 Task: Search one way flight ticket for 3 adults, 3 children in premium economy from Cedar Rapids: Eastern Iowa Airport to Riverton: Central Wyoming Regional Airport (was Riverton Regional) on 5-4-2023. Number of bags: 1 carry on bag. Price is upto 74000. Outbound departure time preference is 14:00.
Action: Mouse moved to (370, 333)
Screenshot: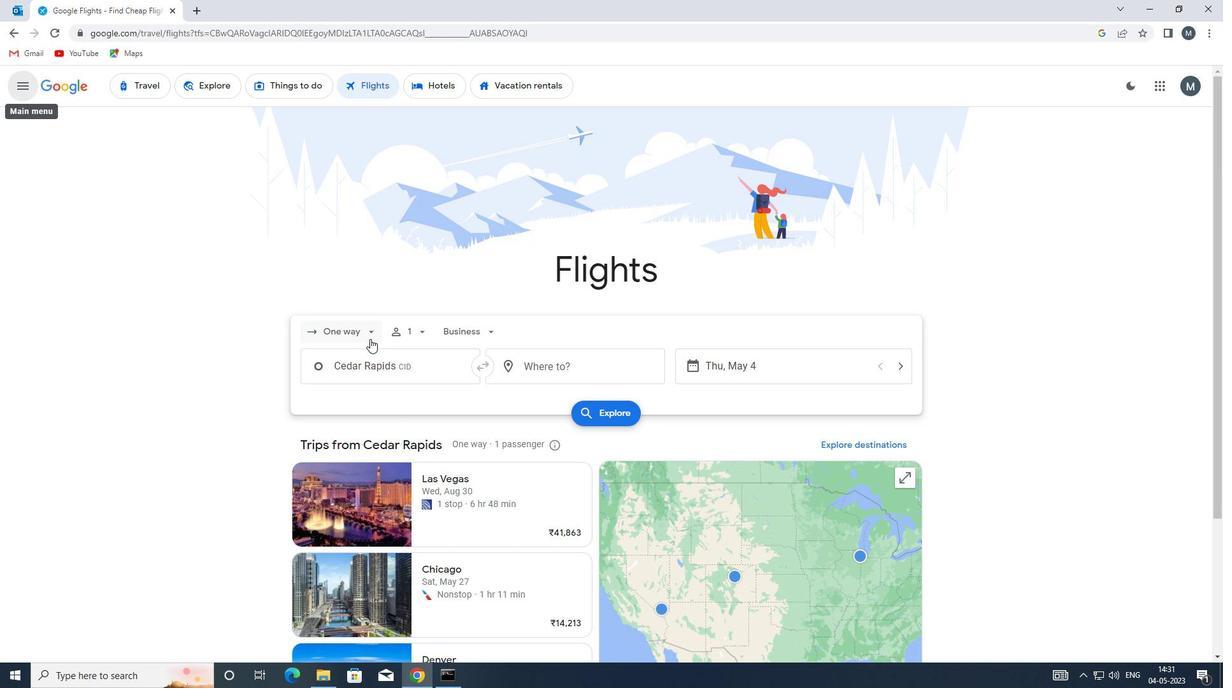 
Action: Mouse pressed left at (370, 333)
Screenshot: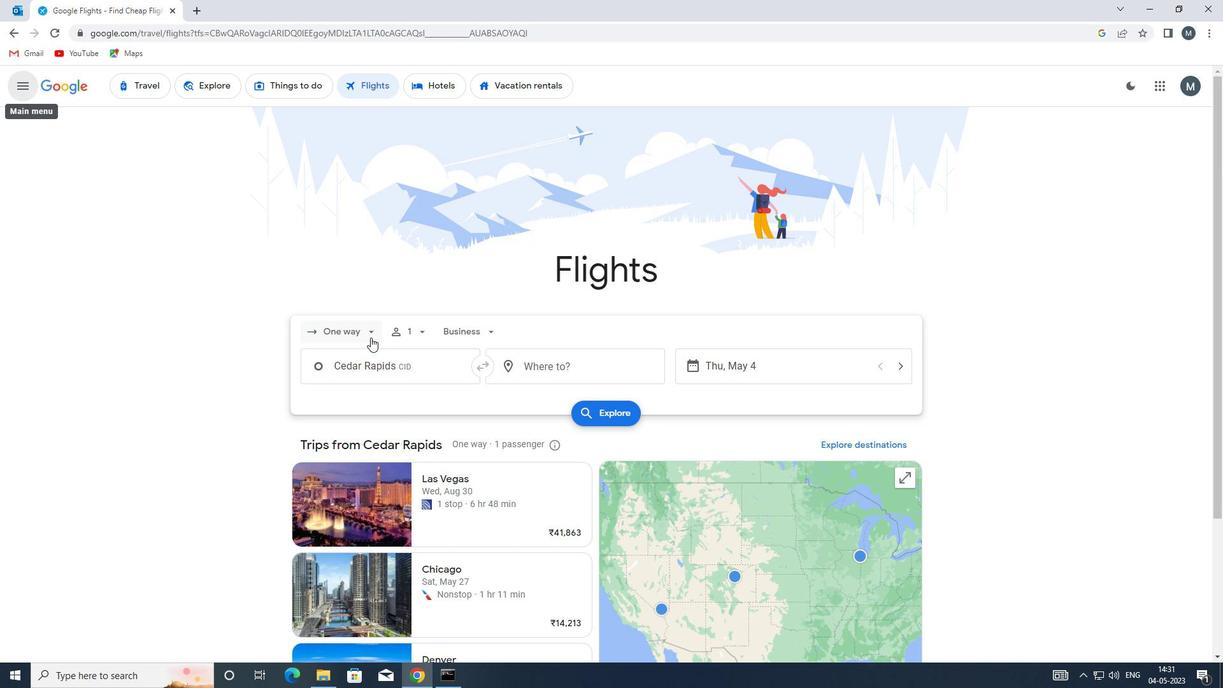 
Action: Mouse moved to (384, 398)
Screenshot: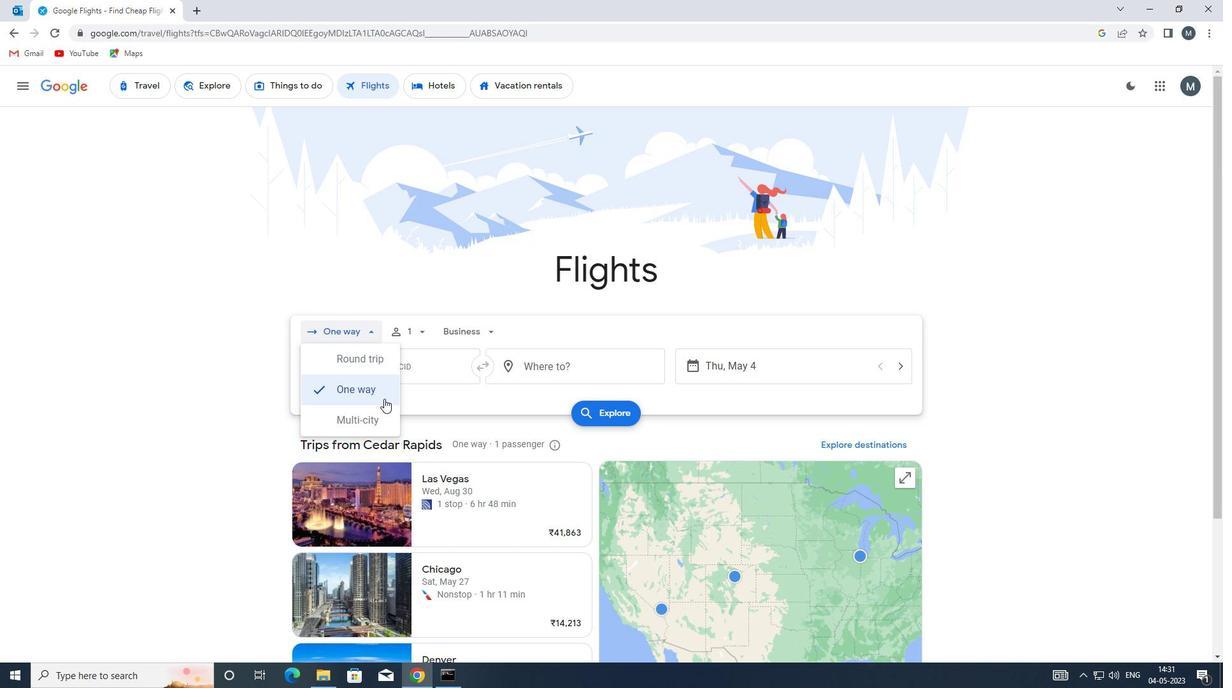 
Action: Mouse pressed left at (384, 398)
Screenshot: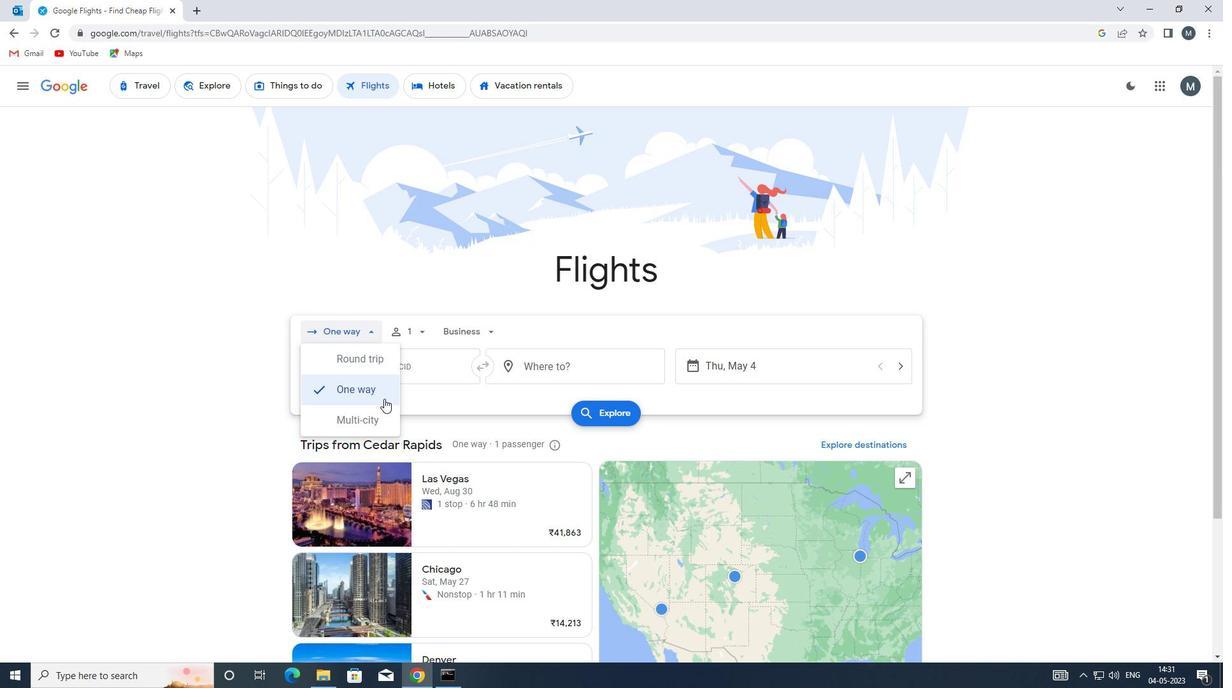 
Action: Mouse moved to (421, 330)
Screenshot: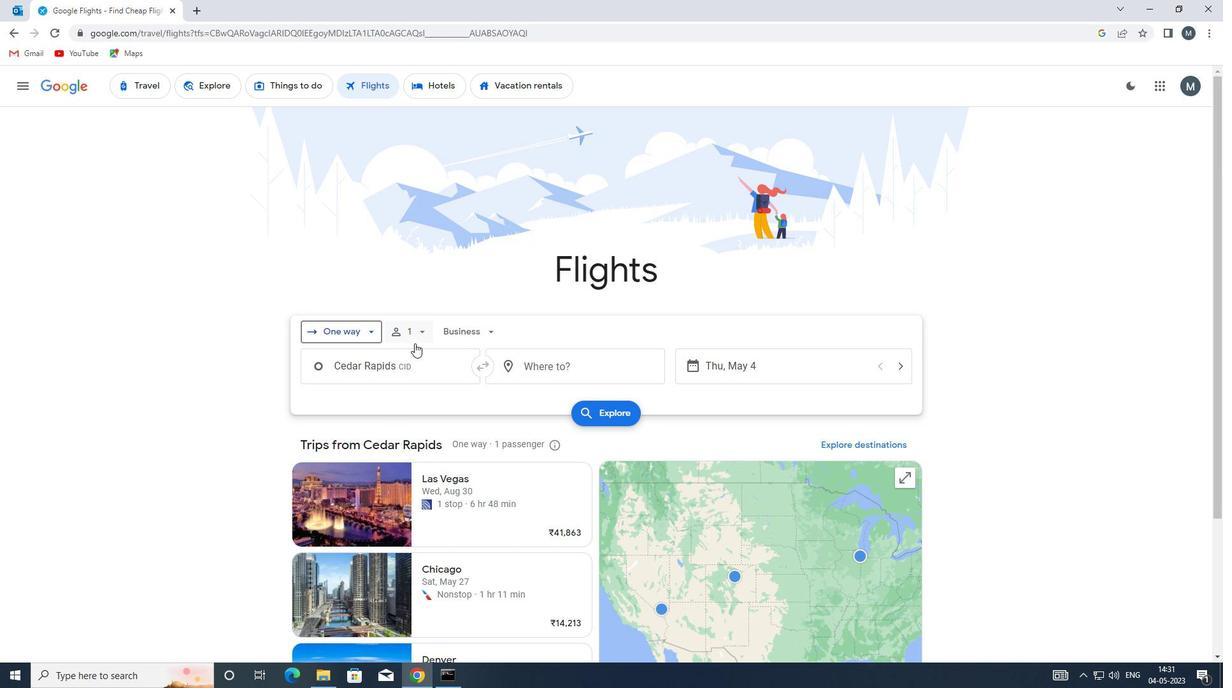 
Action: Mouse pressed left at (421, 330)
Screenshot: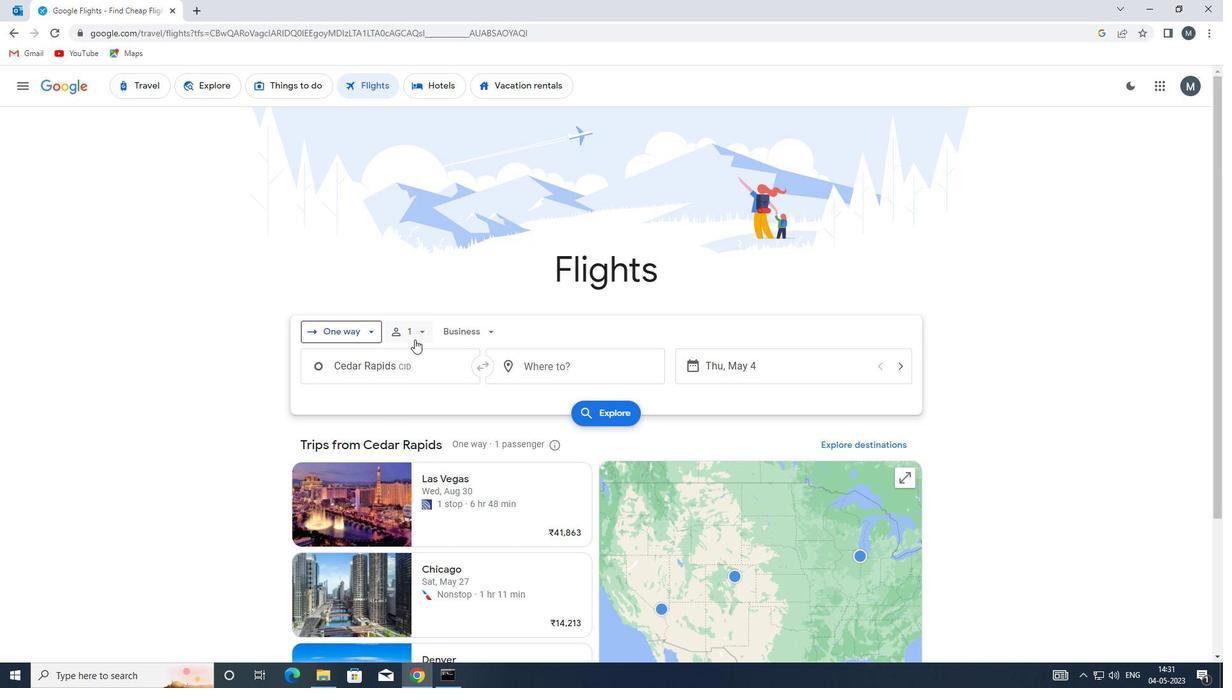 
Action: Mouse moved to (519, 363)
Screenshot: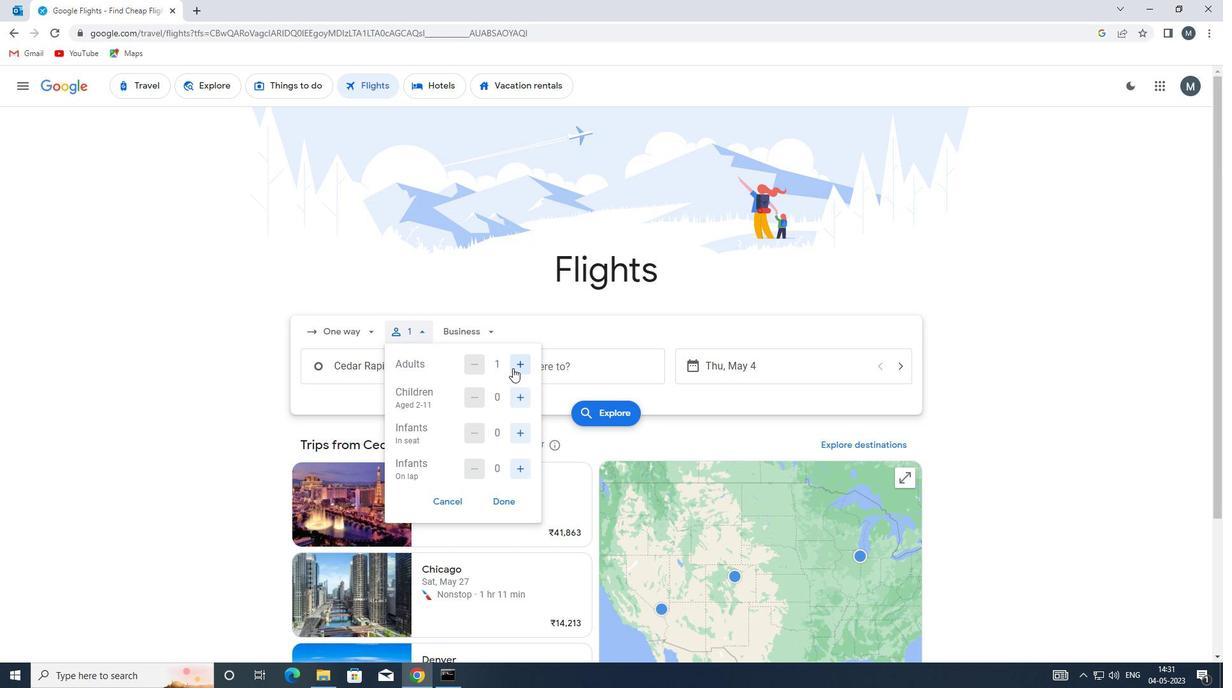 
Action: Mouse pressed left at (519, 363)
Screenshot: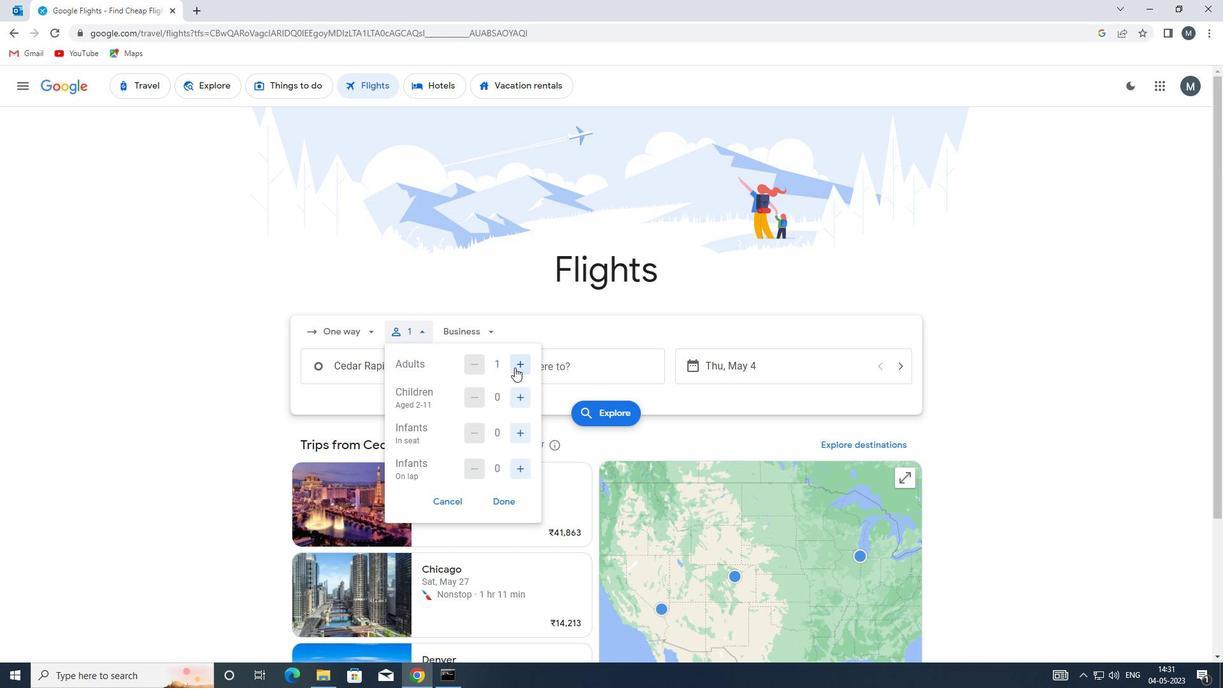 
Action: Mouse pressed left at (519, 363)
Screenshot: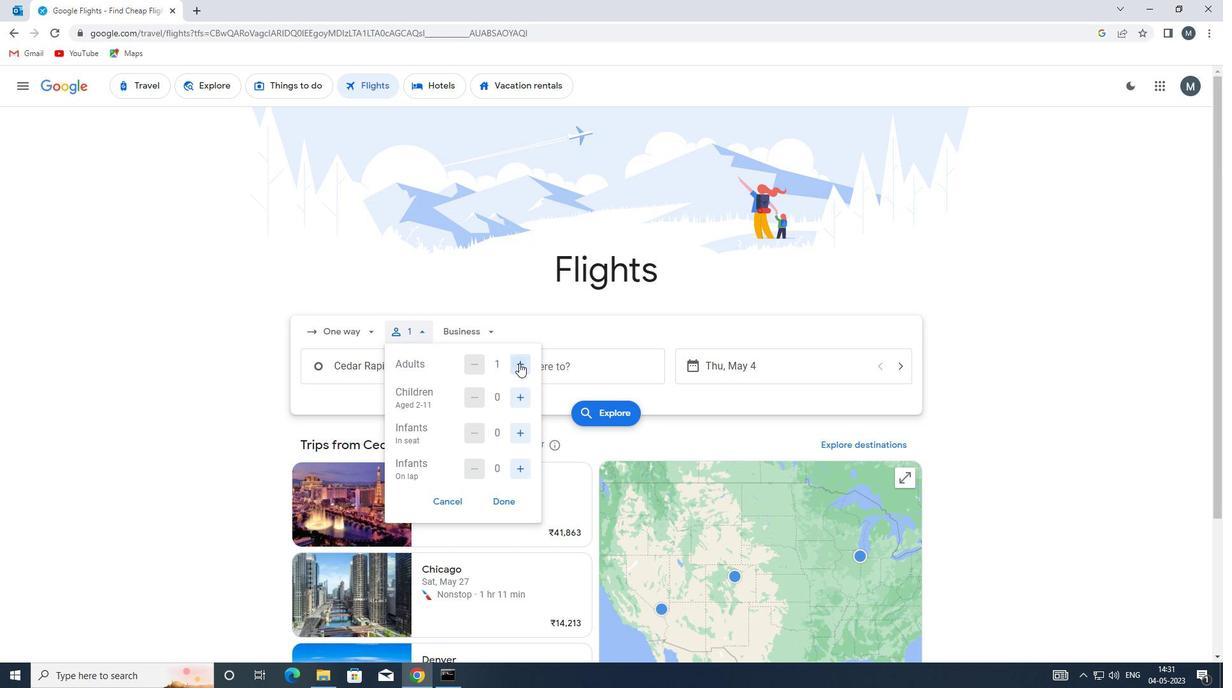 
Action: Mouse pressed left at (519, 363)
Screenshot: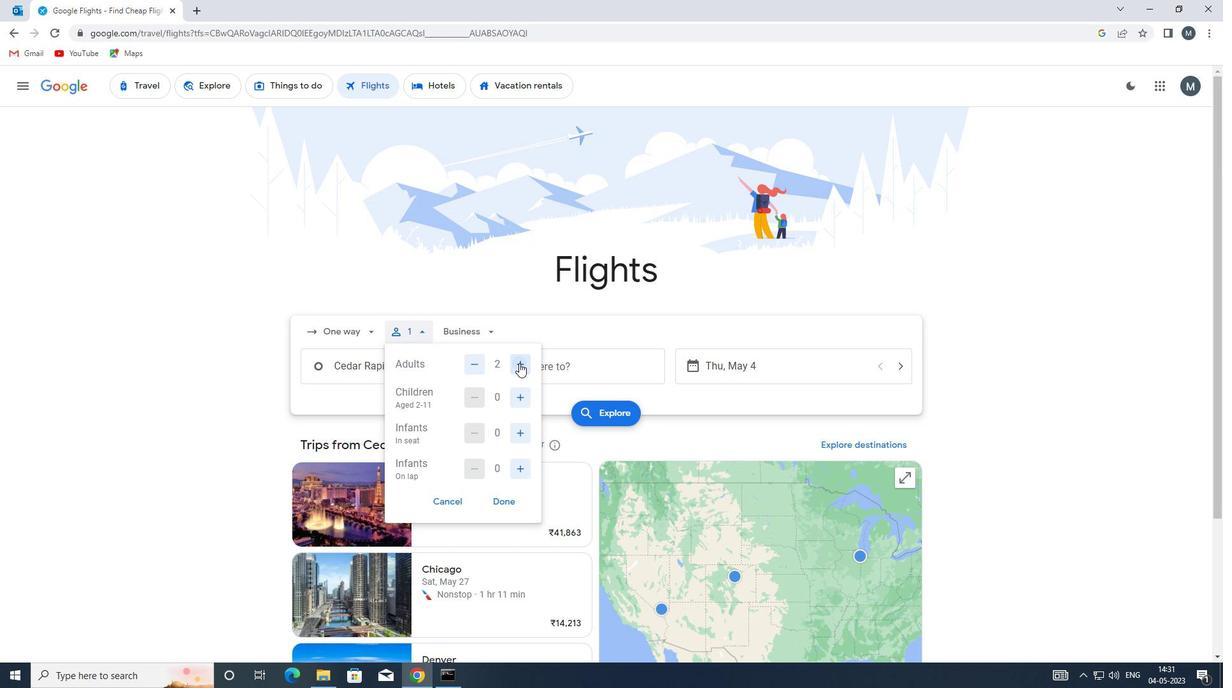 
Action: Mouse moved to (475, 363)
Screenshot: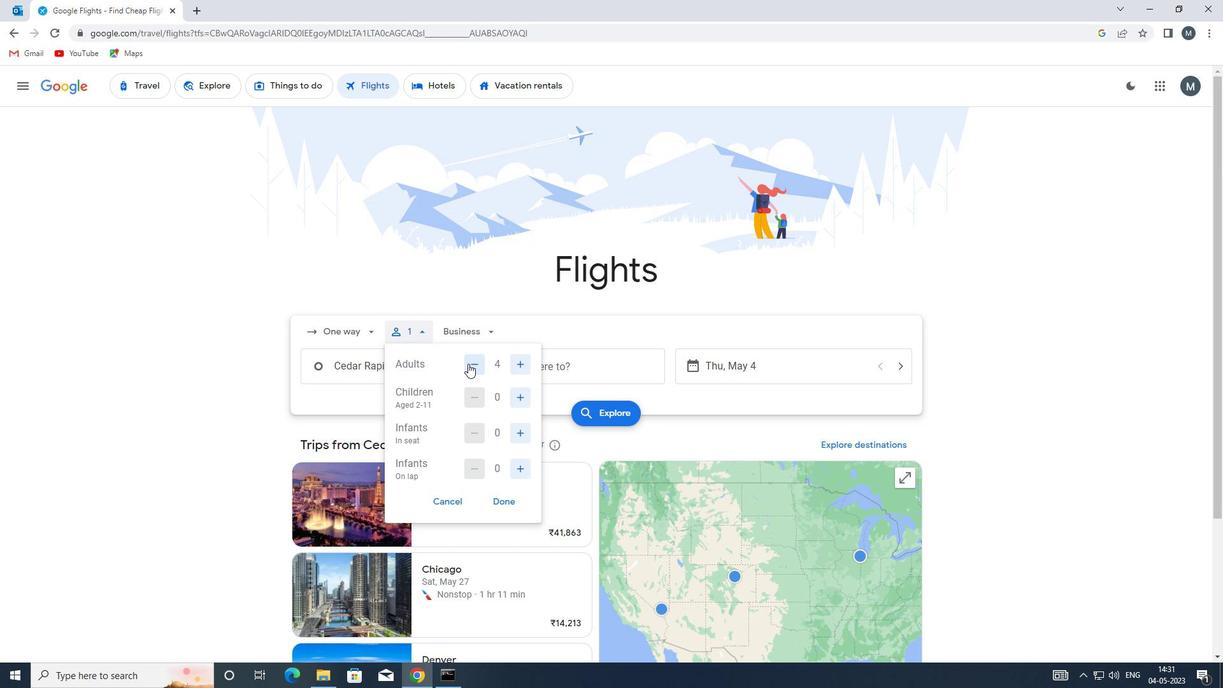 
Action: Mouse pressed left at (475, 363)
Screenshot: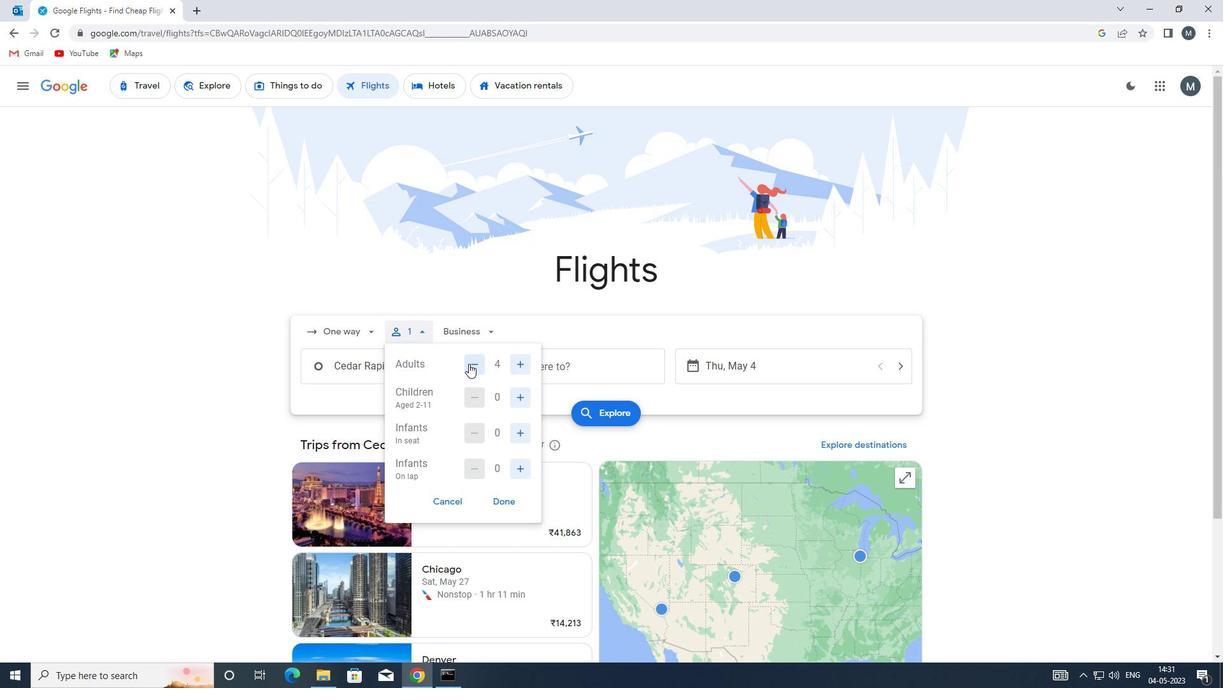 
Action: Mouse moved to (520, 392)
Screenshot: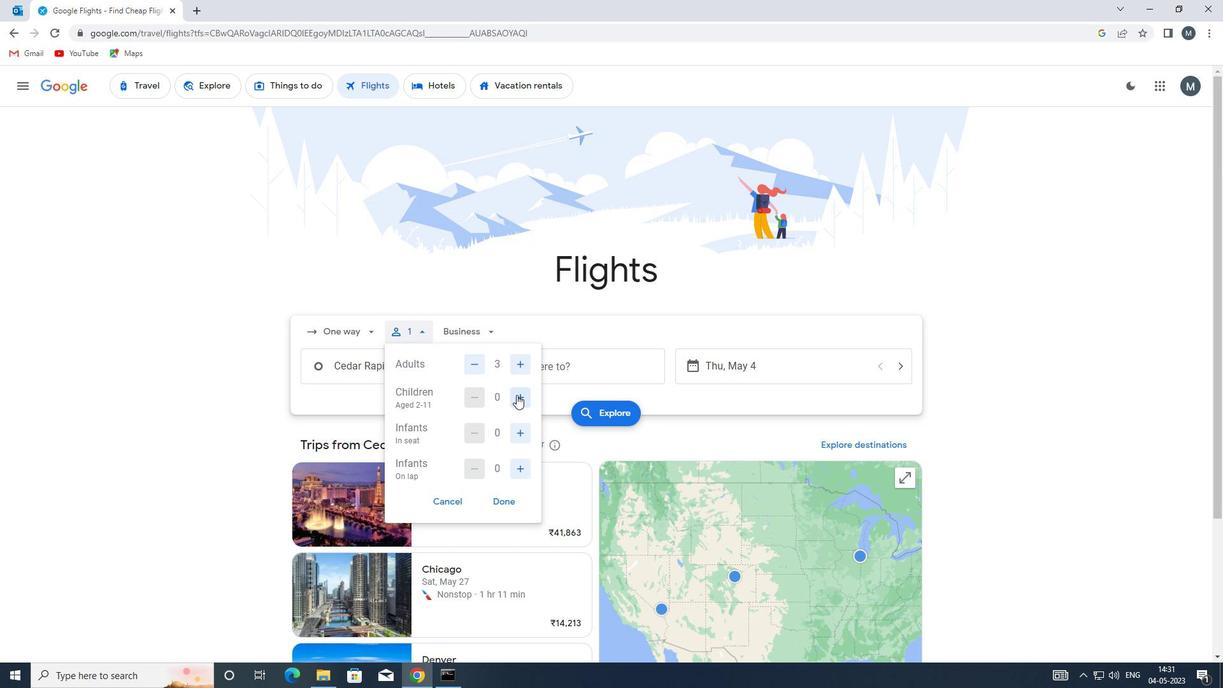 
Action: Mouse pressed left at (520, 392)
Screenshot: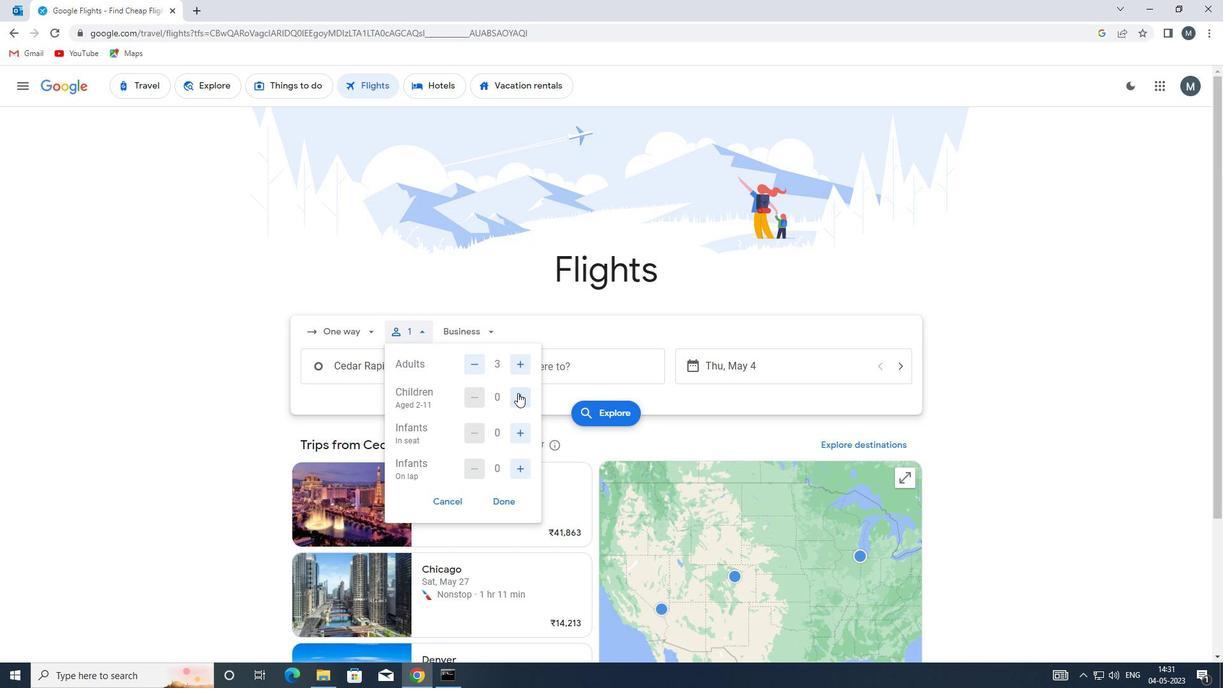 
Action: Mouse pressed left at (520, 392)
Screenshot: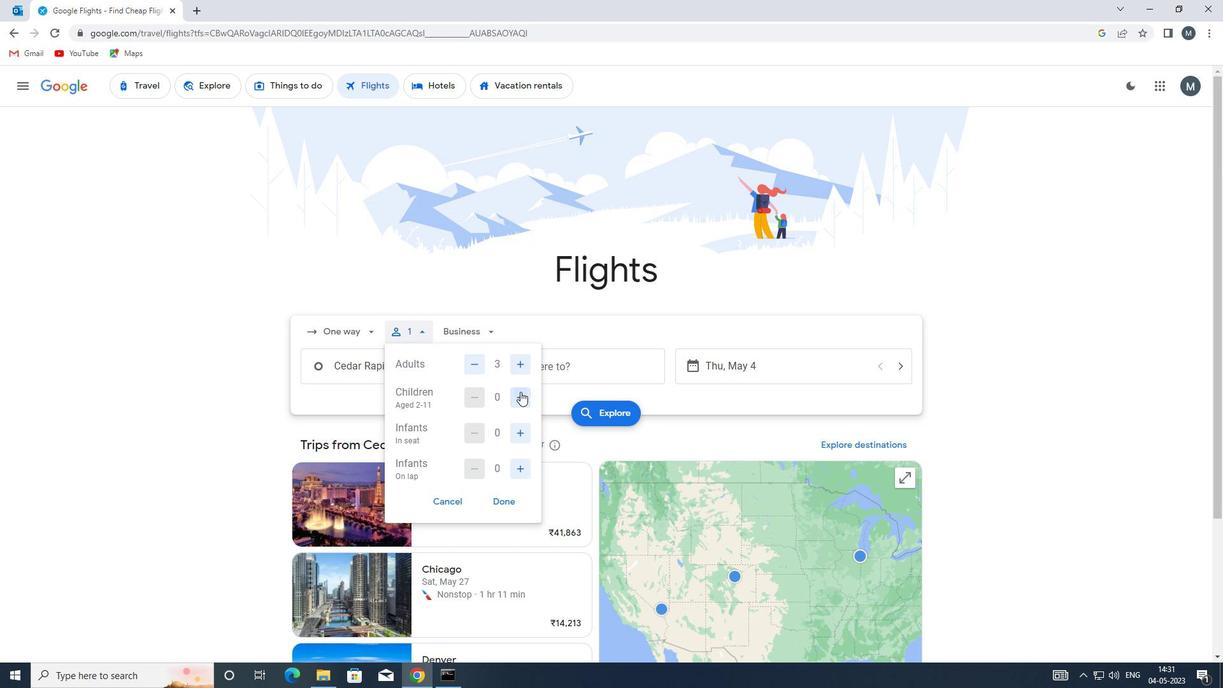 
Action: Mouse pressed left at (520, 392)
Screenshot: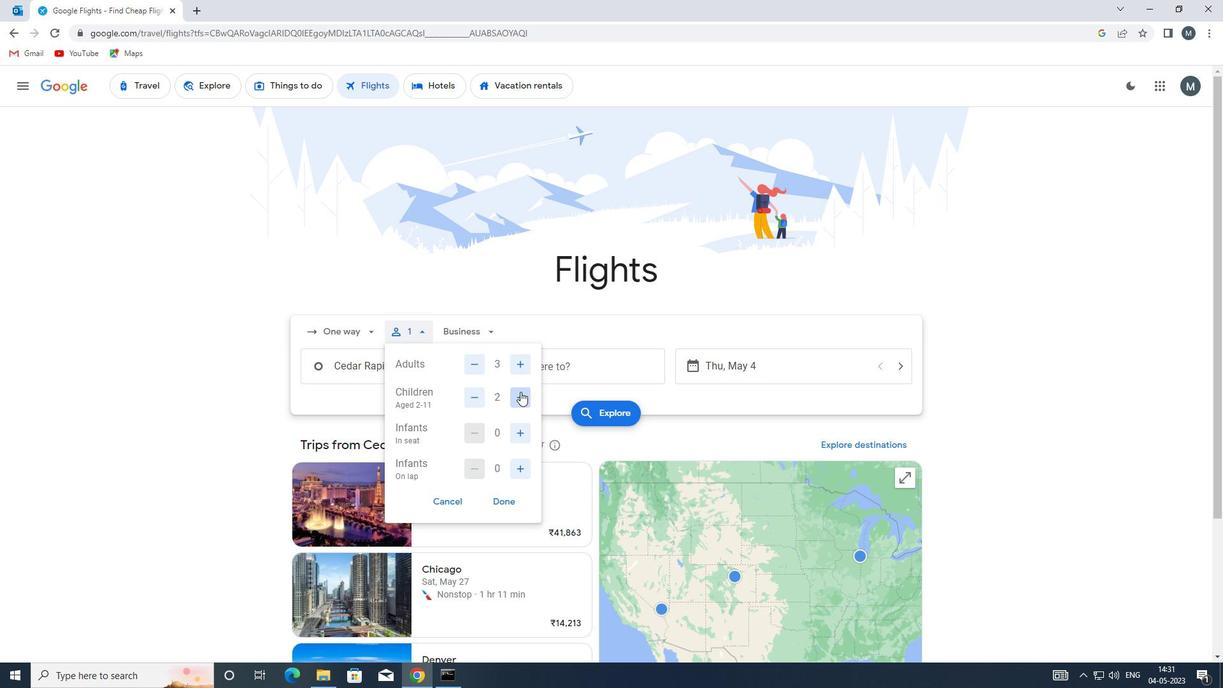 
Action: Mouse moved to (506, 497)
Screenshot: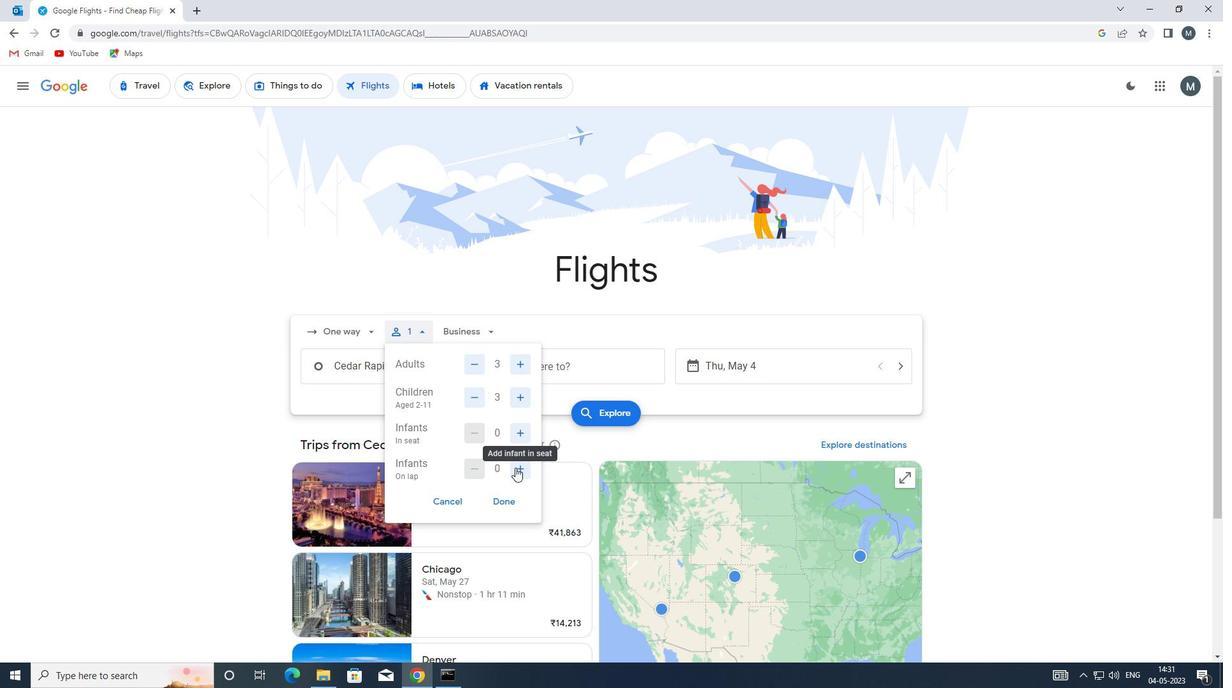 
Action: Mouse pressed left at (506, 497)
Screenshot: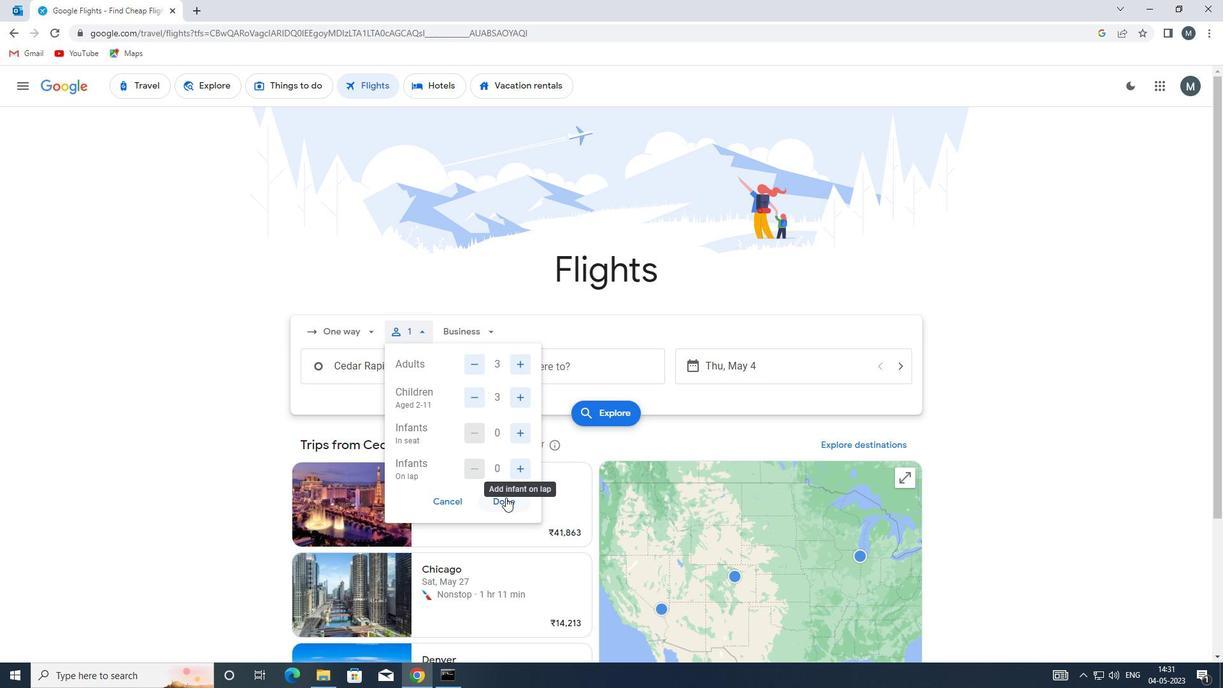 
Action: Mouse moved to (481, 327)
Screenshot: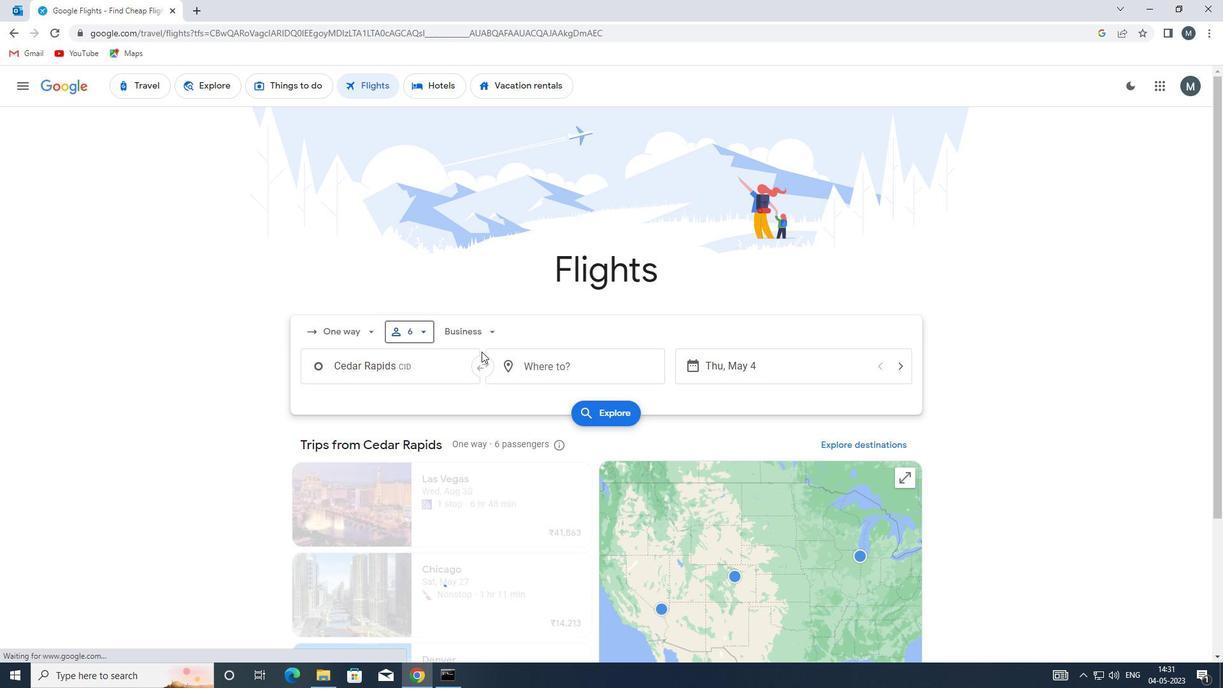 
Action: Mouse pressed left at (481, 327)
Screenshot: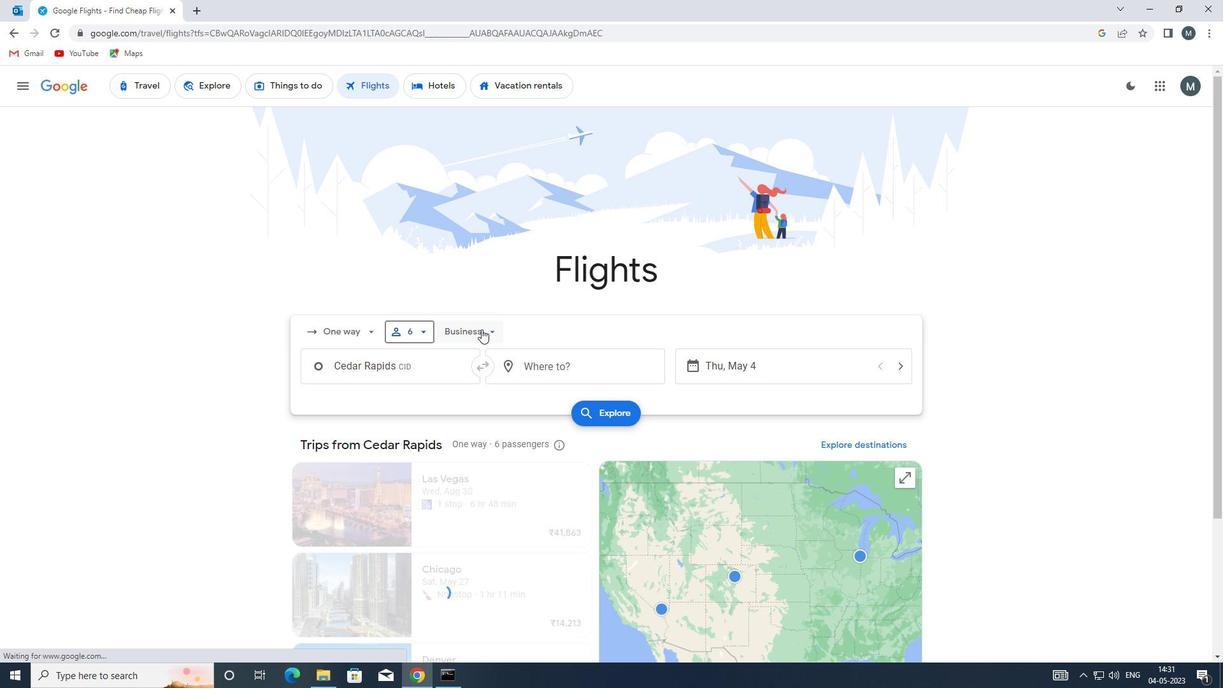 
Action: Mouse moved to (499, 390)
Screenshot: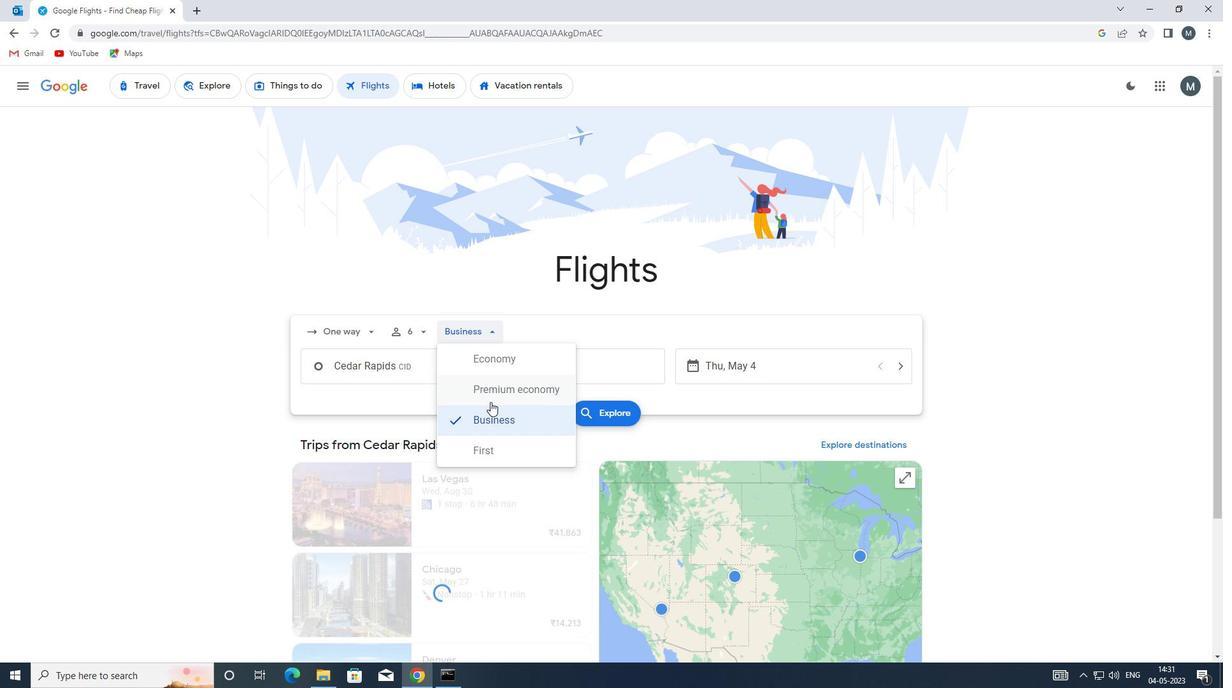 
Action: Mouse pressed left at (499, 390)
Screenshot: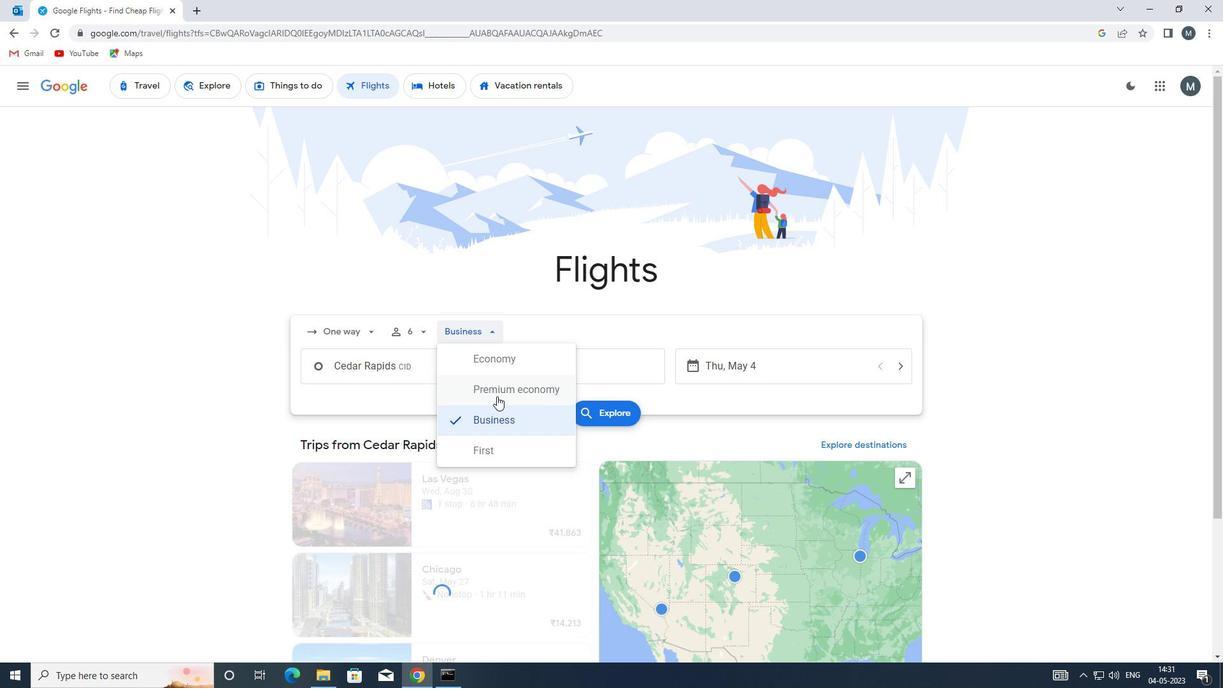 
Action: Mouse moved to (427, 370)
Screenshot: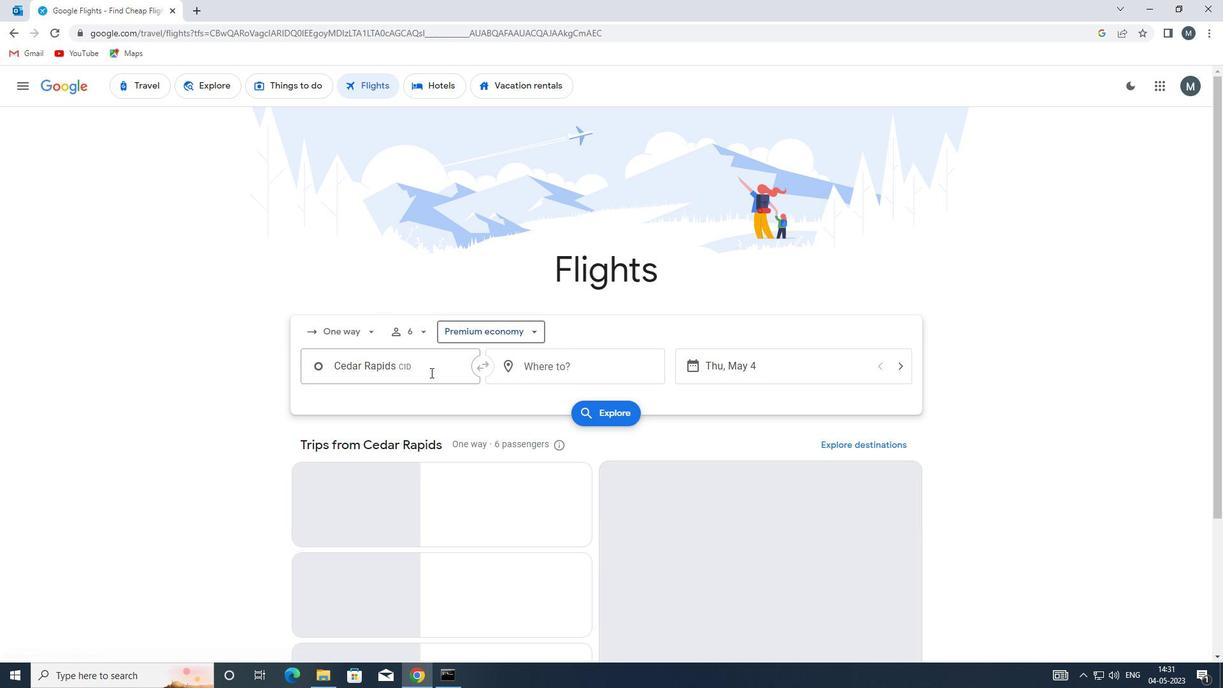 
Action: Mouse pressed left at (427, 370)
Screenshot: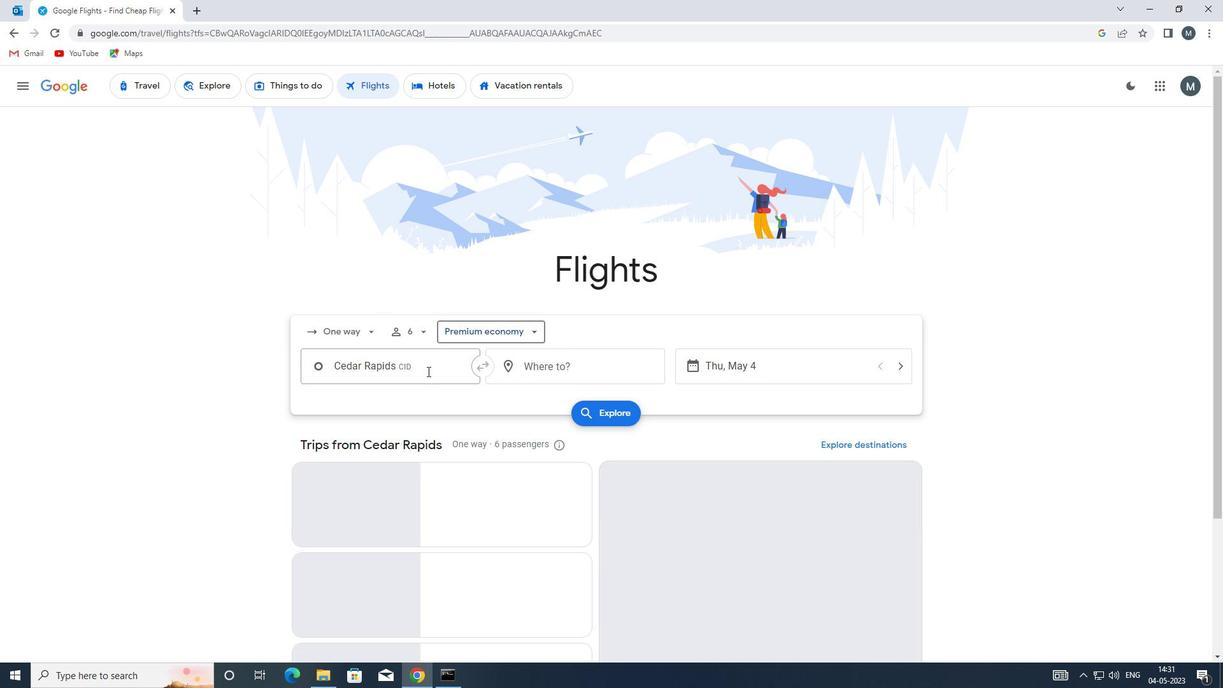 
Action: Mouse moved to (428, 369)
Screenshot: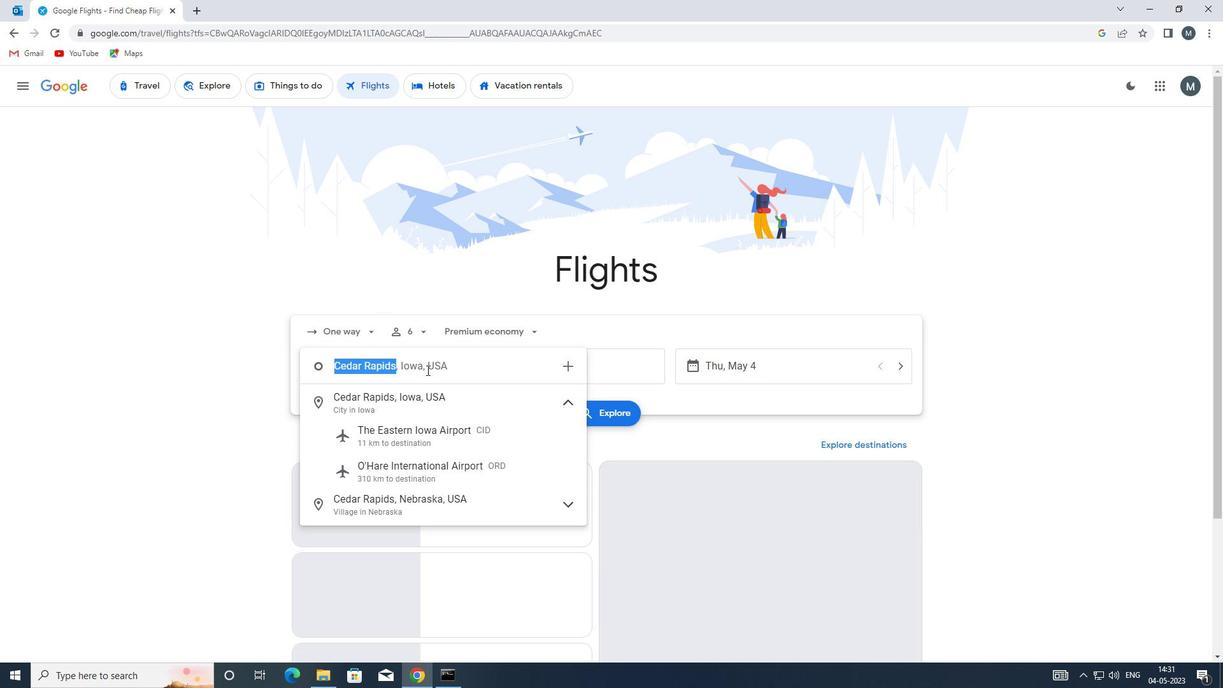 
Action: Key pressed cid
Screenshot: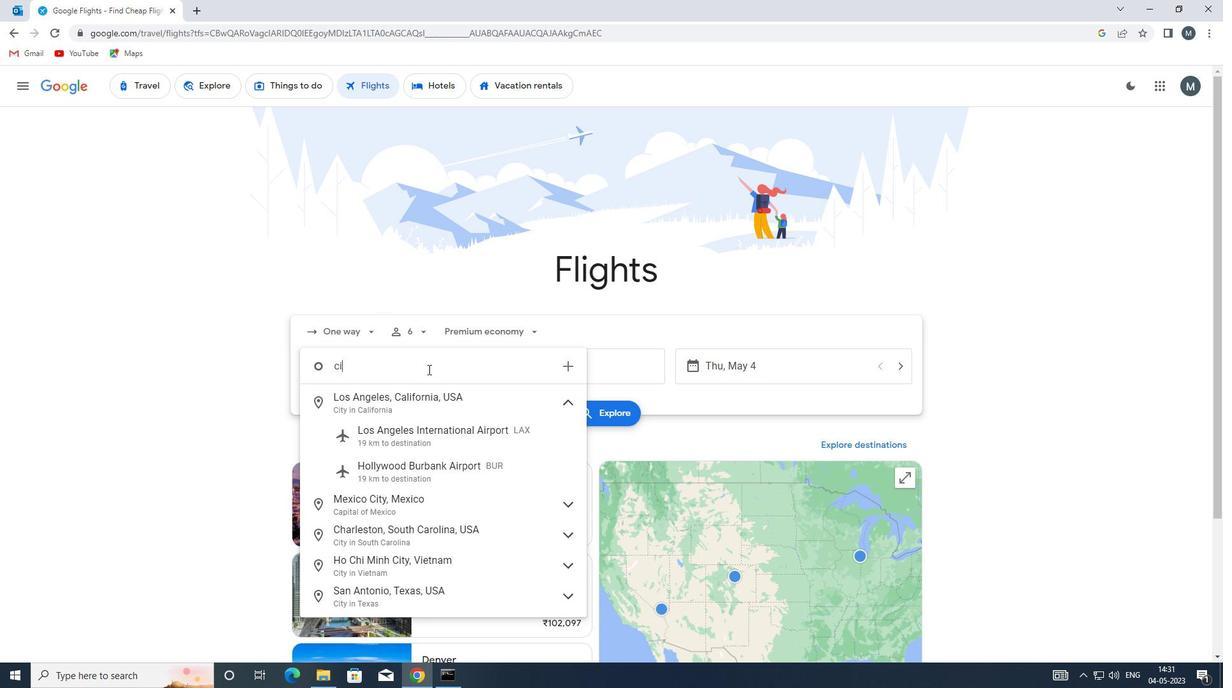 
Action: Mouse moved to (433, 403)
Screenshot: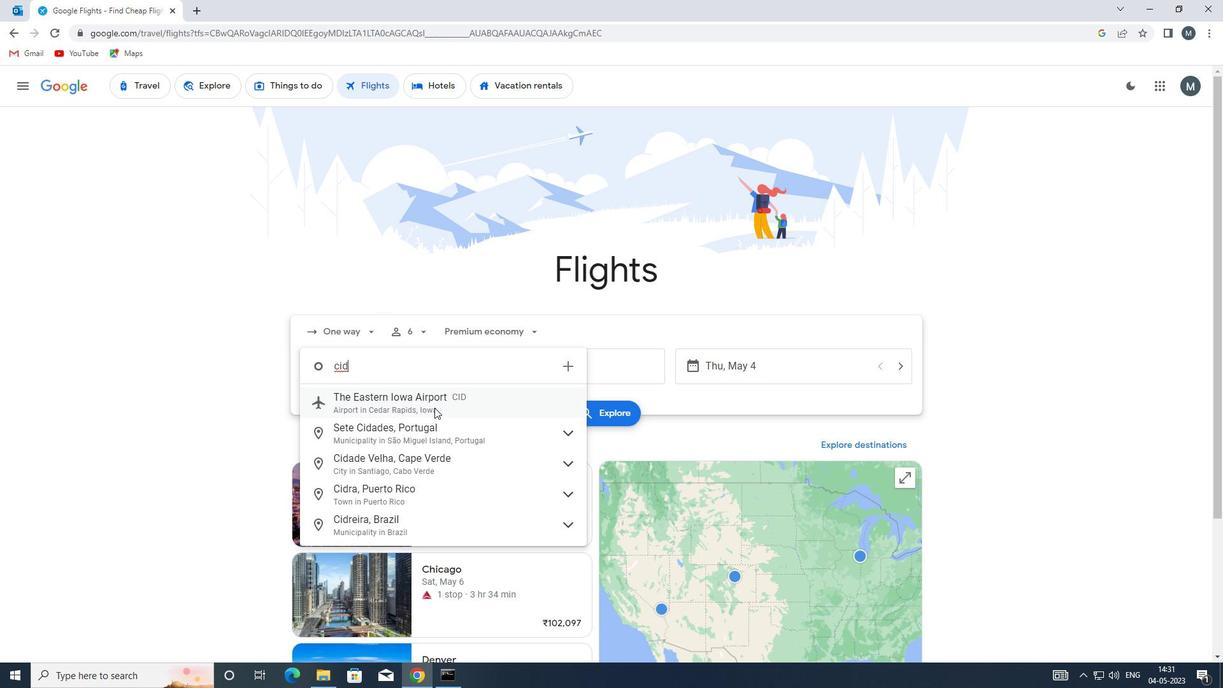 
Action: Mouse pressed left at (433, 403)
Screenshot: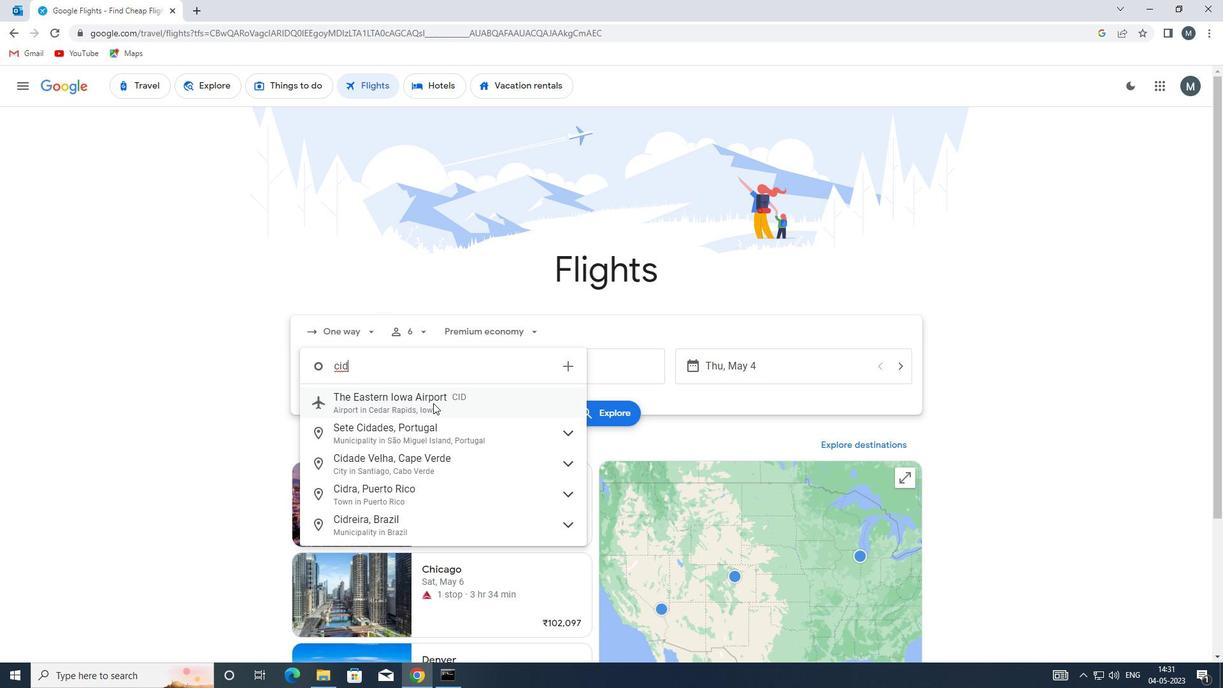 
Action: Mouse moved to (527, 370)
Screenshot: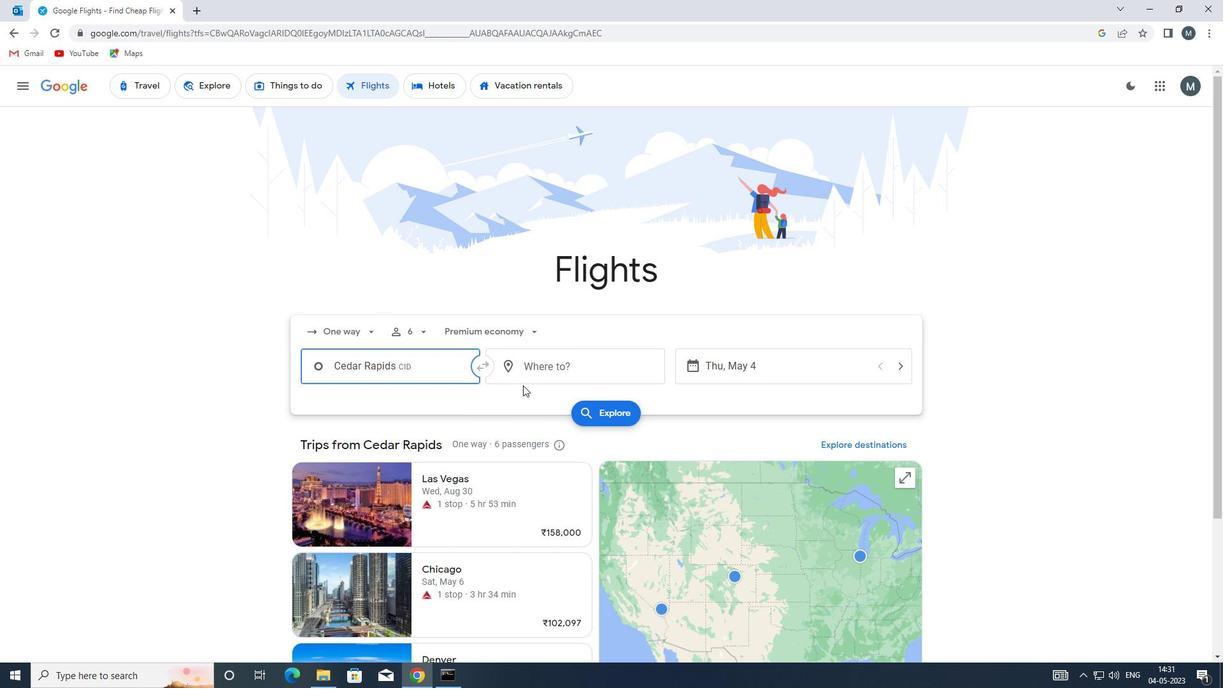 
Action: Mouse pressed left at (527, 370)
Screenshot: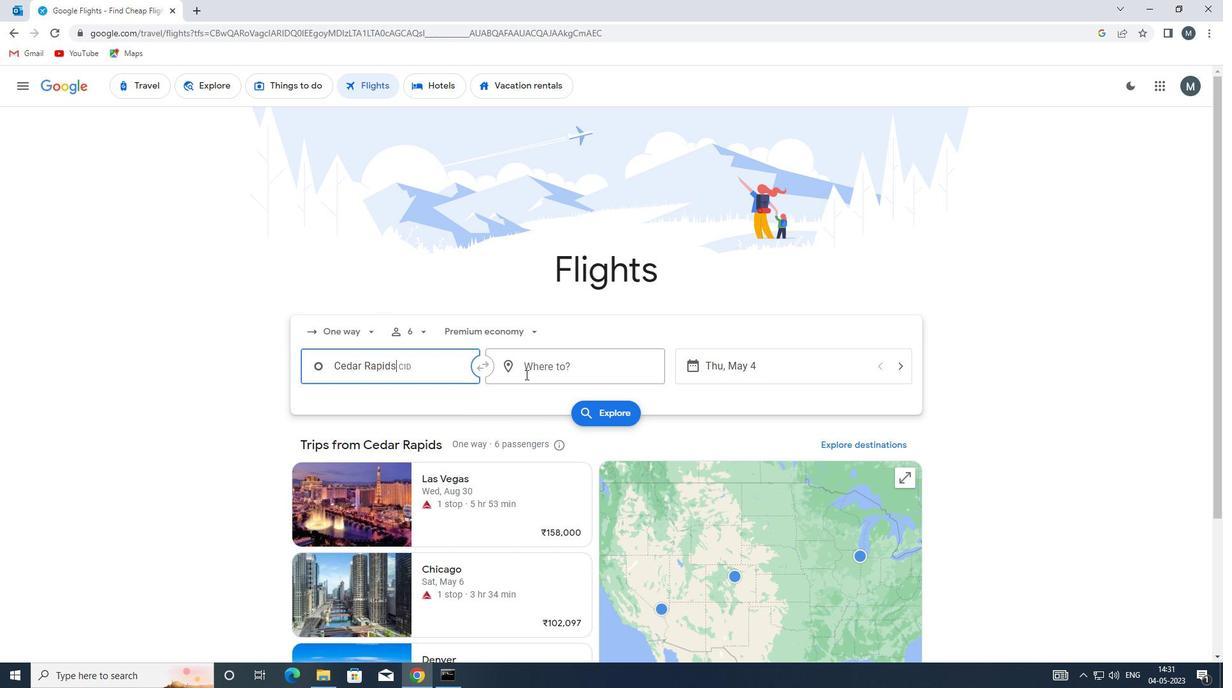 
Action: Key pressed riw
Screenshot: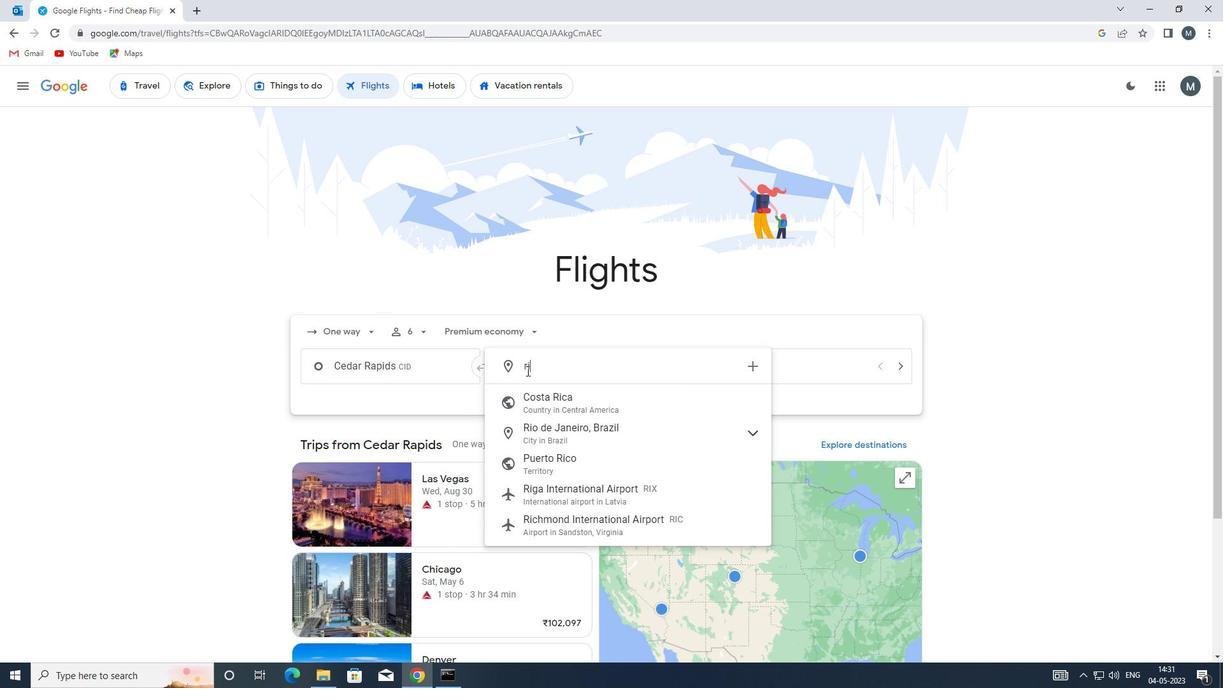 
Action: Mouse moved to (564, 406)
Screenshot: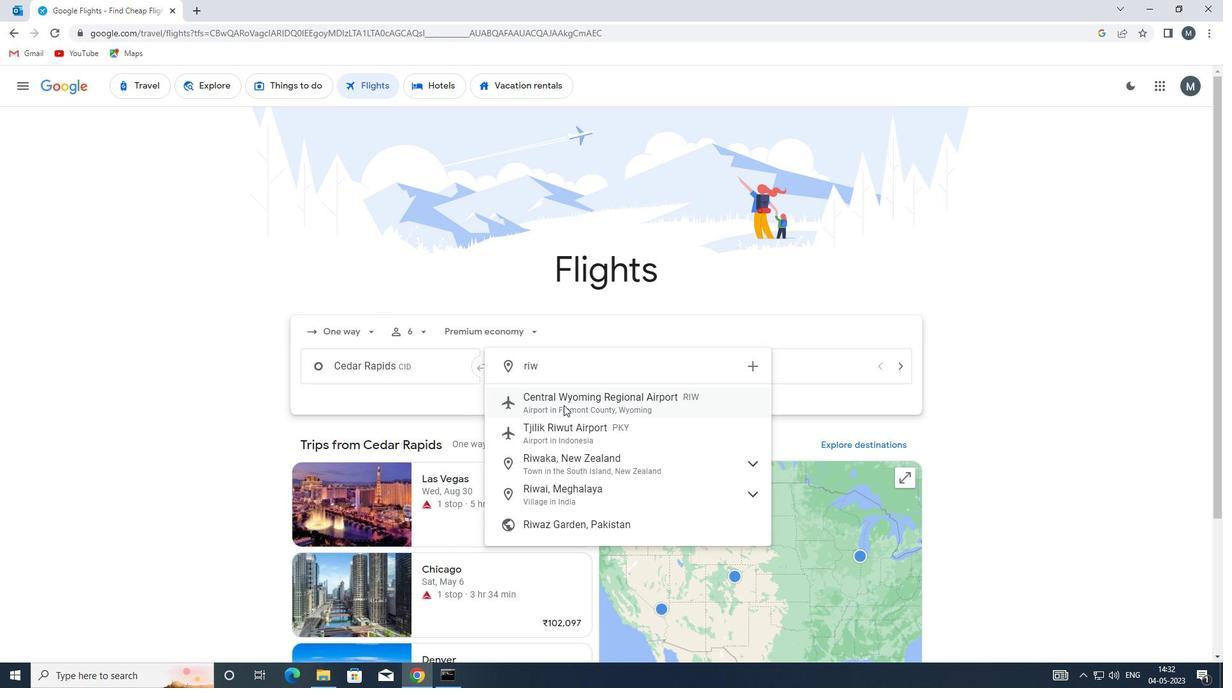 
Action: Mouse pressed left at (564, 406)
Screenshot: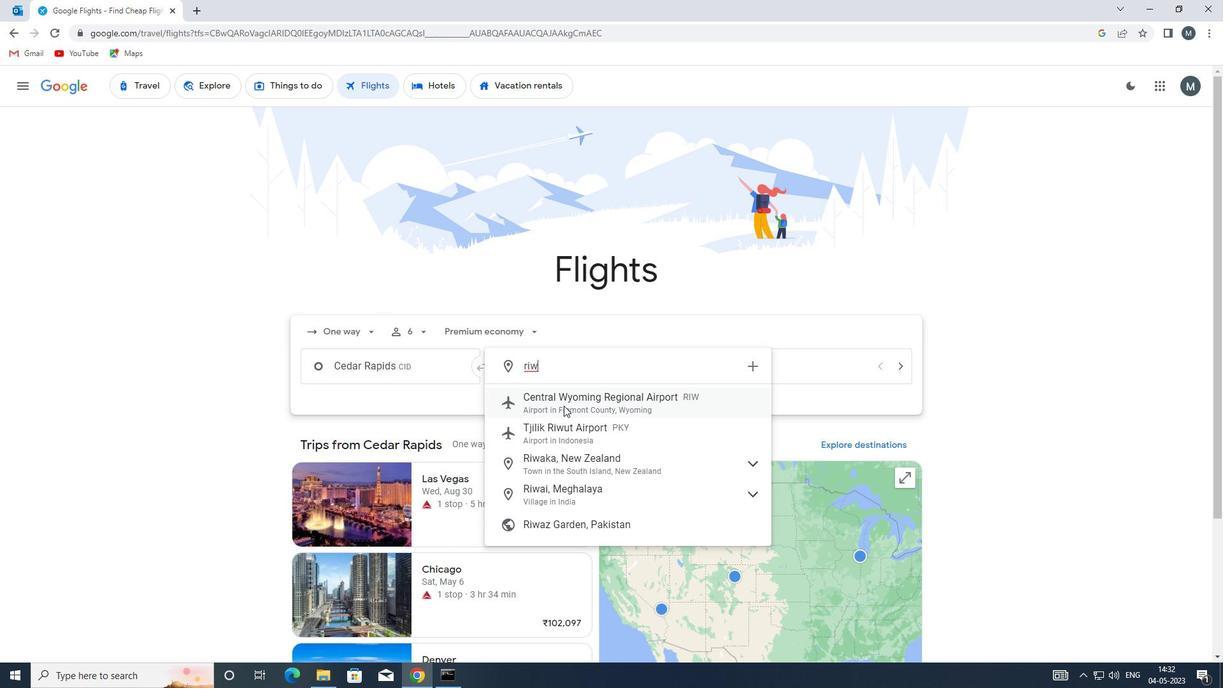 
Action: Mouse moved to (794, 365)
Screenshot: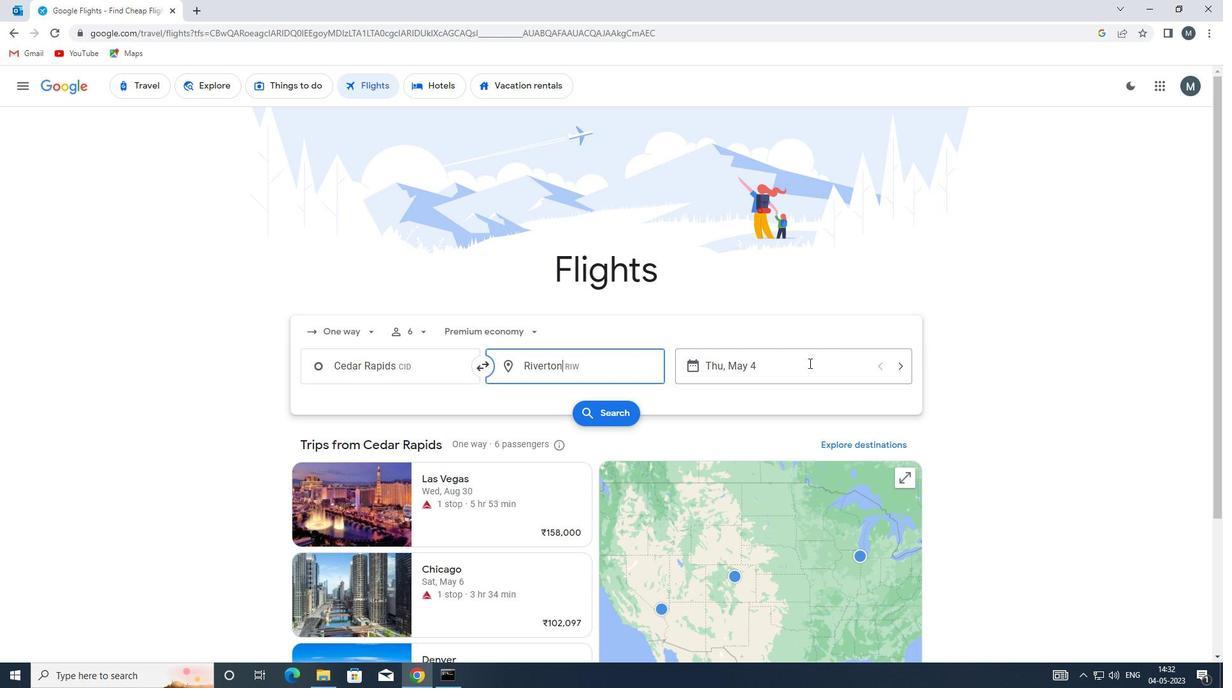 
Action: Mouse pressed left at (794, 365)
Screenshot: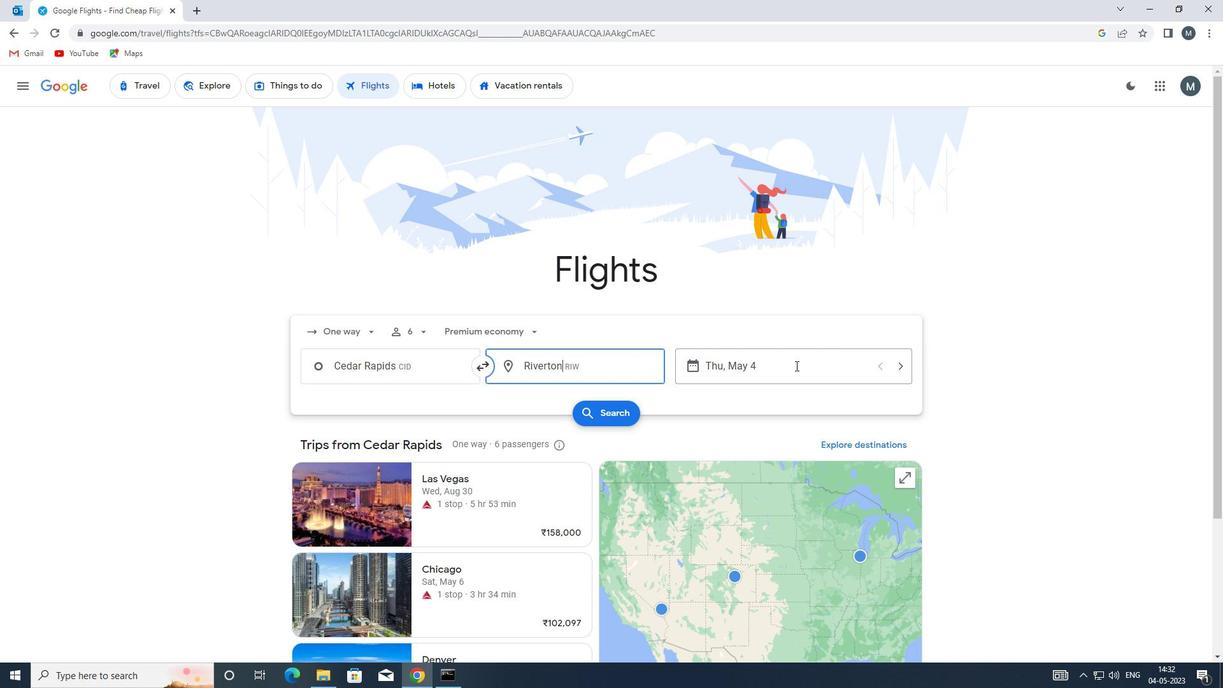 
Action: Mouse moved to (585, 434)
Screenshot: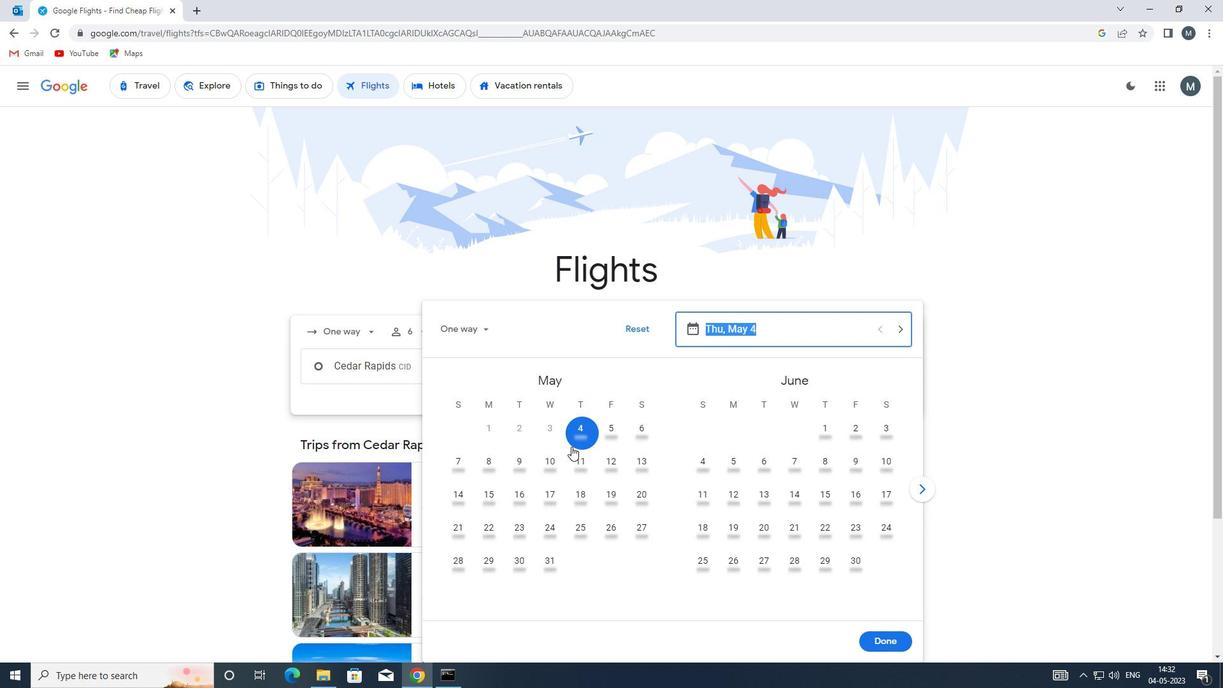 
Action: Mouse pressed left at (585, 434)
Screenshot: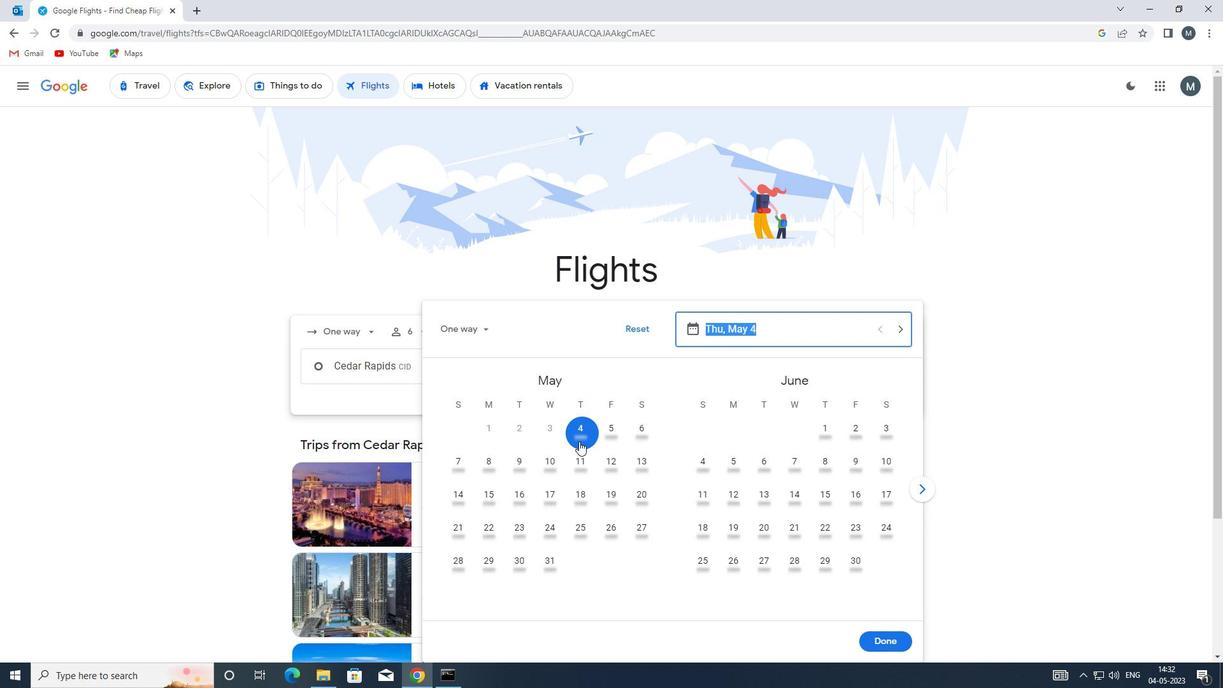 
Action: Mouse moved to (889, 641)
Screenshot: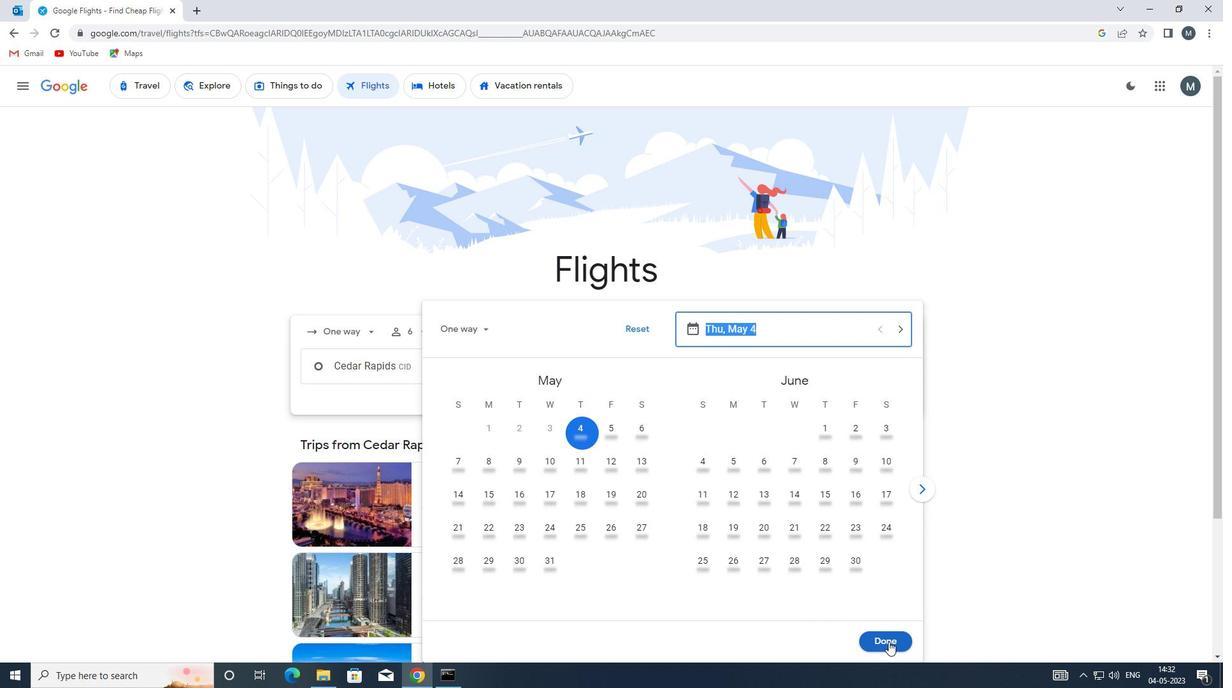 
Action: Mouse pressed left at (889, 641)
Screenshot: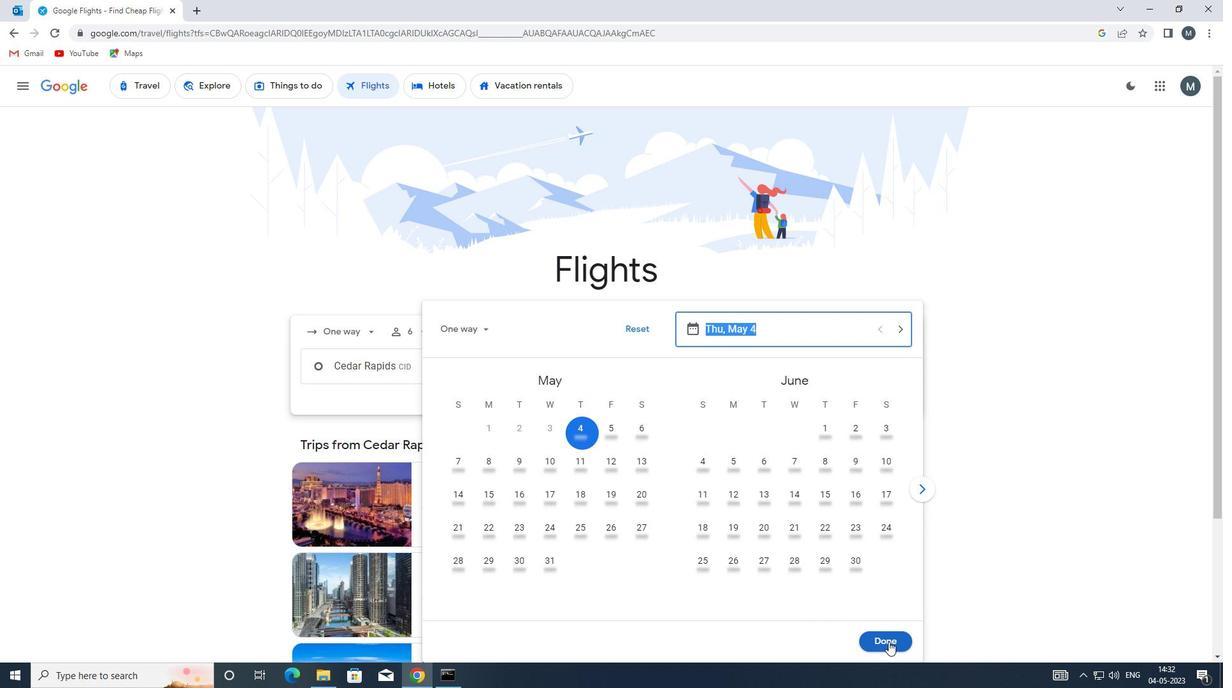 
Action: Mouse moved to (628, 416)
Screenshot: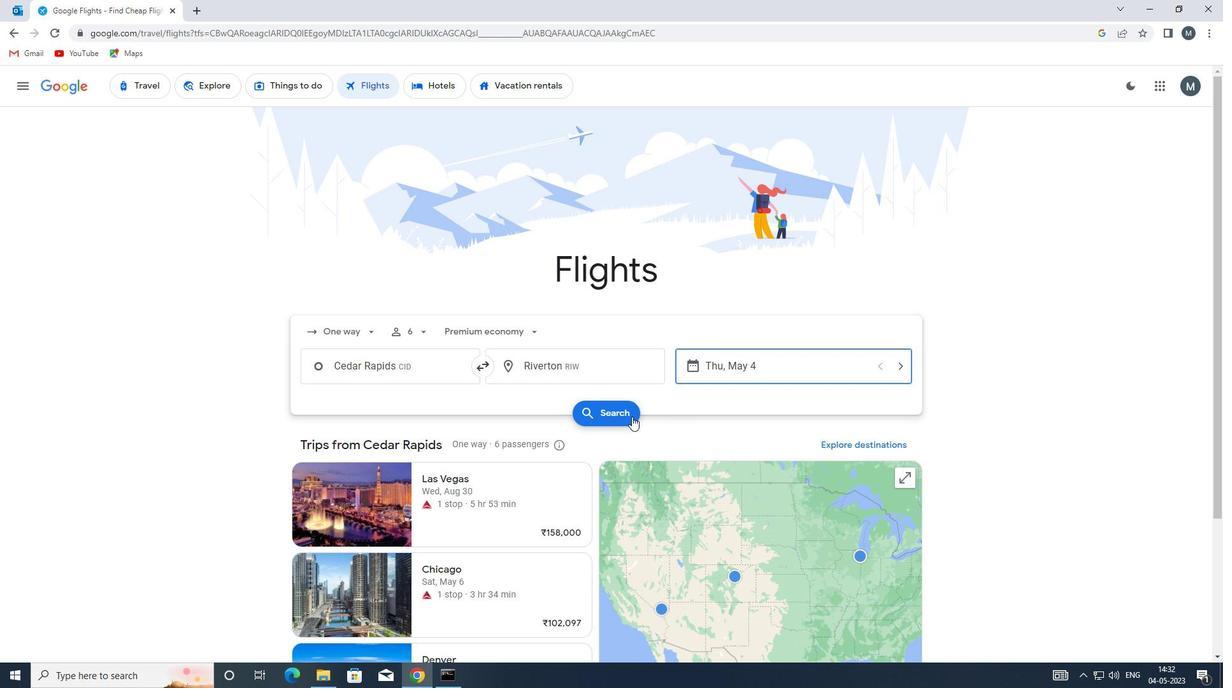 
Action: Mouse pressed left at (628, 416)
Screenshot: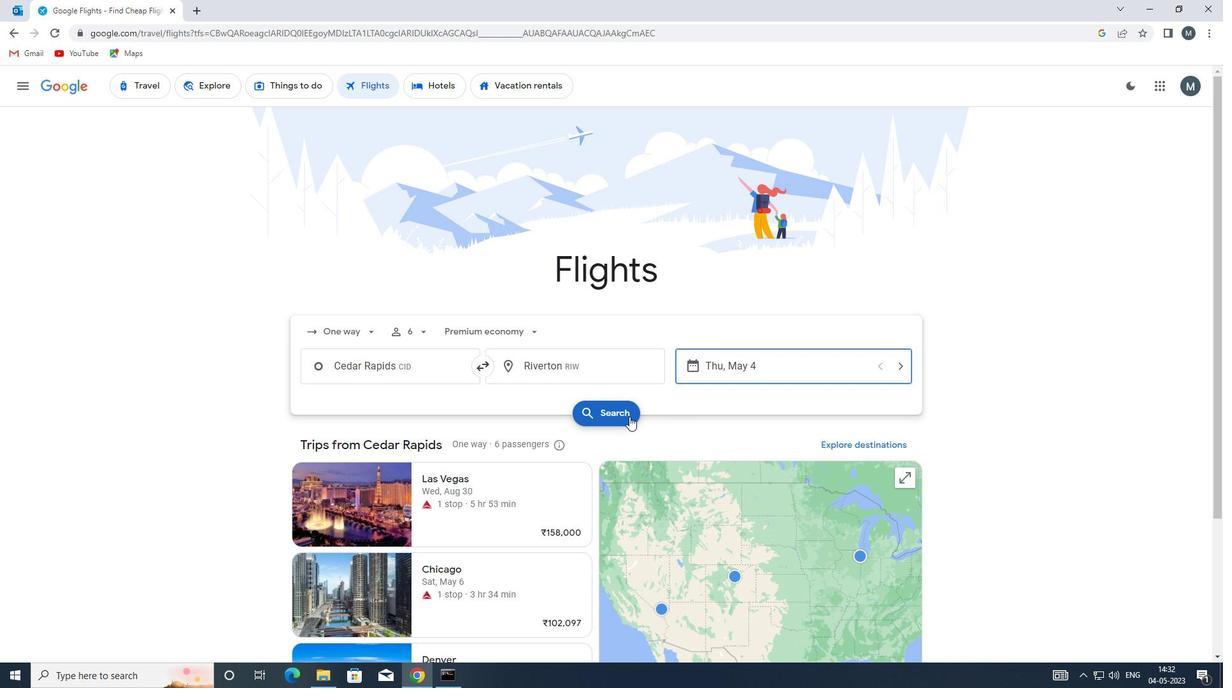 
Action: Mouse moved to (332, 203)
Screenshot: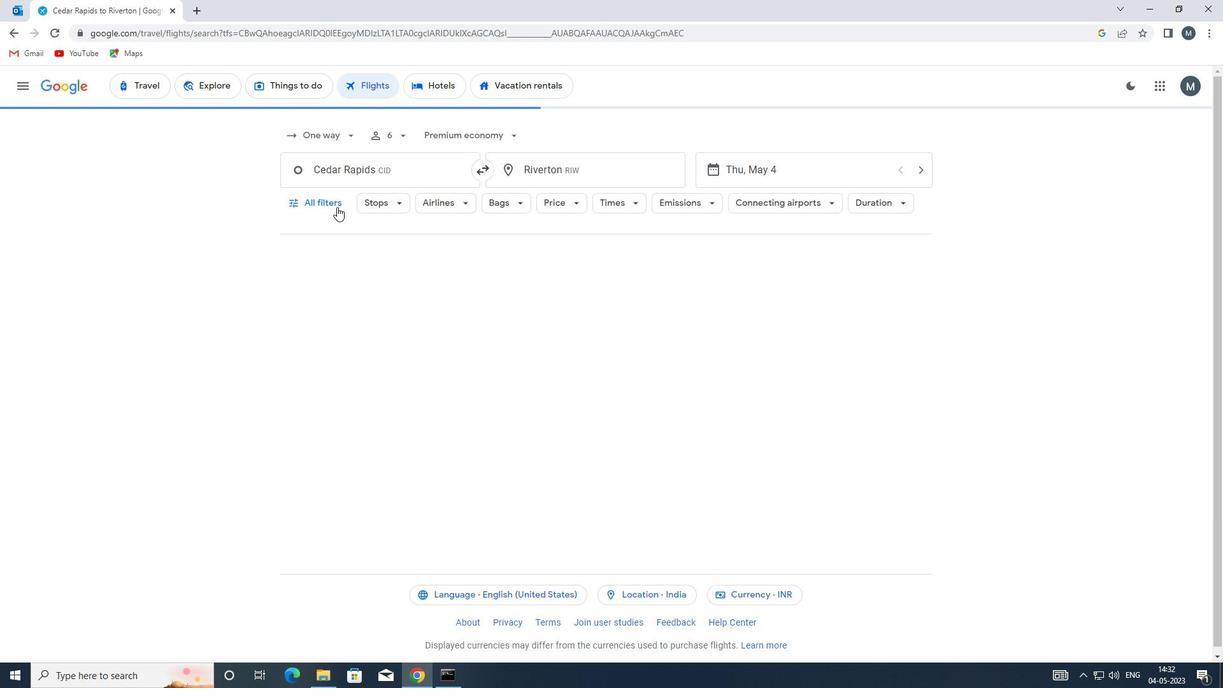 
Action: Mouse pressed left at (332, 203)
Screenshot: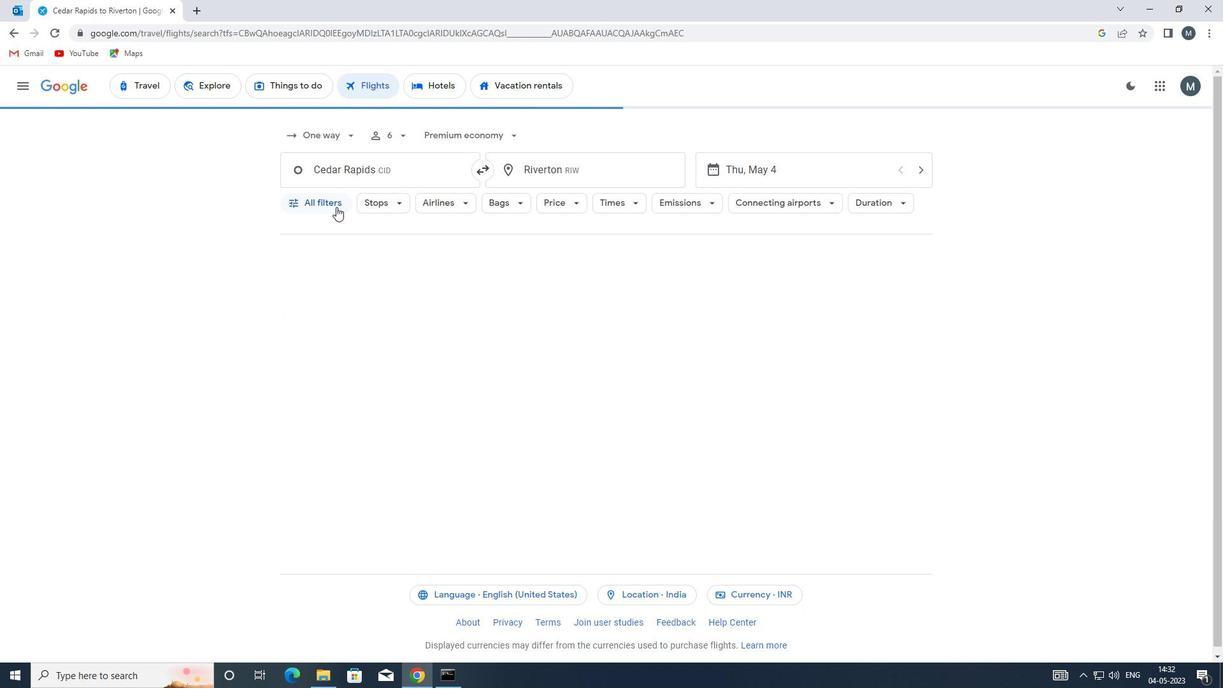 
Action: Mouse moved to (352, 372)
Screenshot: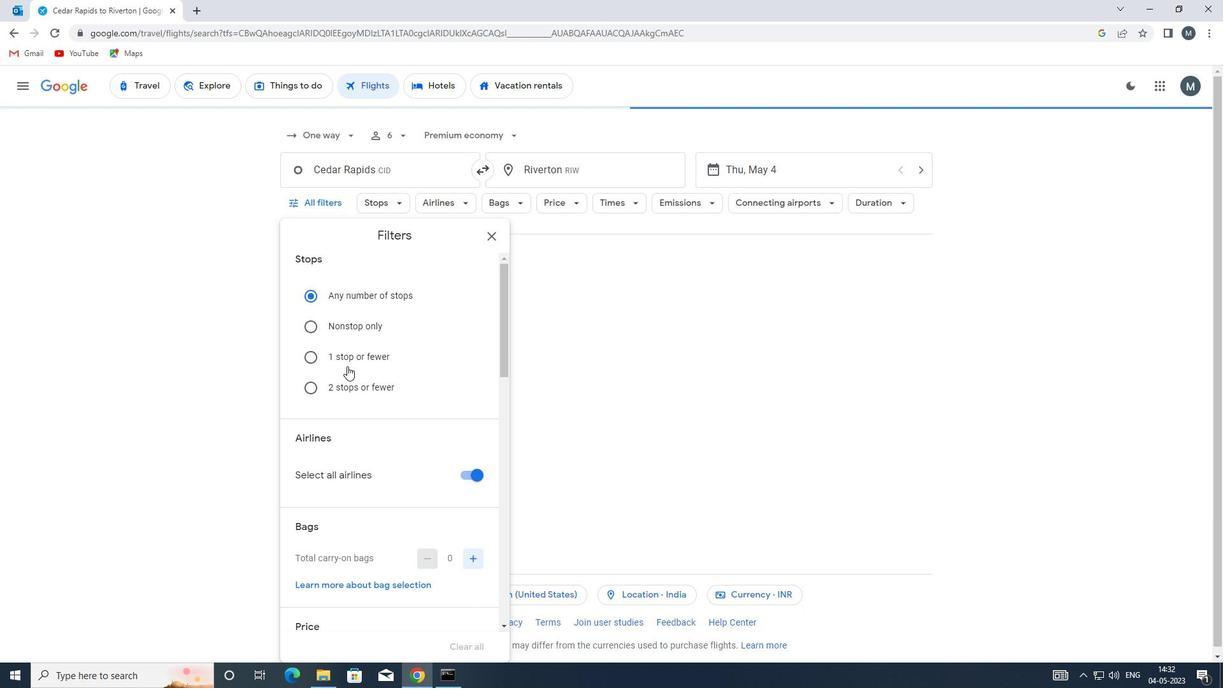 
Action: Mouse scrolled (352, 372) with delta (0, 0)
Screenshot: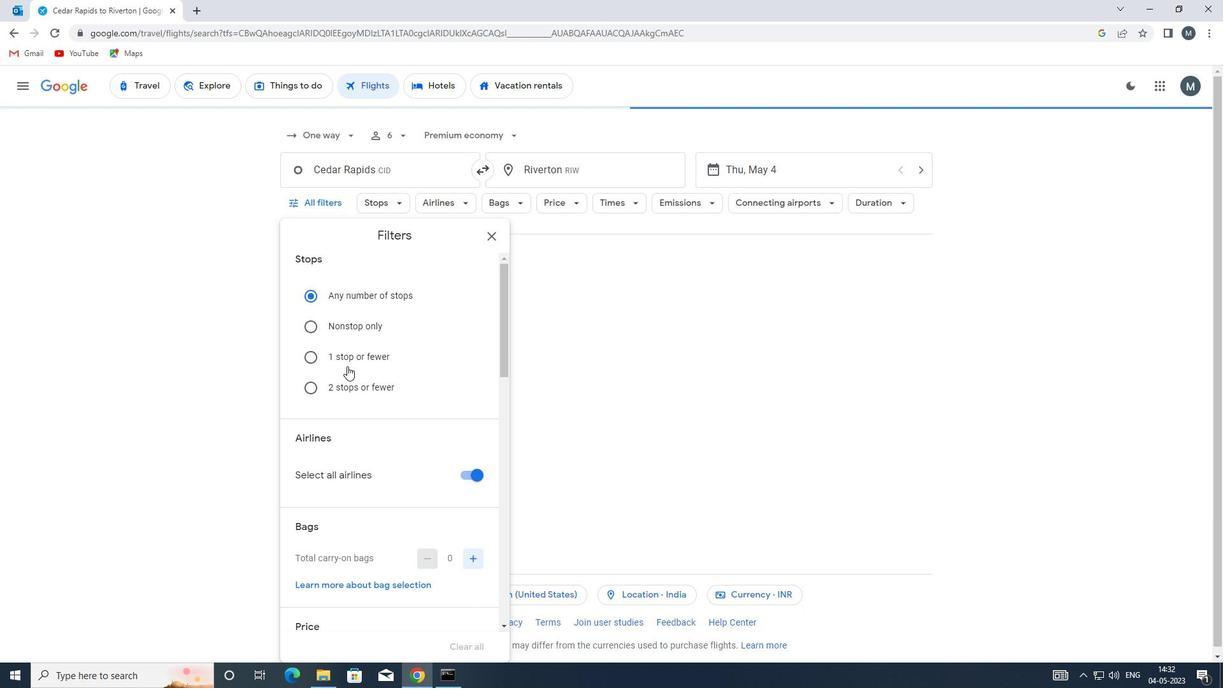 
Action: Mouse moved to (469, 410)
Screenshot: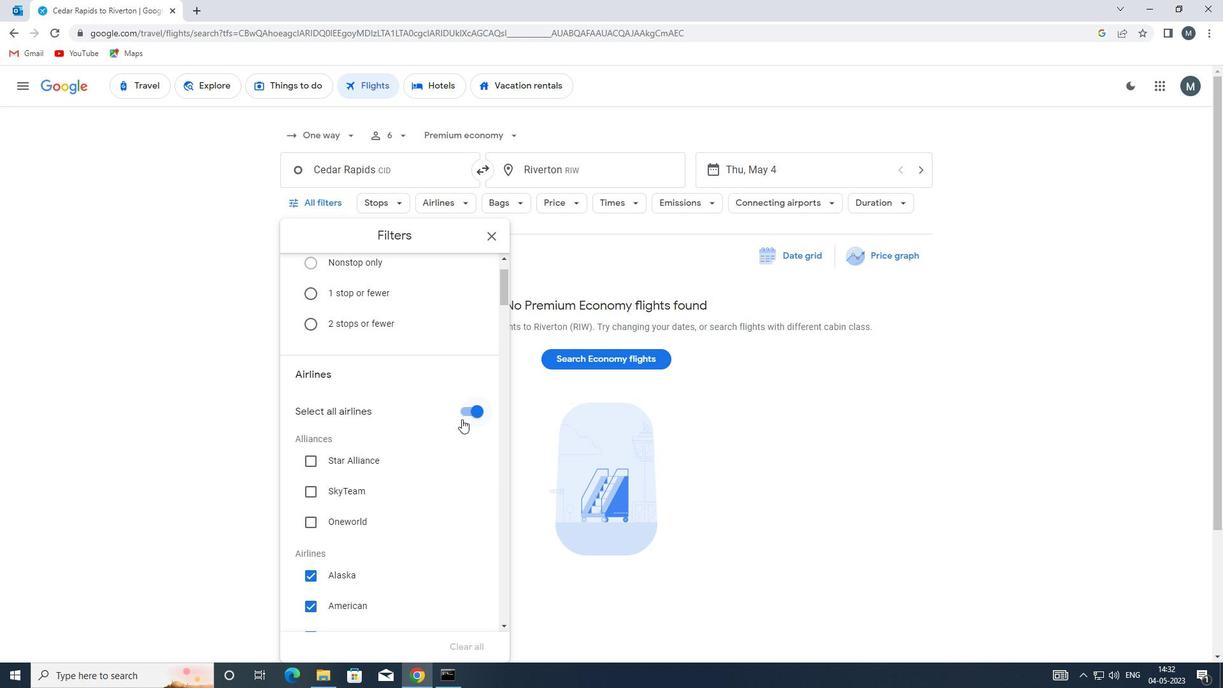 
Action: Mouse pressed left at (469, 410)
Screenshot: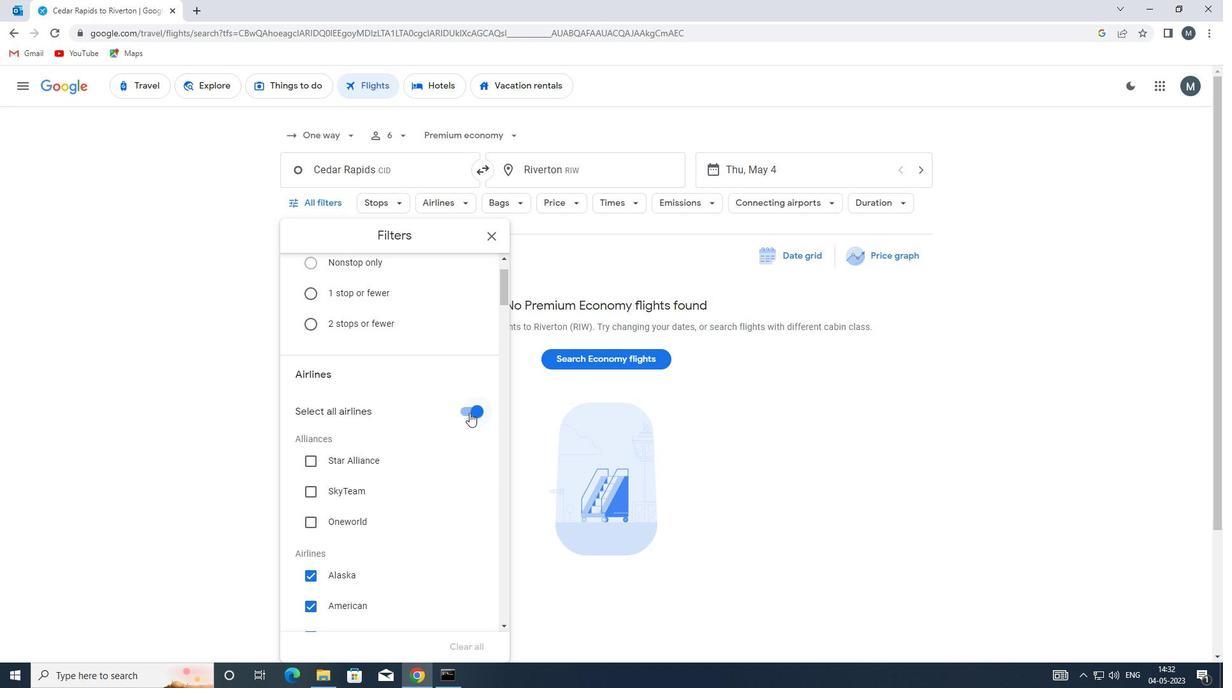 
Action: Mouse moved to (411, 439)
Screenshot: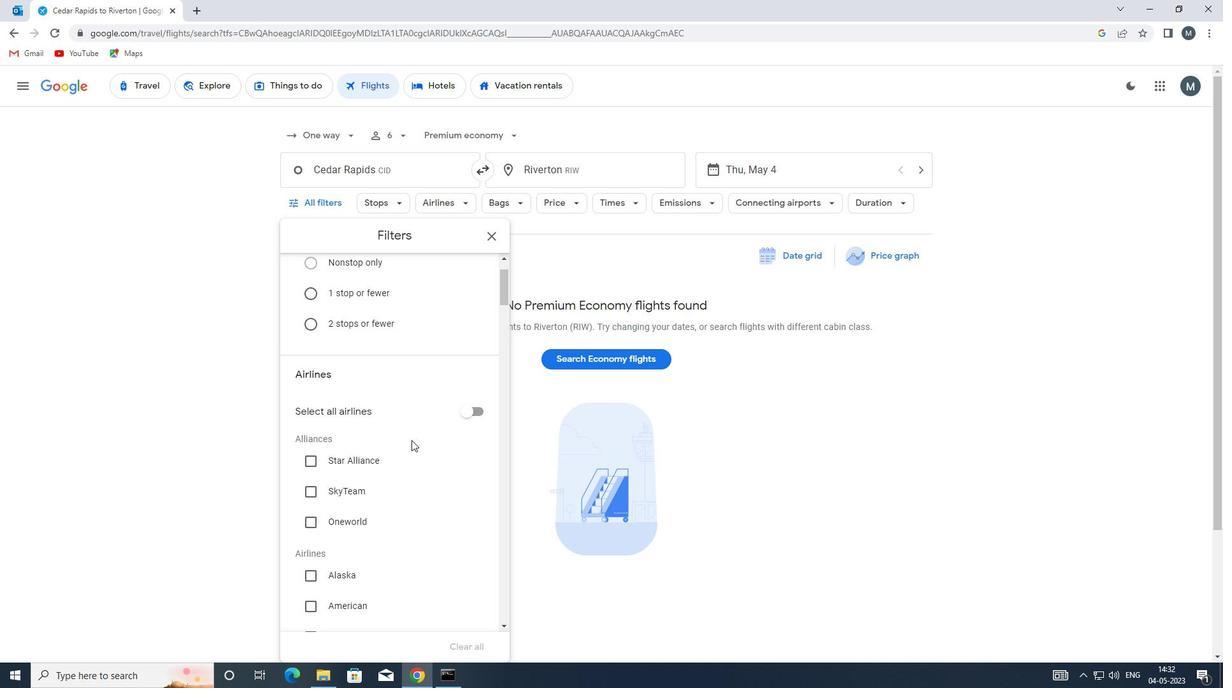 
Action: Mouse scrolled (411, 439) with delta (0, 0)
Screenshot: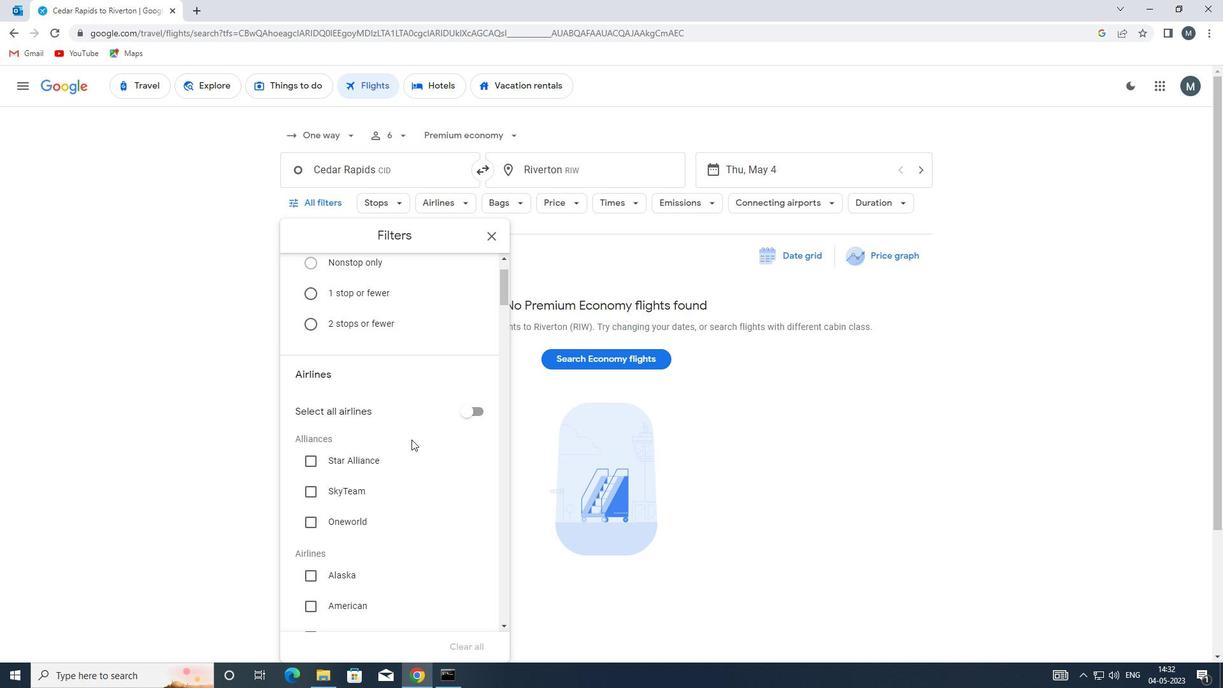 
Action: Mouse moved to (411, 439)
Screenshot: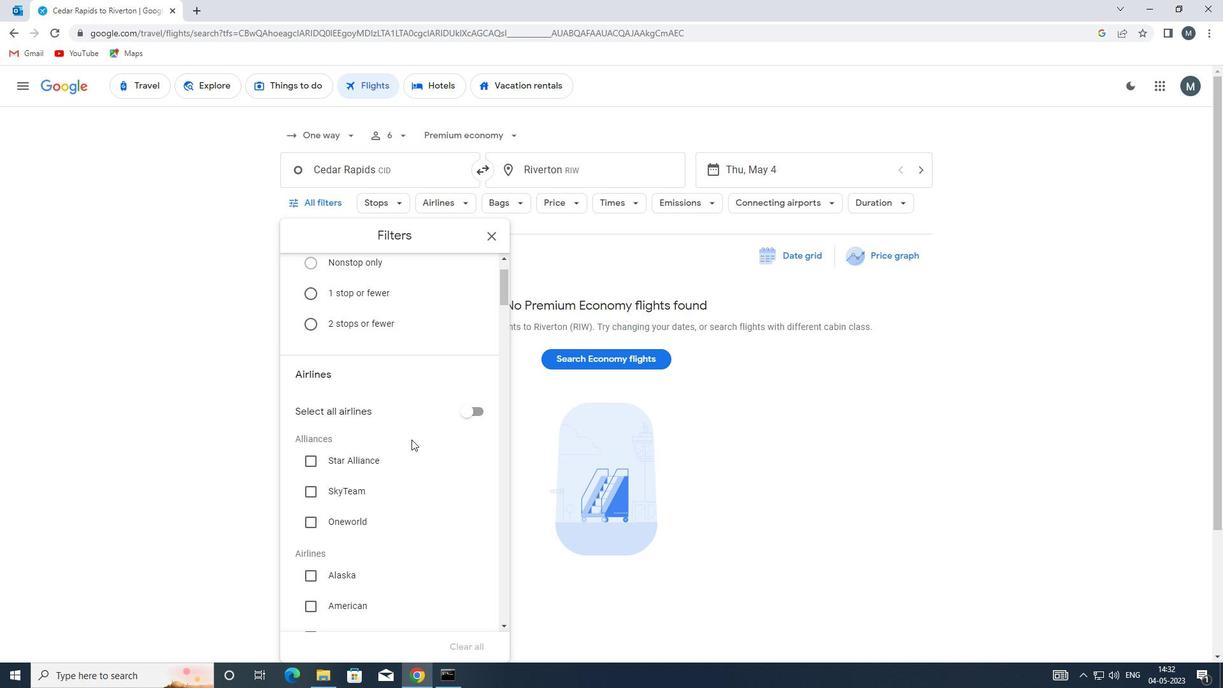 
Action: Mouse scrolled (411, 439) with delta (0, 0)
Screenshot: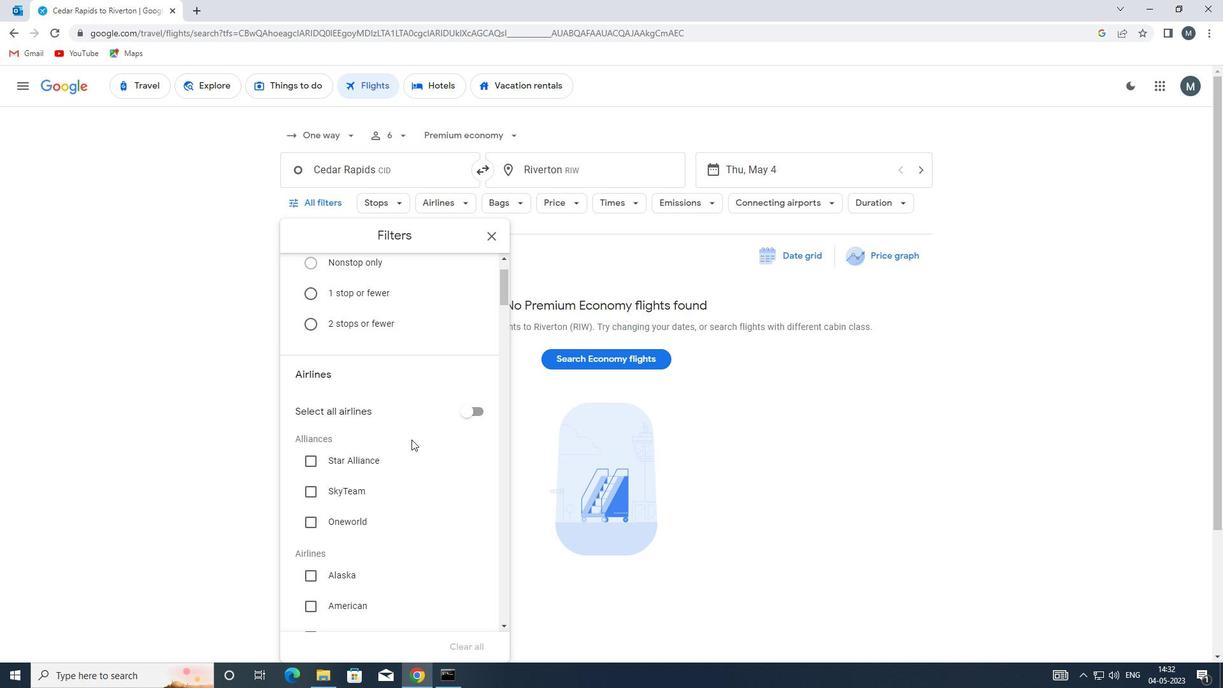
Action: Mouse moved to (416, 441)
Screenshot: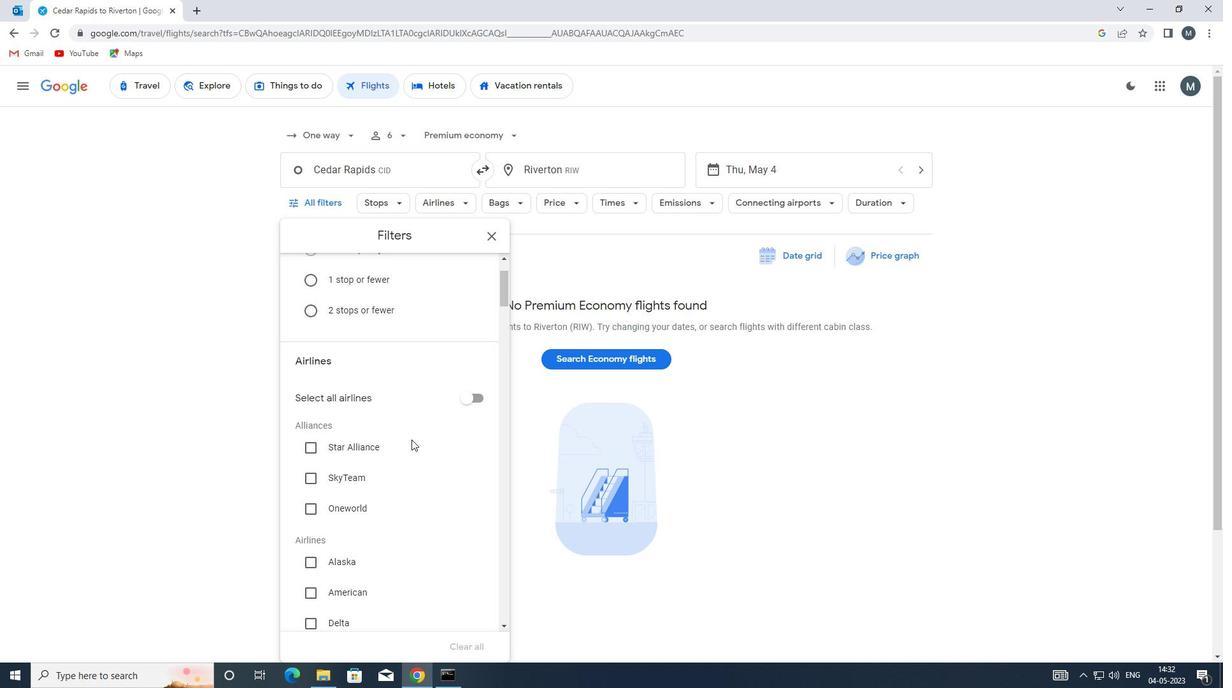 
Action: Mouse scrolled (416, 441) with delta (0, 0)
Screenshot: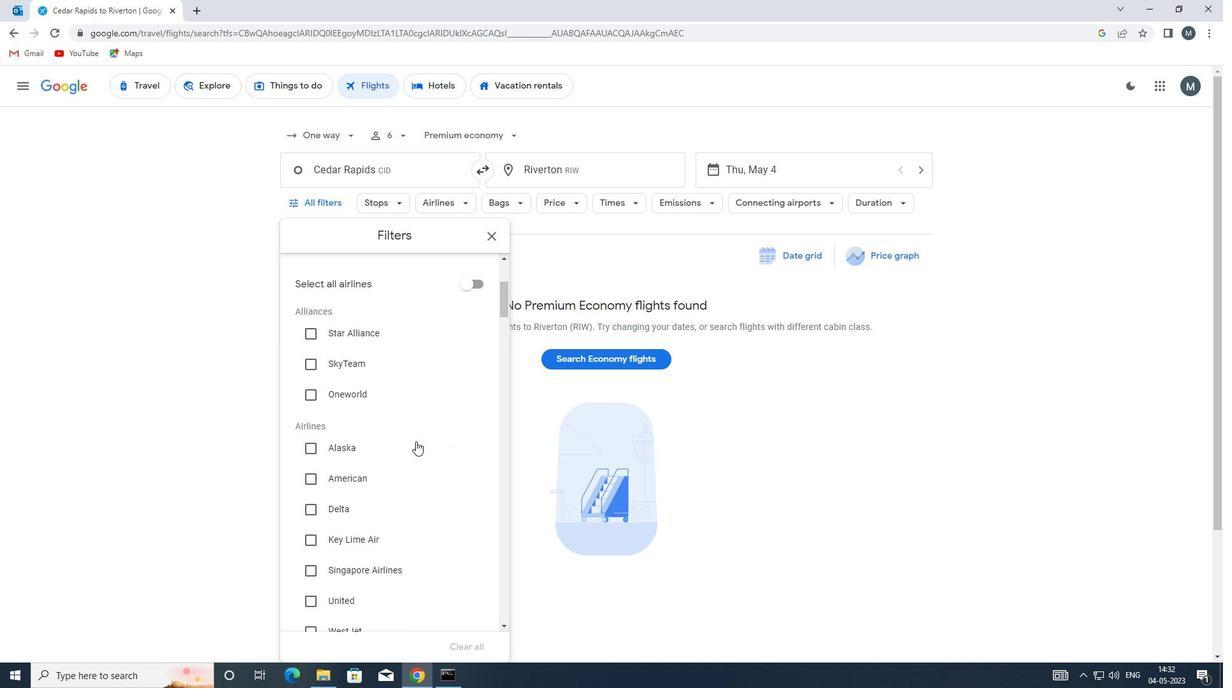 
Action: Mouse scrolled (416, 441) with delta (0, 0)
Screenshot: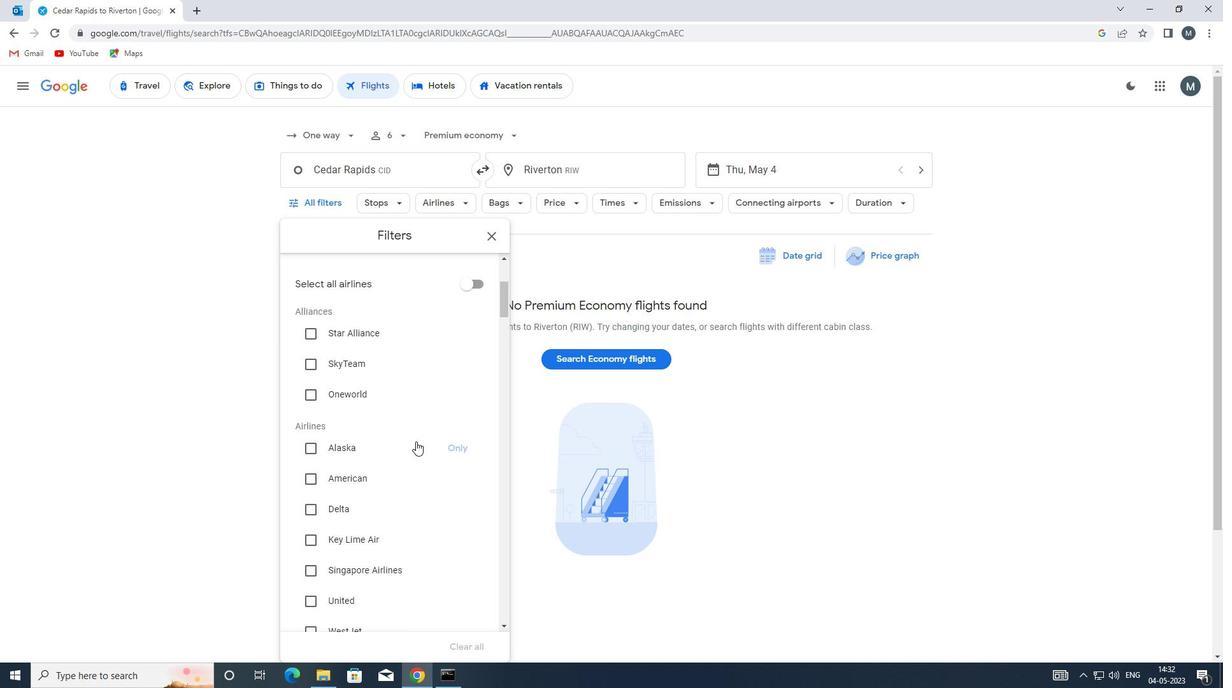 
Action: Mouse scrolled (416, 441) with delta (0, 0)
Screenshot: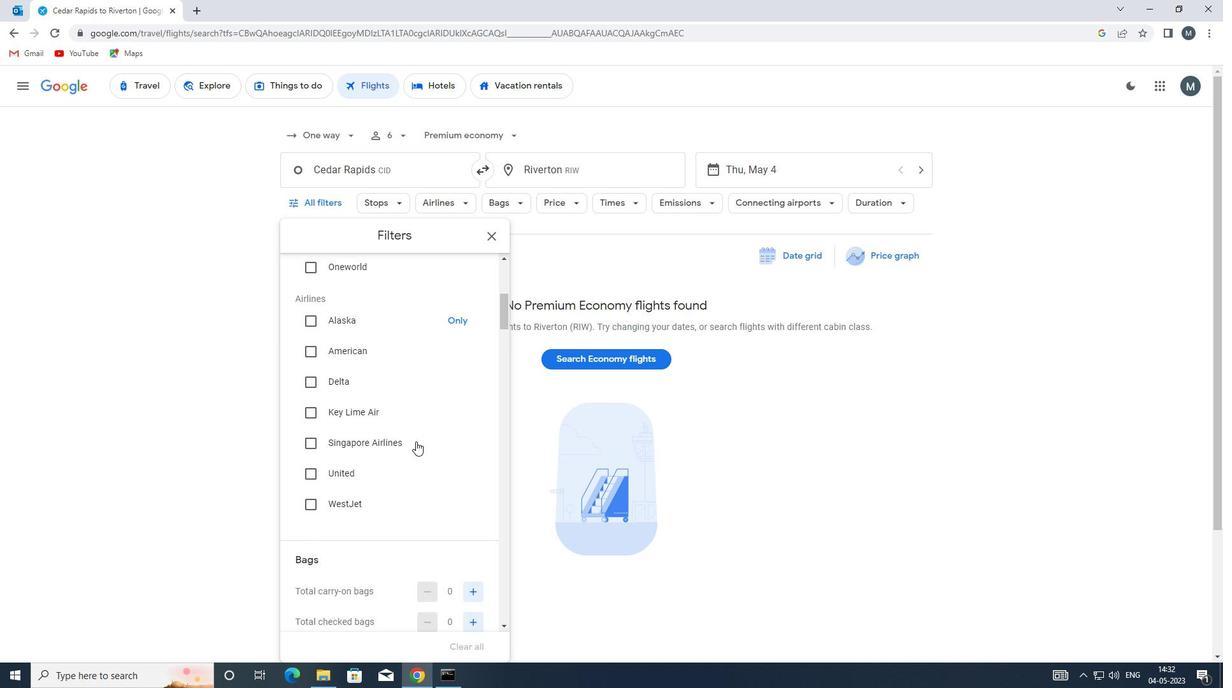 
Action: Mouse moved to (471, 527)
Screenshot: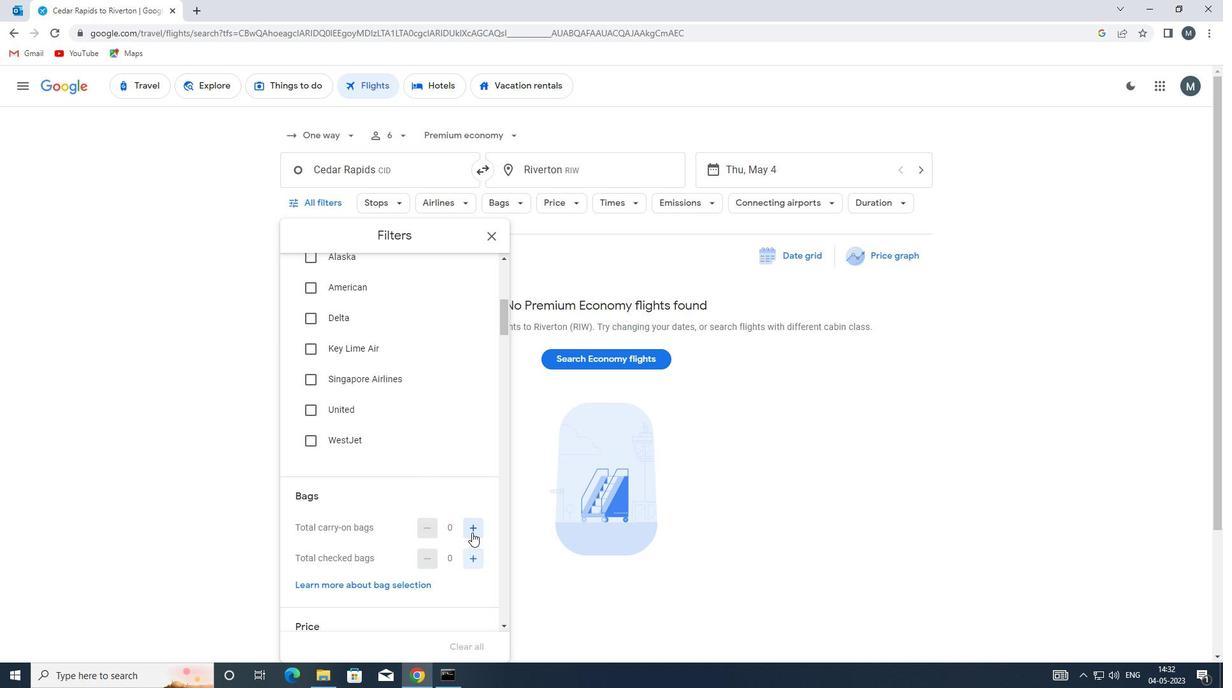 
Action: Mouse pressed left at (471, 527)
Screenshot: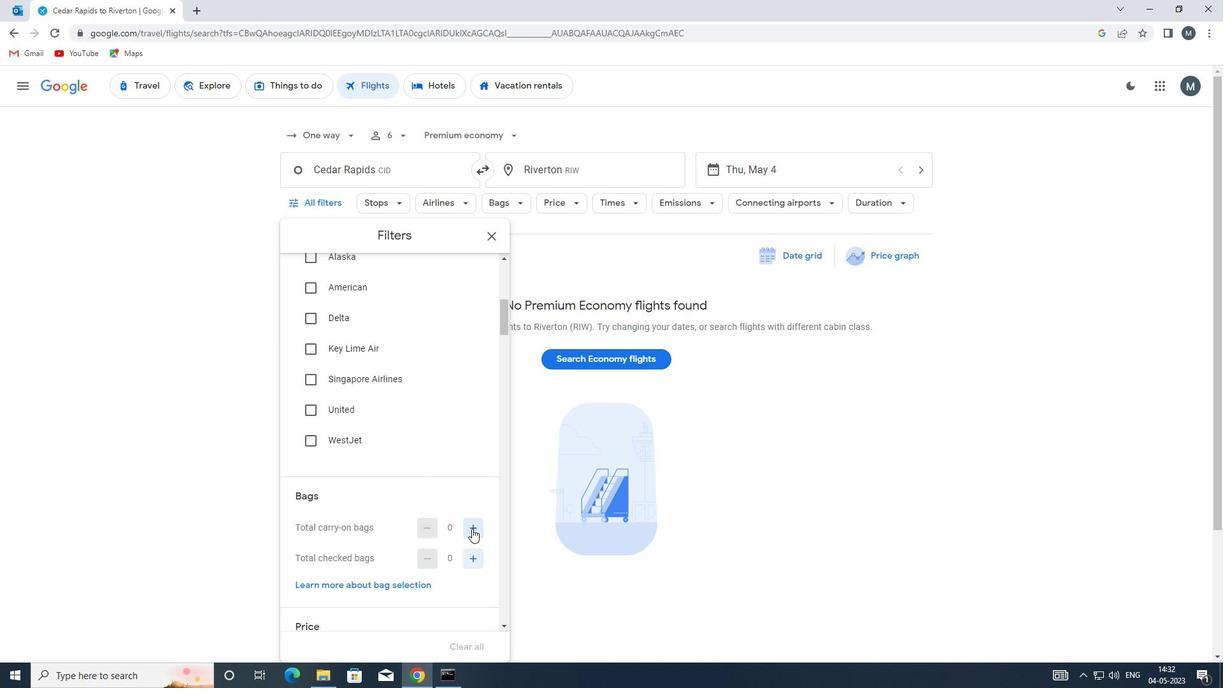 
Action: Mouse moved to (400, 503)
Screenshot: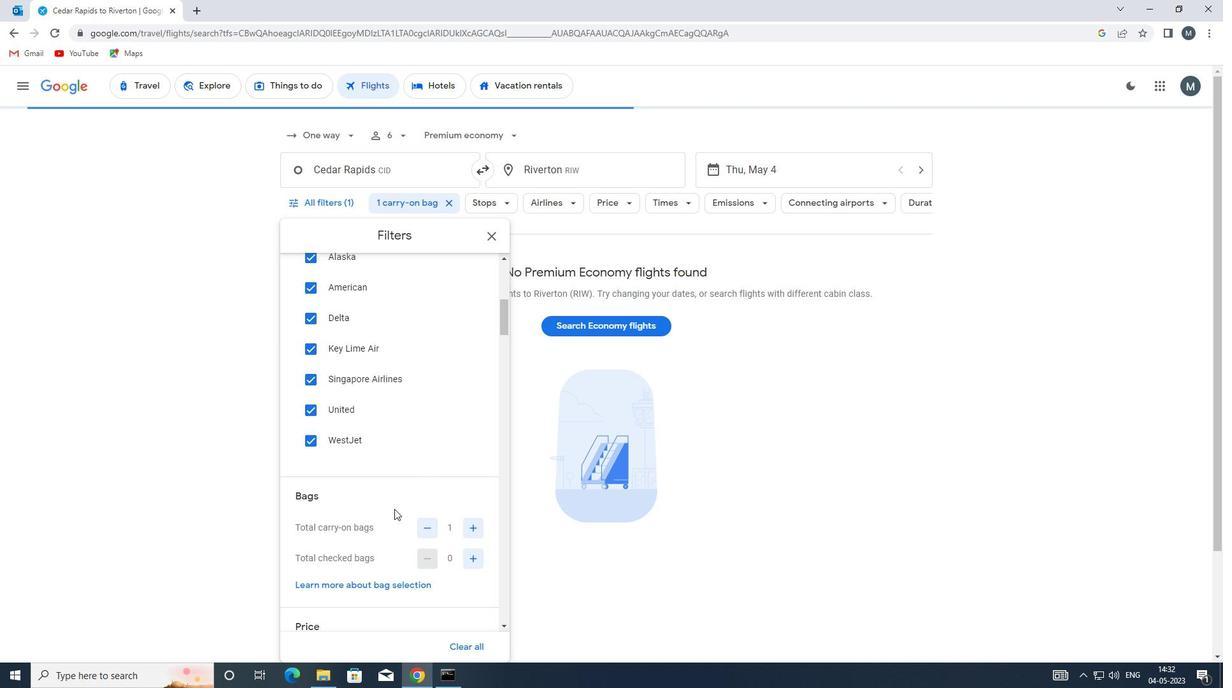 
Action: Mouse scrolled (400, 502) with delta (0, 0)
Screenshot: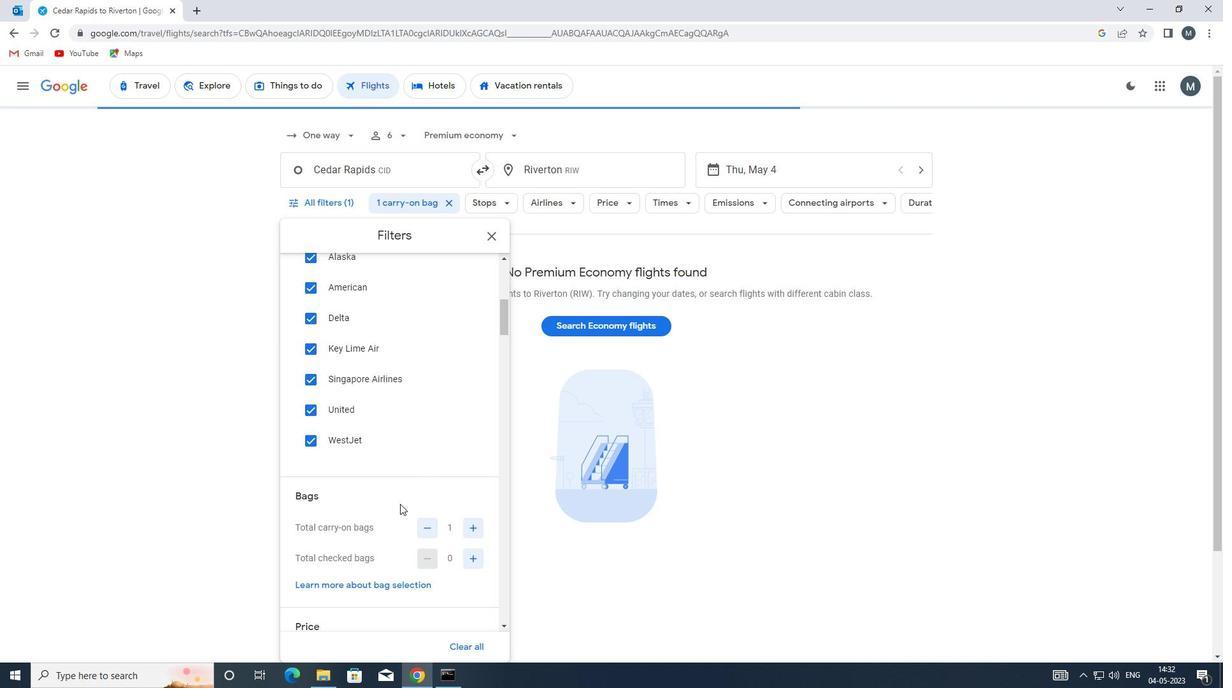 
Action: Mouse moved to (400, 503)
Screenshot: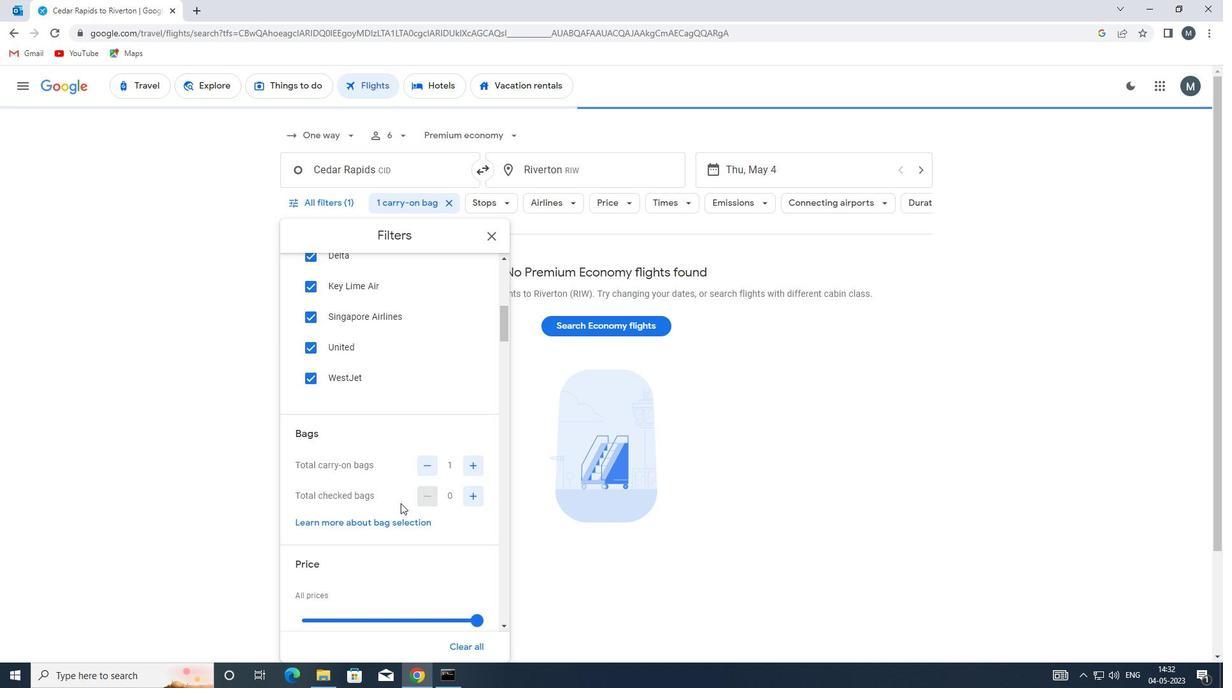 
Action: Mouse scrolled (400, 502) with delta (0, 0)
Screenshot: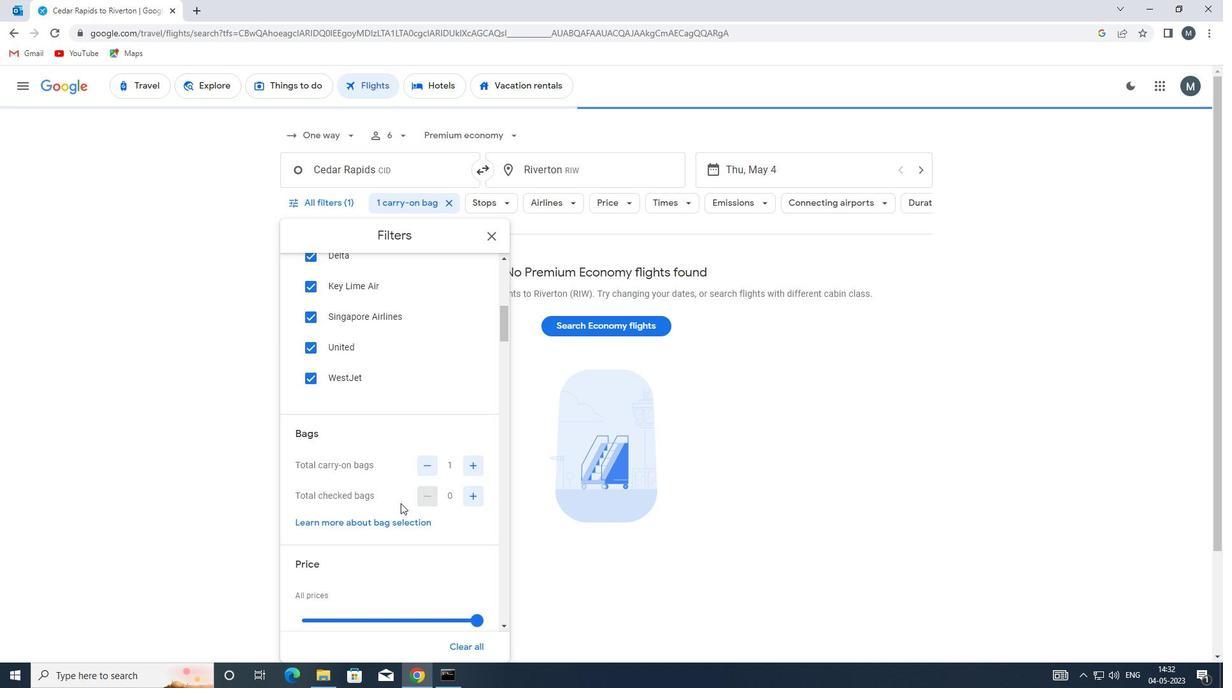 
Action: Mouse moved to (366, 553)
Screenshot: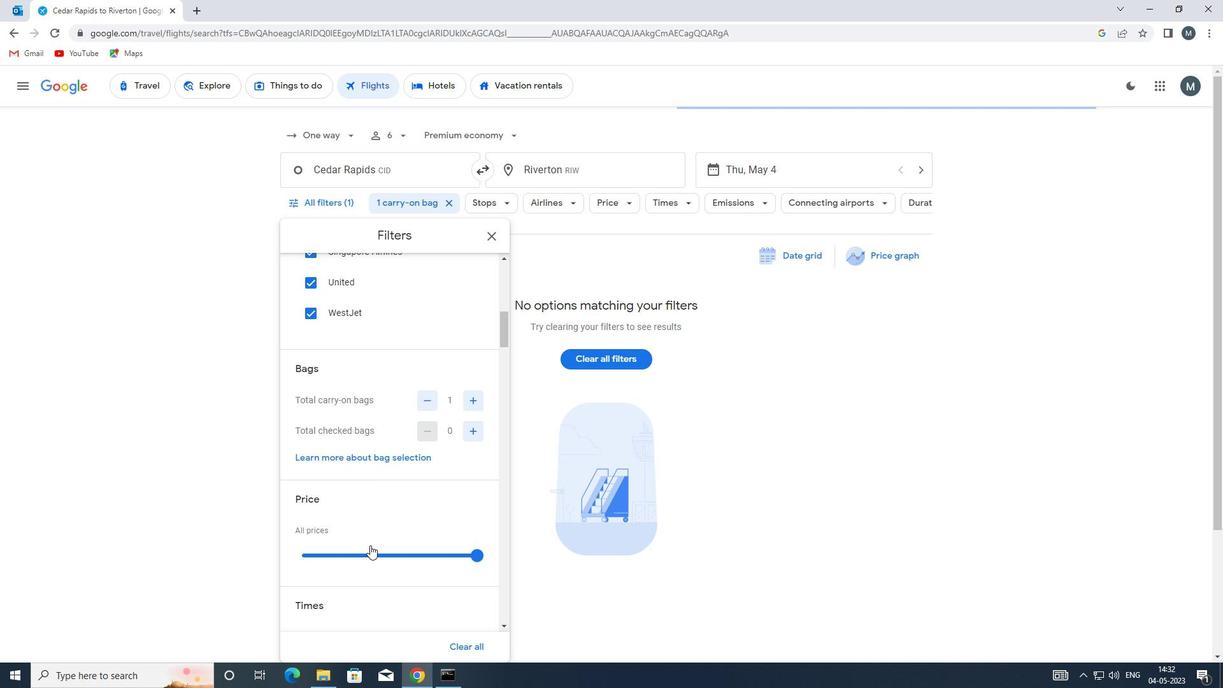 
Action: Mouse pressed left at (366, 553)
Screenshot: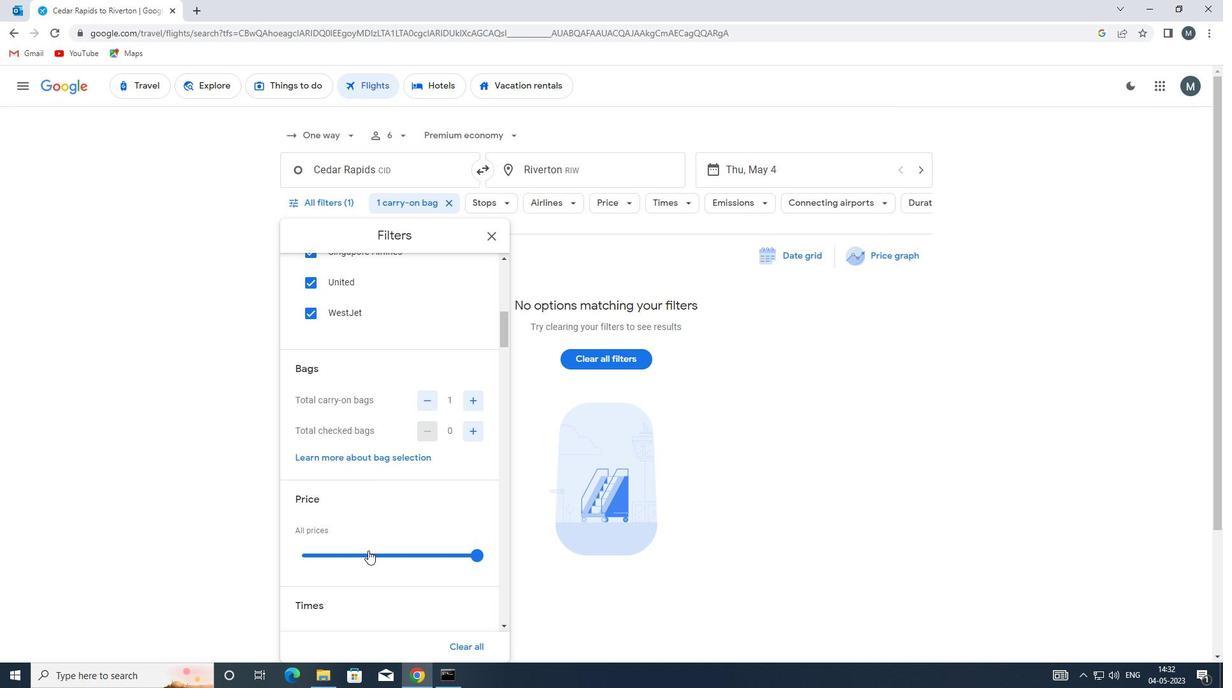 
Action: Mouse moved to (383, 515)
Screenshot: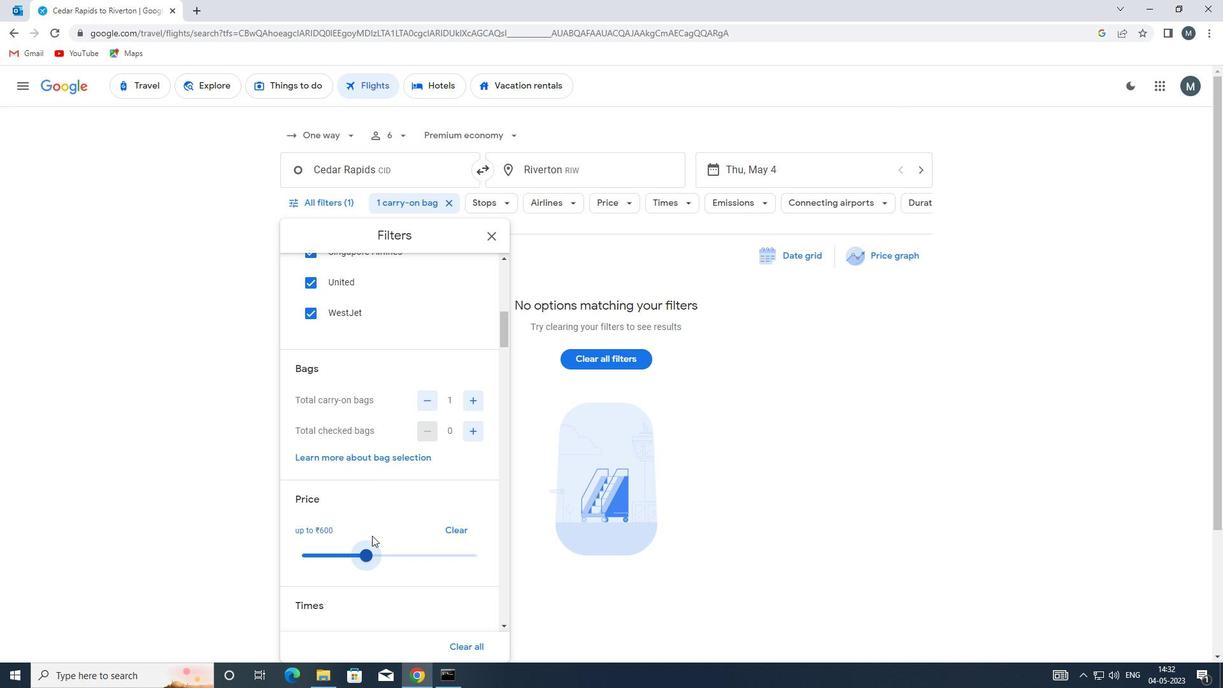 
Action: Mouse scrolled (383, 515) with delta (0, 0)
Screenshot: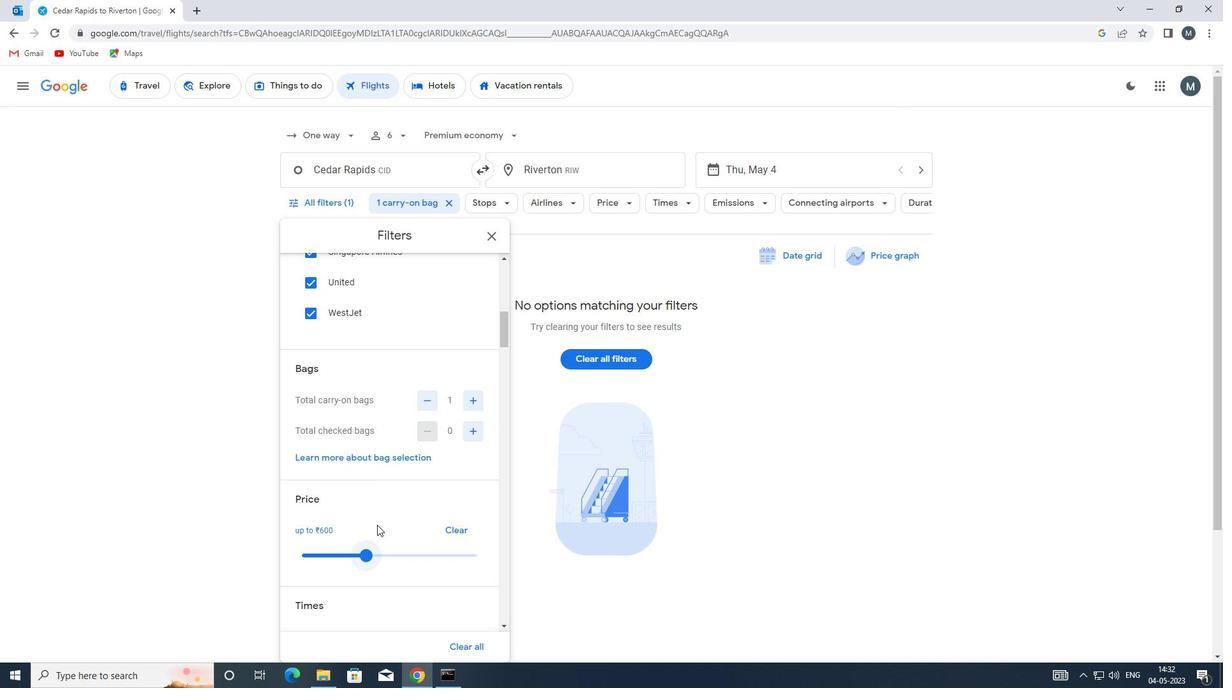 
Action: Mouse moved to (365, 492)
Screenshot: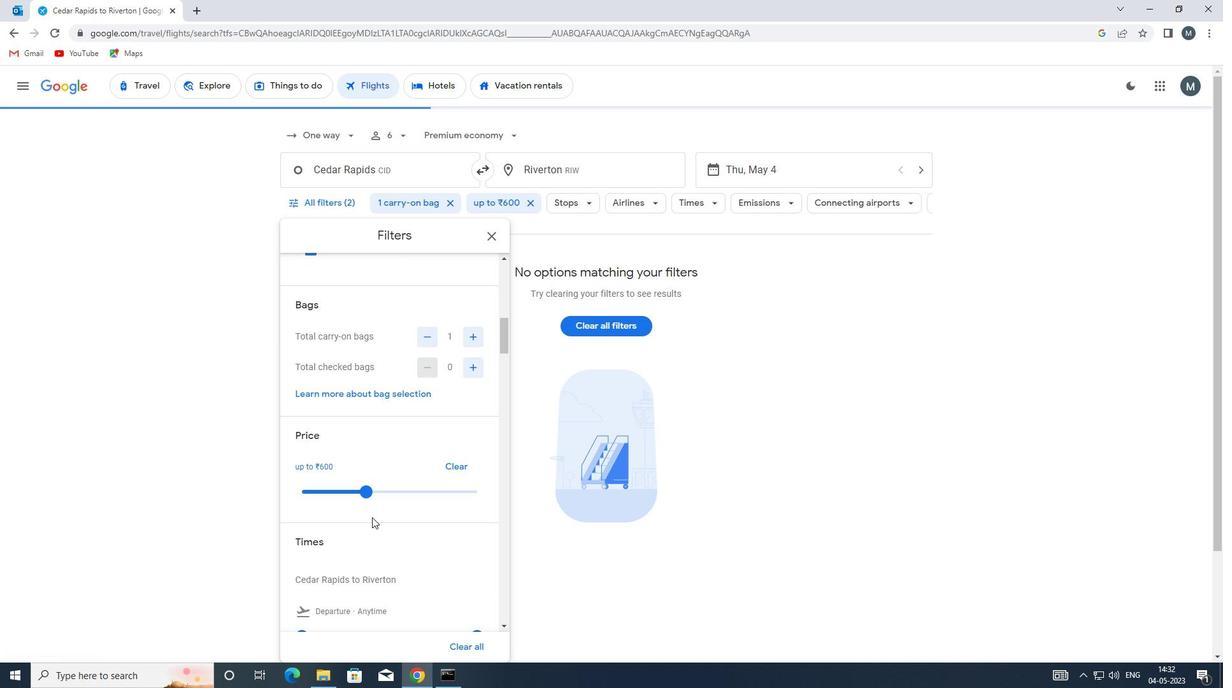 
Action: Mouse pressed left at (365, 492)
Screenshot: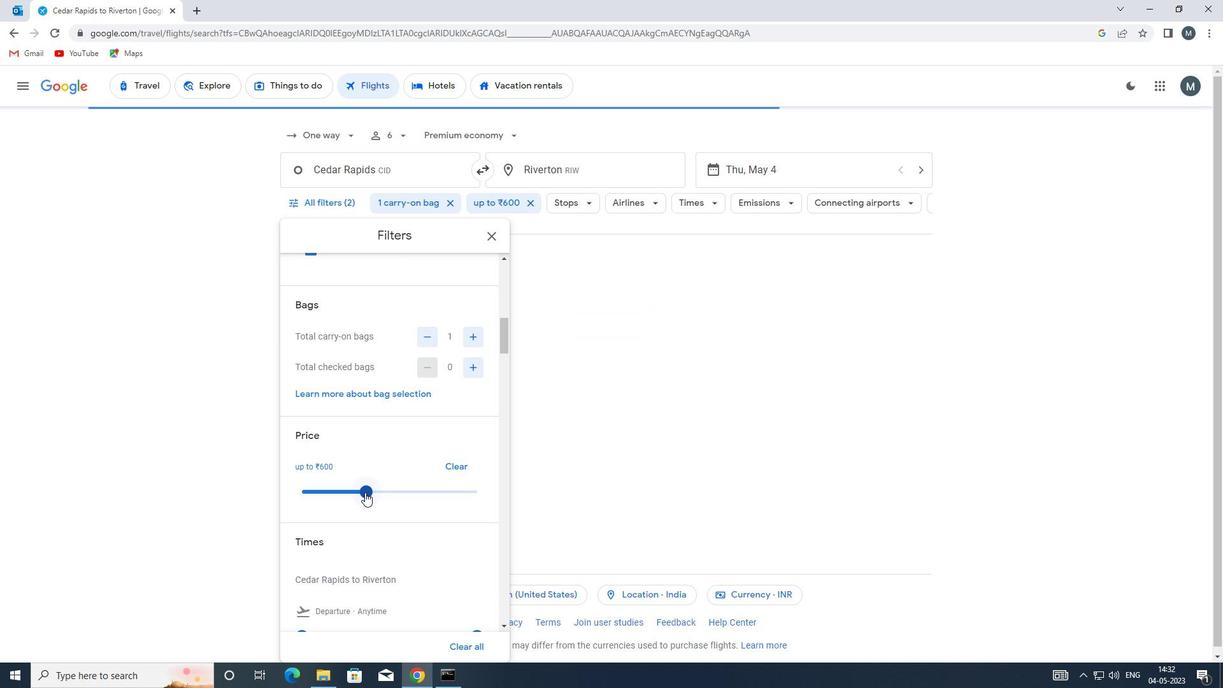 
Action: Mouse moved to (404, 485)
Screenshot: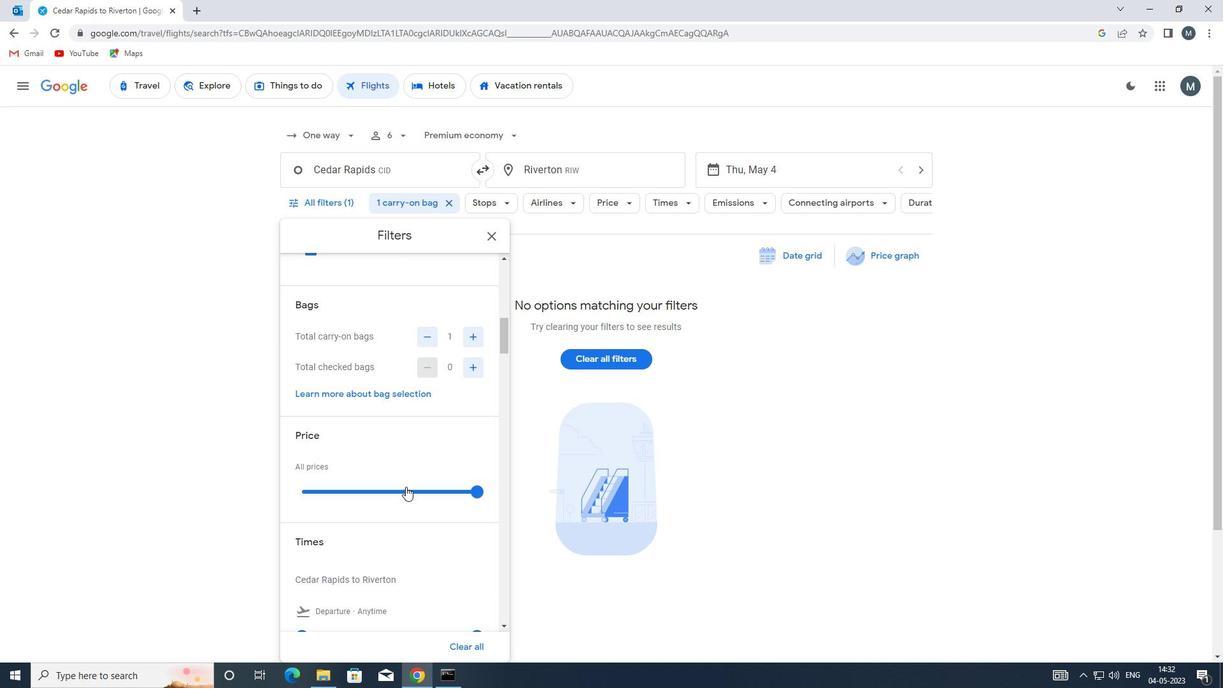 
Action: Mouse scrolled (404, 485) with delta (0, 0)
Screenshot: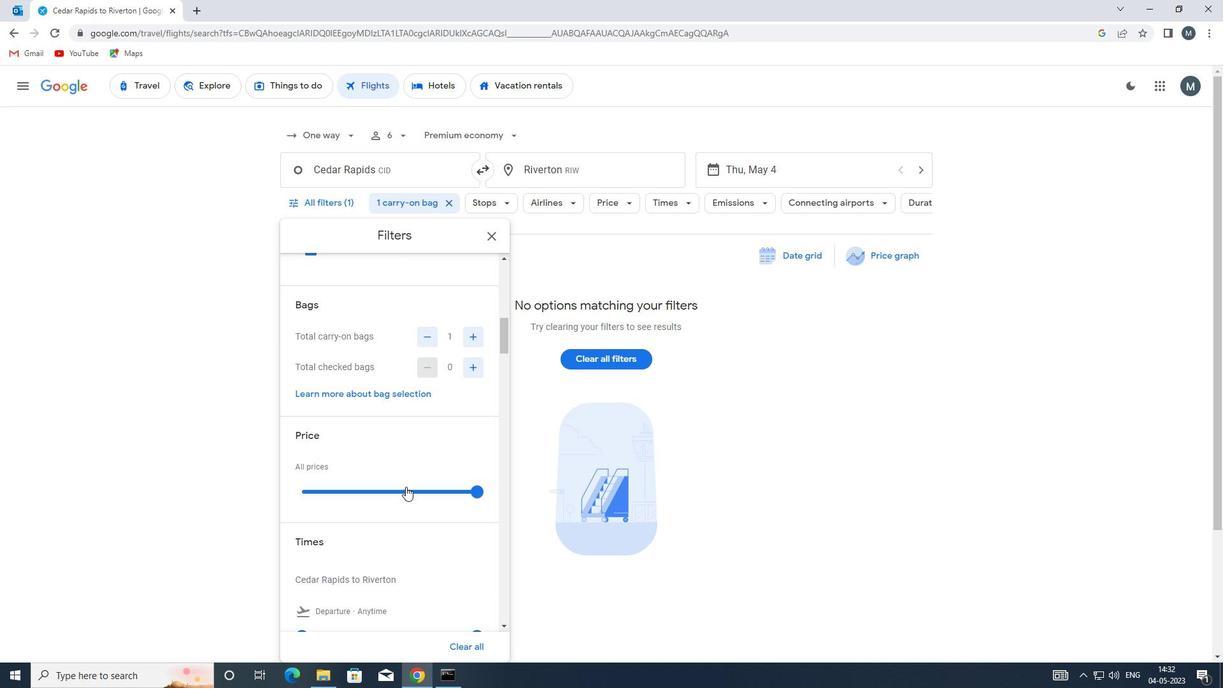 
Action: Mouse moved to (402, 486)
Screenshot: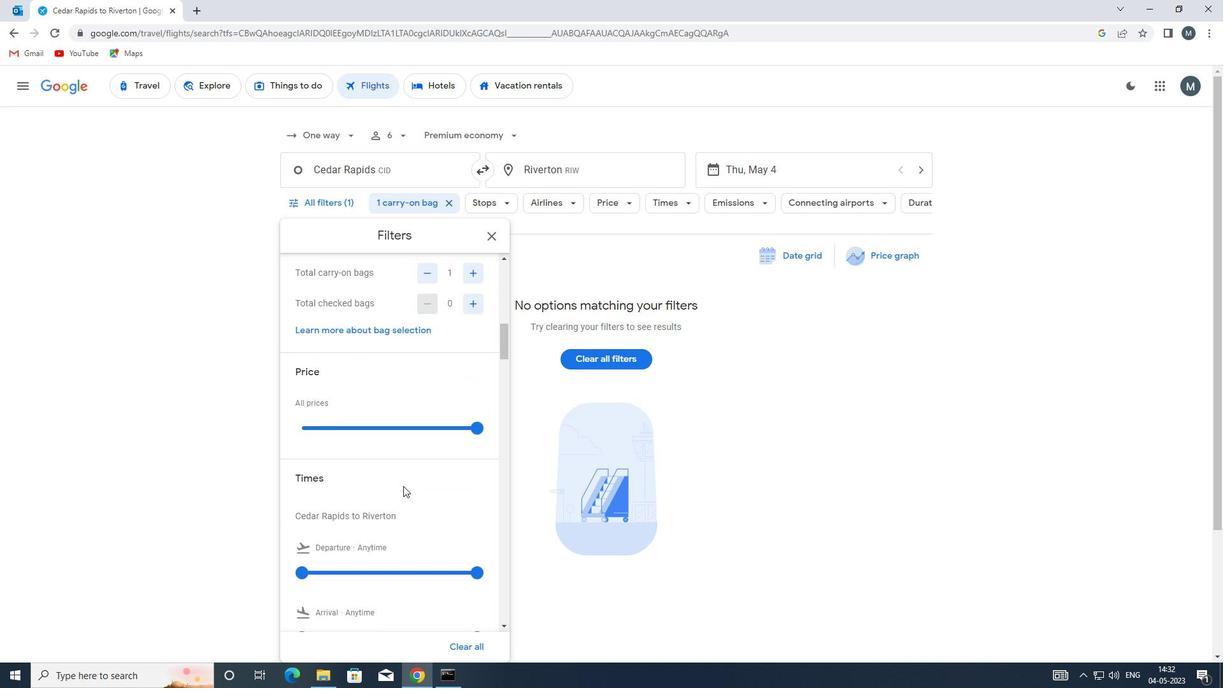 
Action: Mouse scrolled (402, 485) with delta (0, 0)
Screenshot: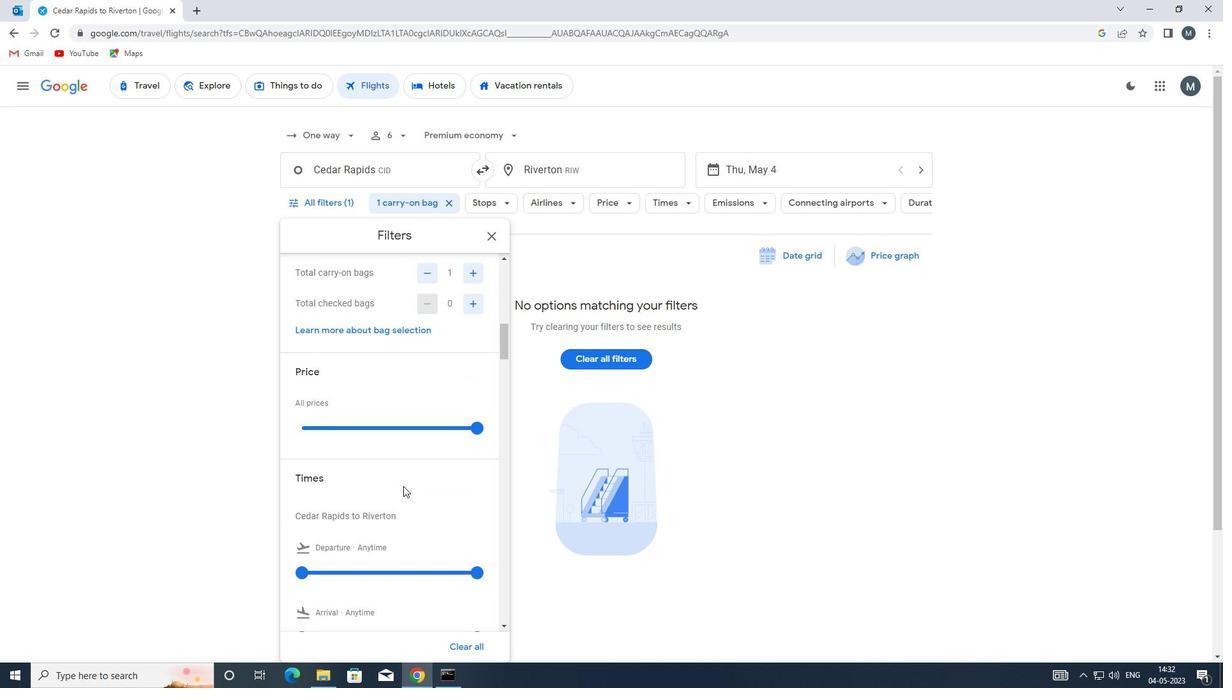
Action: Mouse moved to (310, 506)
Screenshot: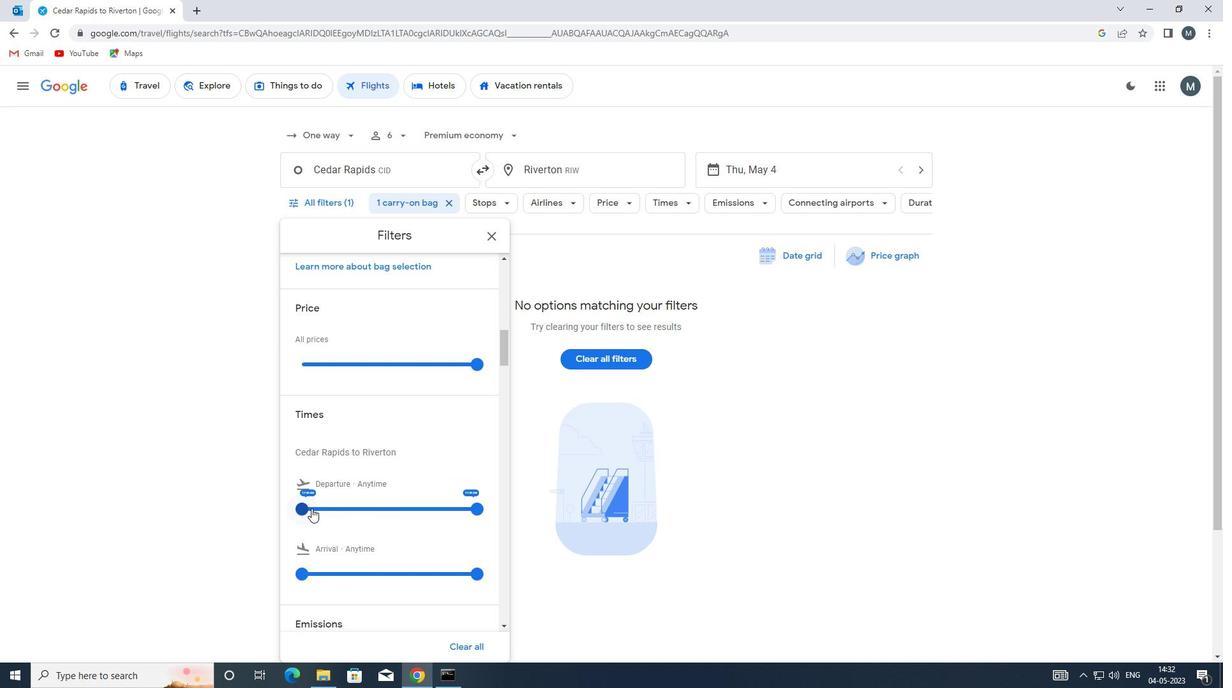 
Action: Mouse pressed left at (310, 506)
Screenshot: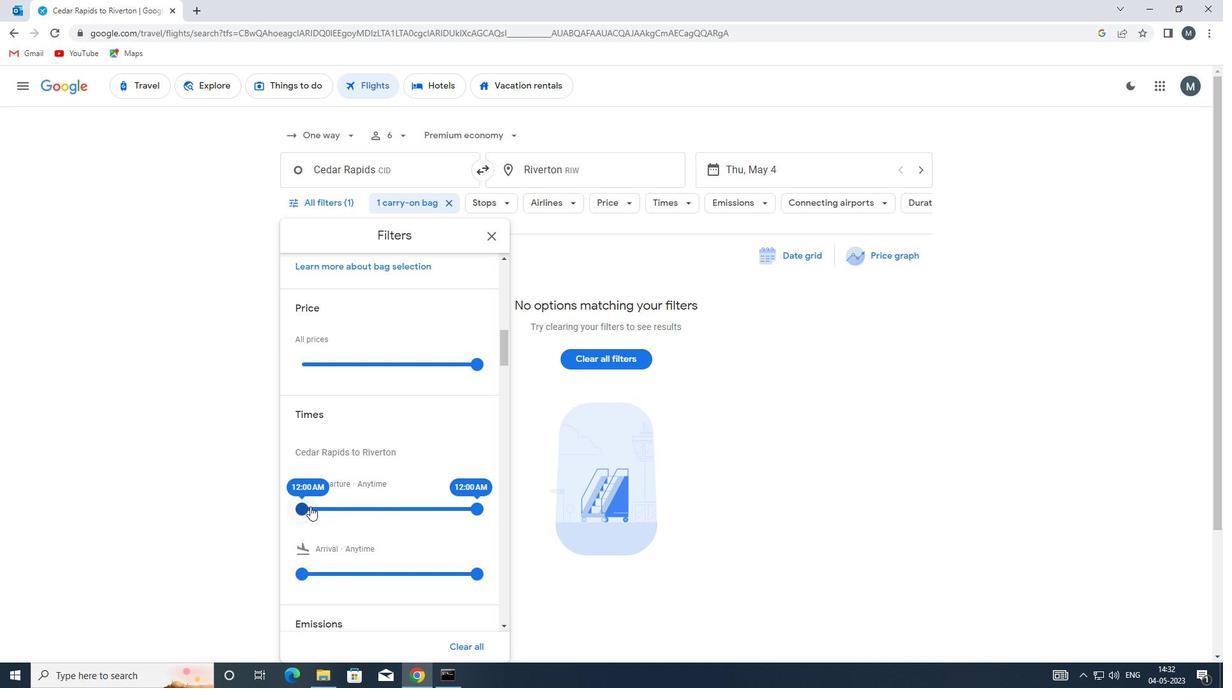 
Action: Mouse moved to (469, 505)
Screenshot: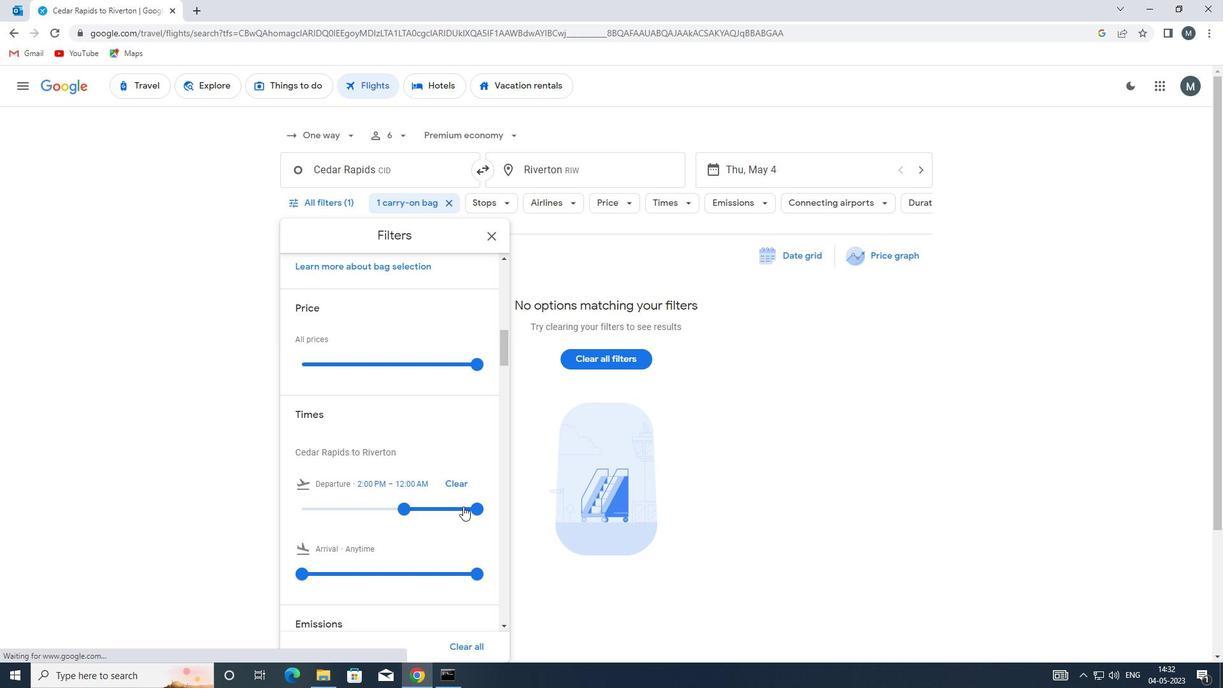 
Action: Mouse pressed left at (469, 505)
Screenshot: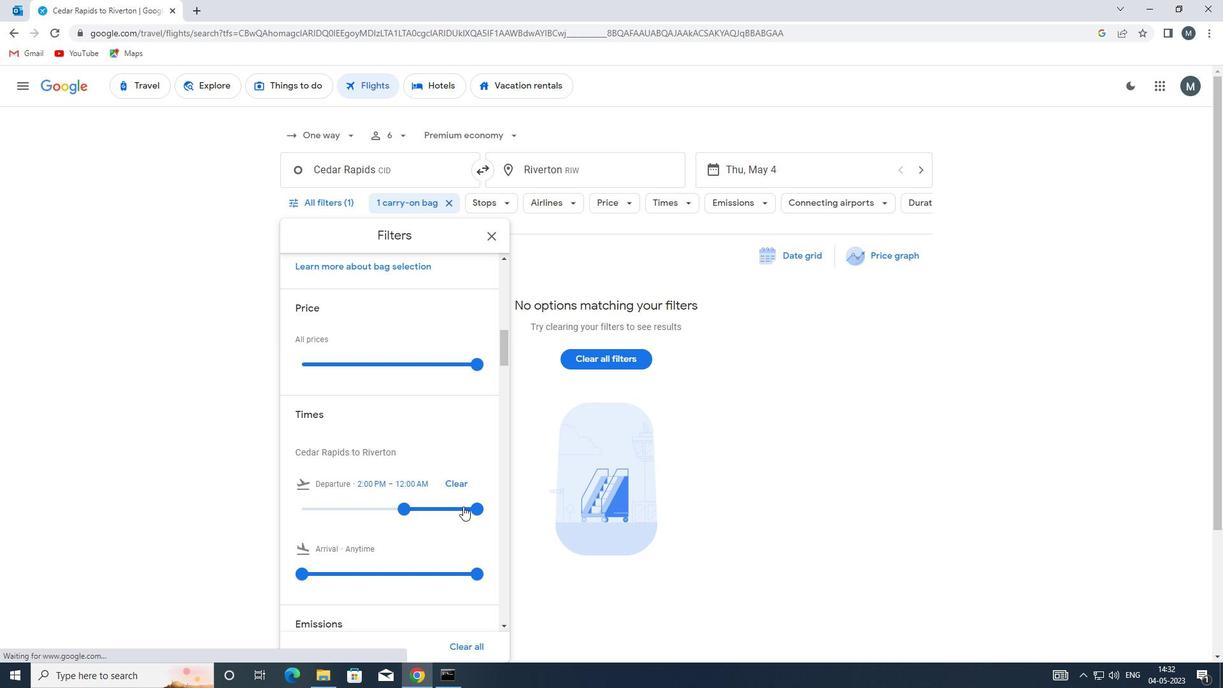 
Action: Mouse moved to (385, 492)
Screenshot: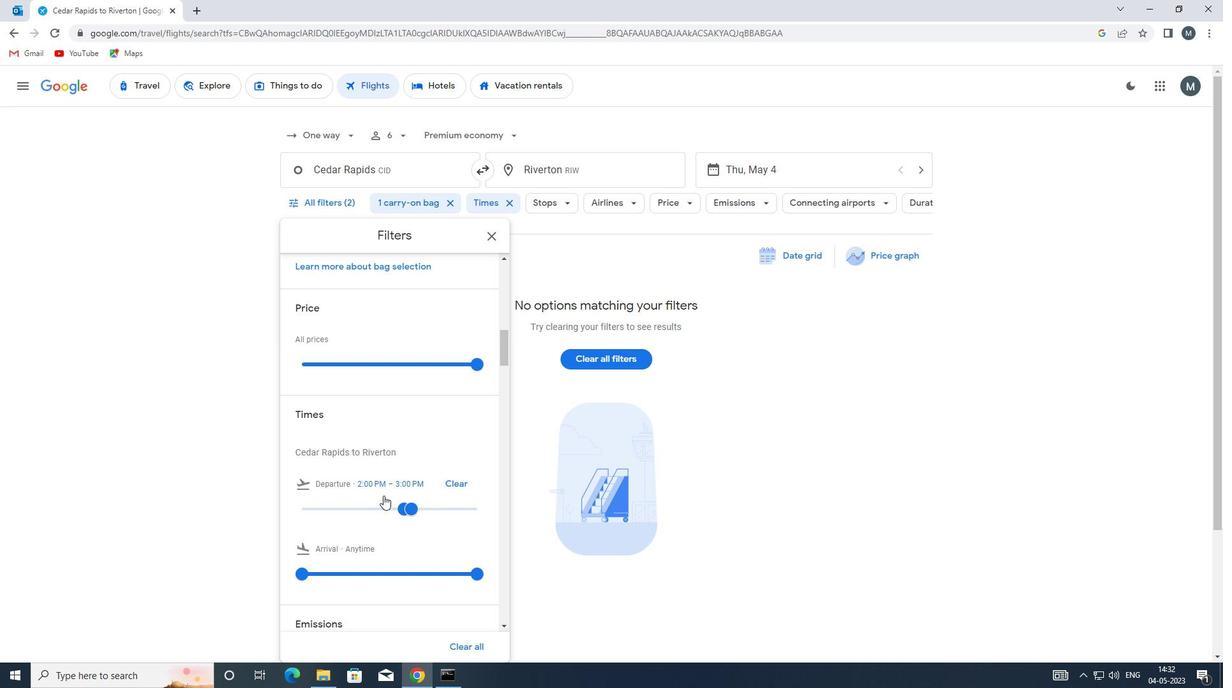 
Action: Mouse scrolled (385, 492) with delta (0, 0)
Screenshot: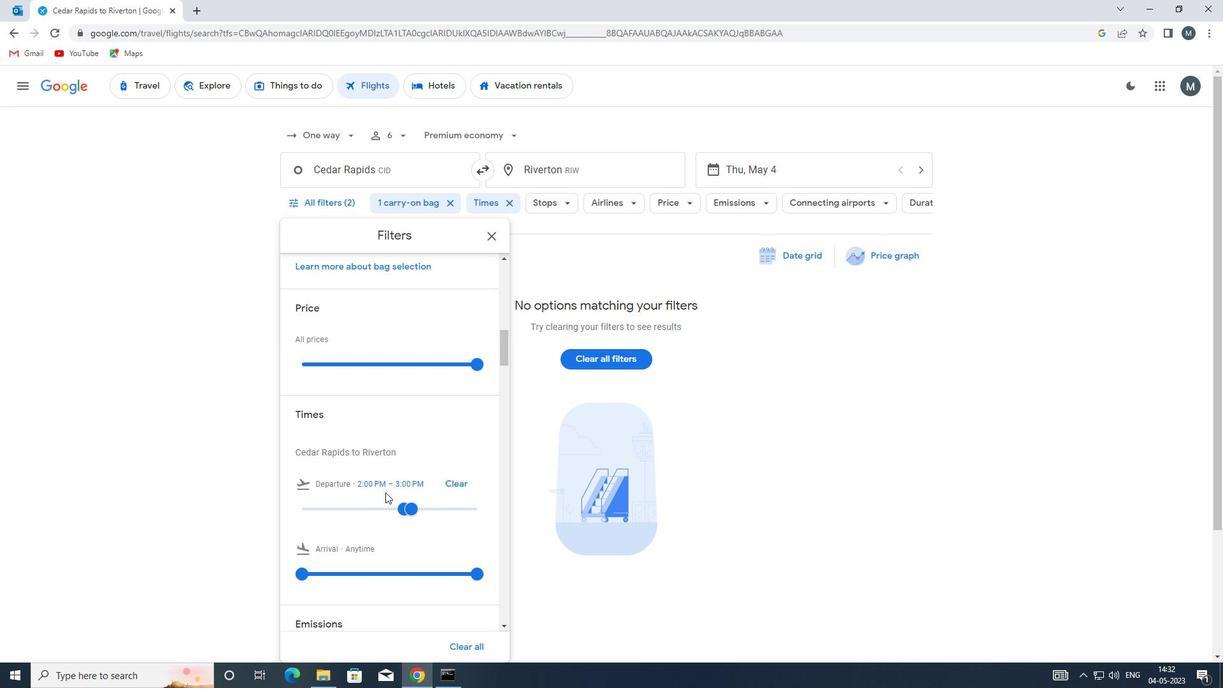 
Action: Mouse moved to (385, 489)
Screenshot: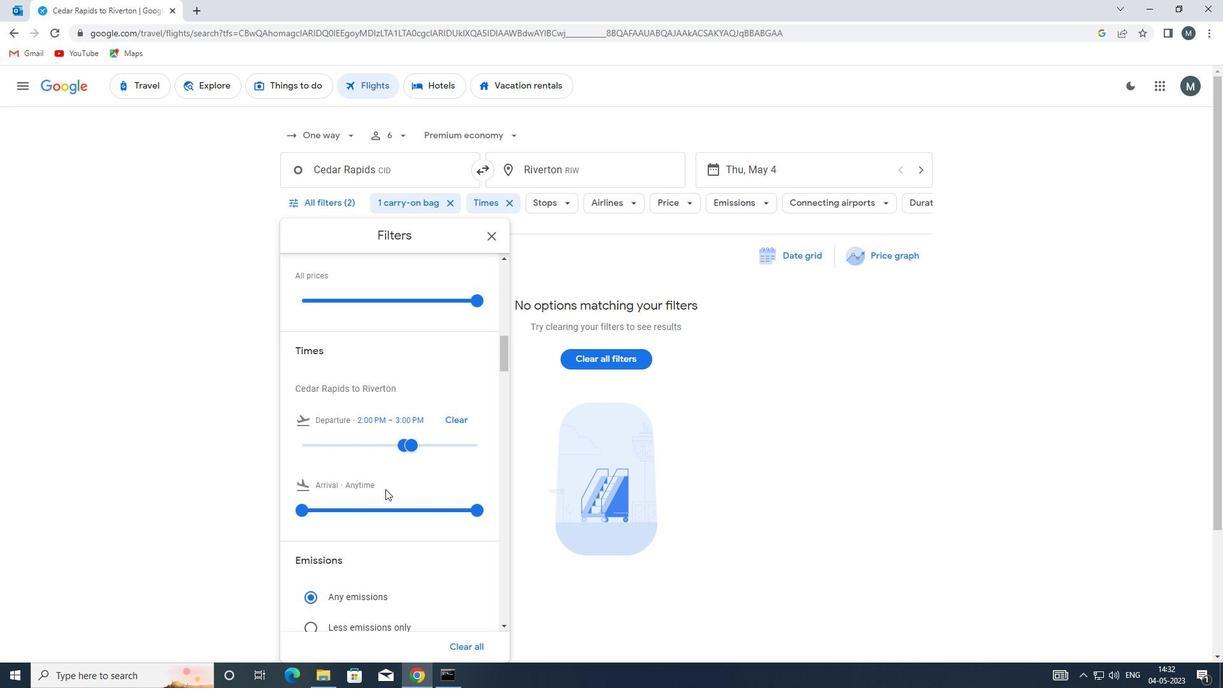 
Action: Mouse scrolled (385, 488) with delta (0, 0)
Screenshot: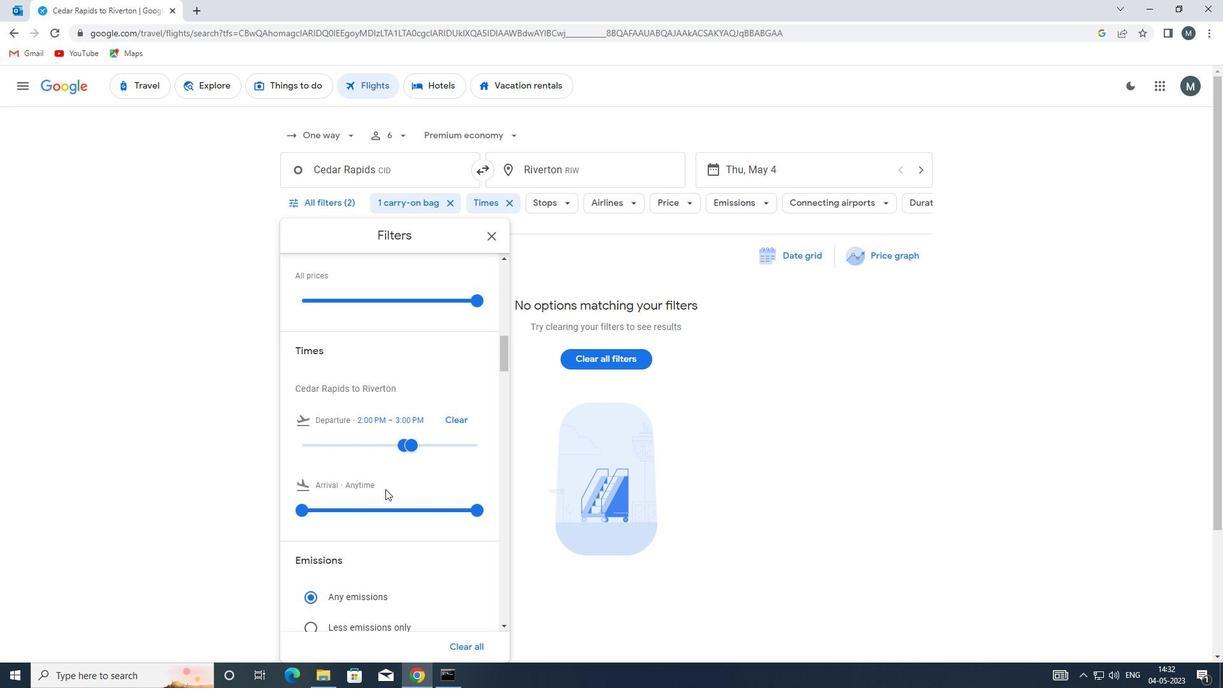 
Action: Mouse moved to (385, 493)
Screenshot: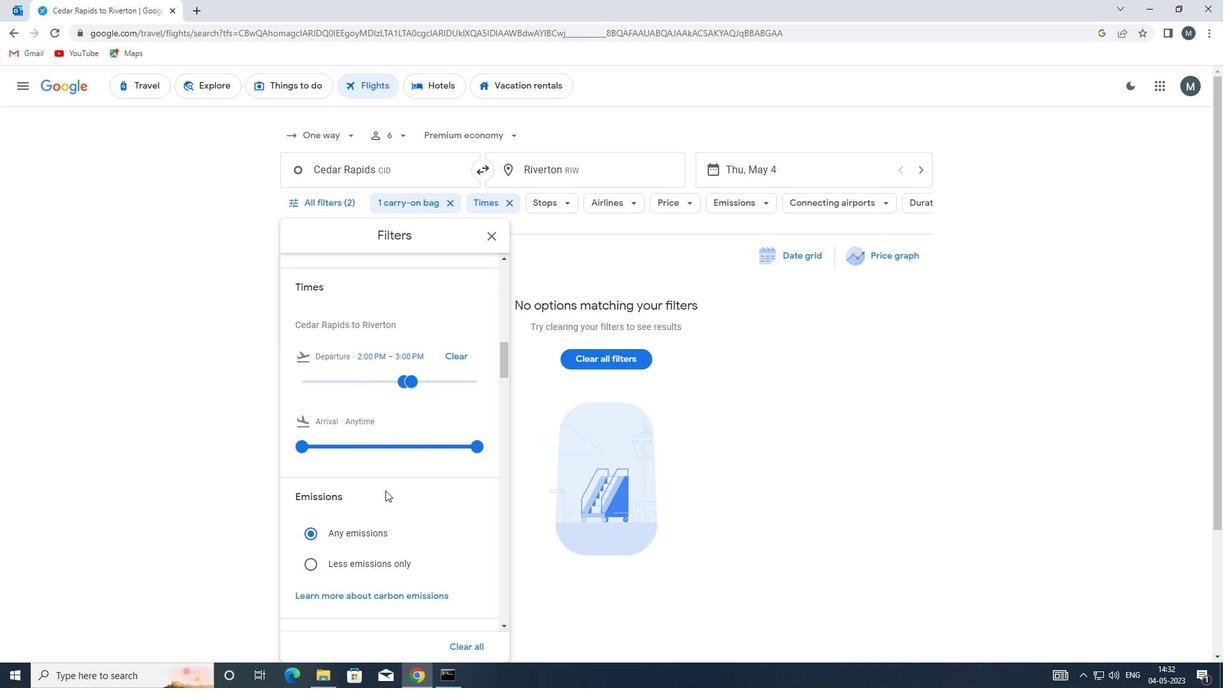 
Action: Mouse scrolled (385, 492) with delta (0, 0)
Screenshot: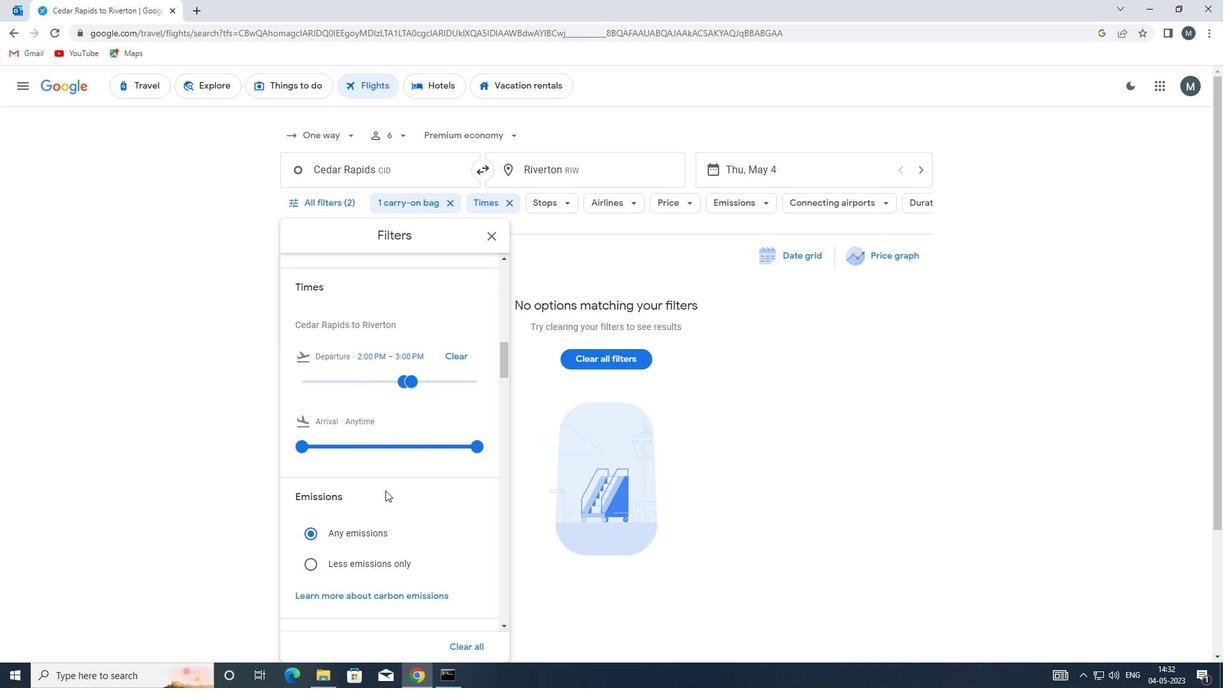 
Action: Mouse moved to (490, 235)
Screenshot: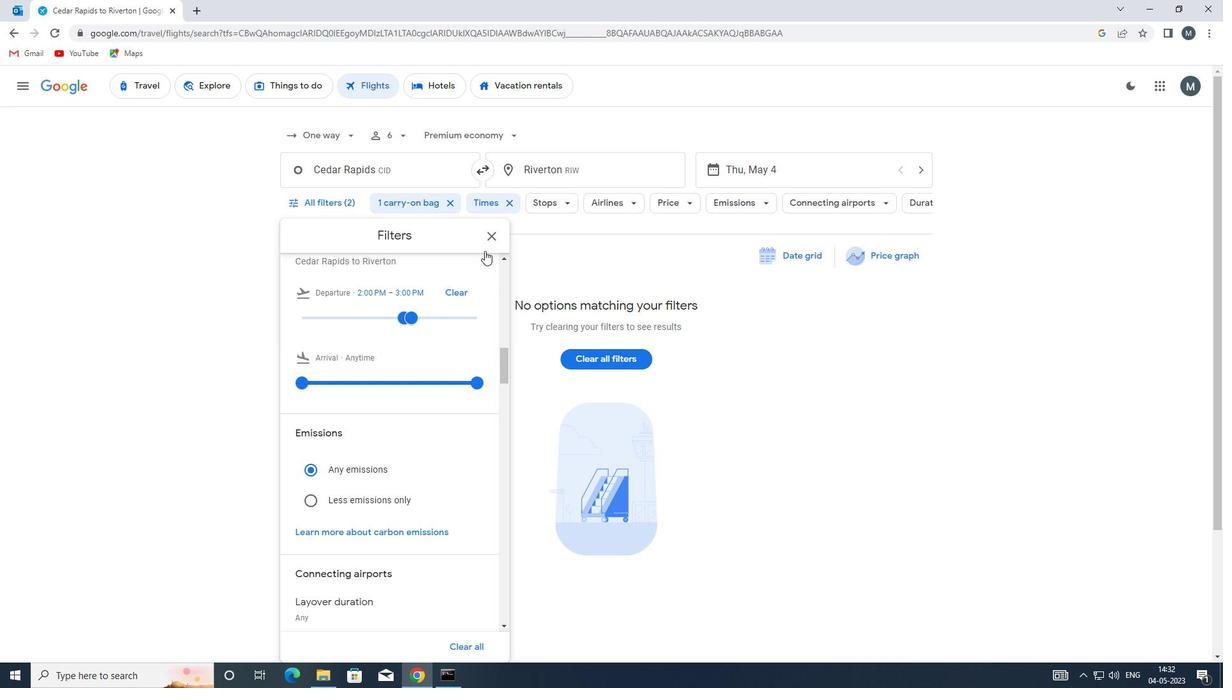 
Action: Mouse pressed left at (490, 235)
Screenshot: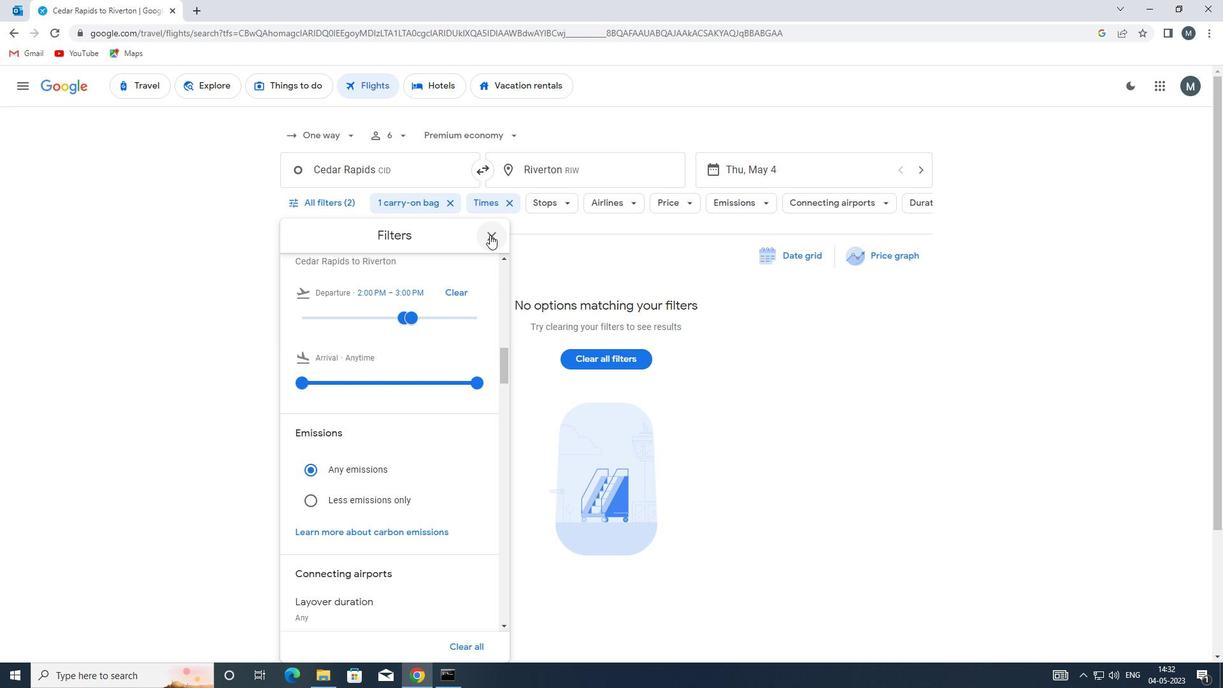 
Action: Mouse moved to (490, 238)
Screenshot: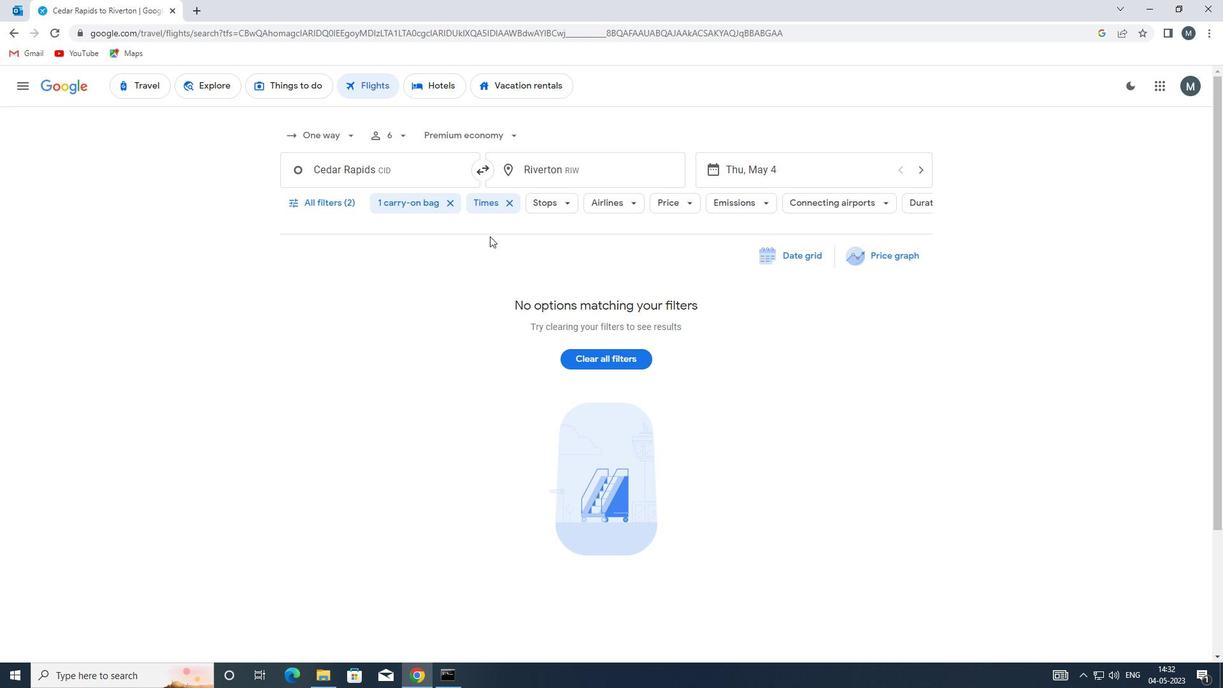 
